 Task: Research Airbnb properties in Blanchardstown, Ireland from 12th December, 2023 to 16th December, 2023 for 8 adults.8 bedrooms having 8 beds and 8 bathrooms. Property type can be hotel. Amenities needed are: wifi, TV, free parkinig on premises, gym, breakfast. Look for 3 properties as per requirement.
Action: Mouse moved to (591, 78)
Screenshot: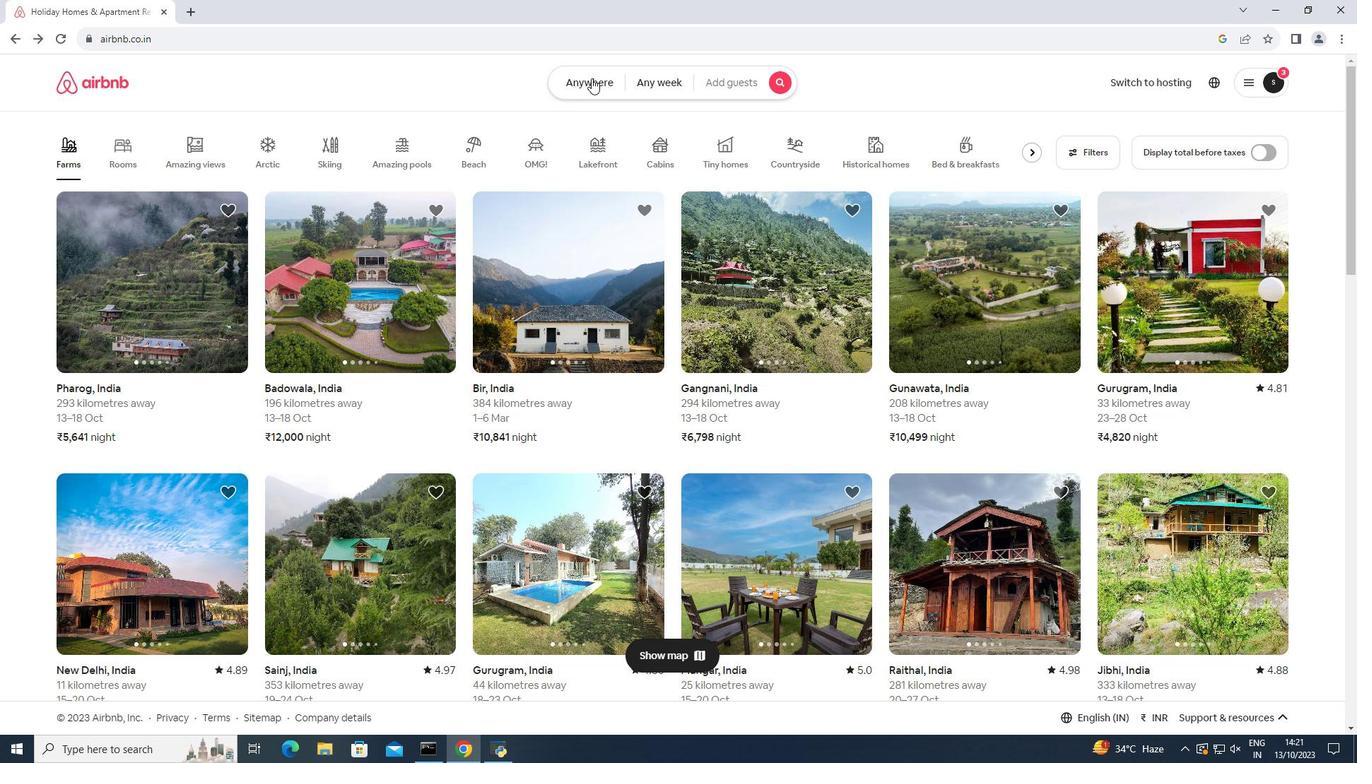 
Action: Mouse pressed left at (591, 78)
Screenshot: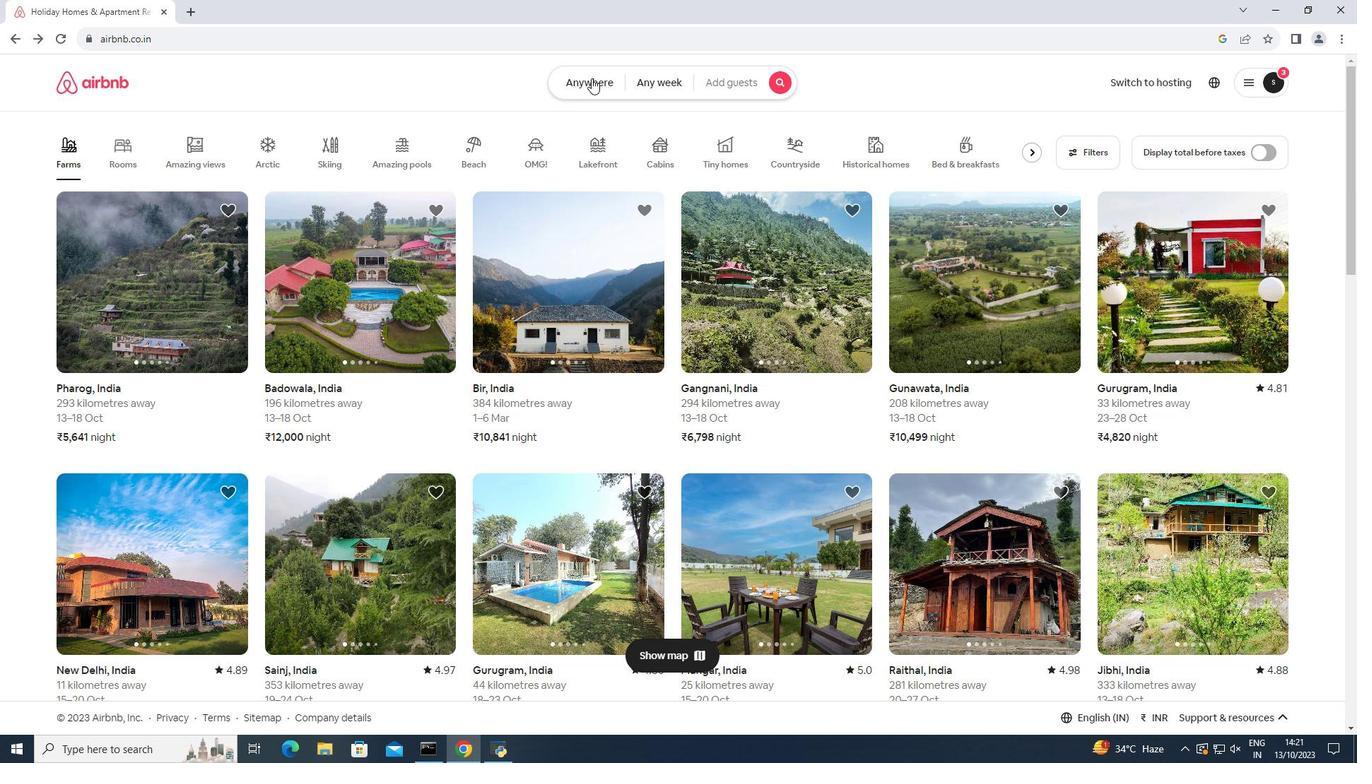
Action: Mouse moved to (440, 137)
Screenshot: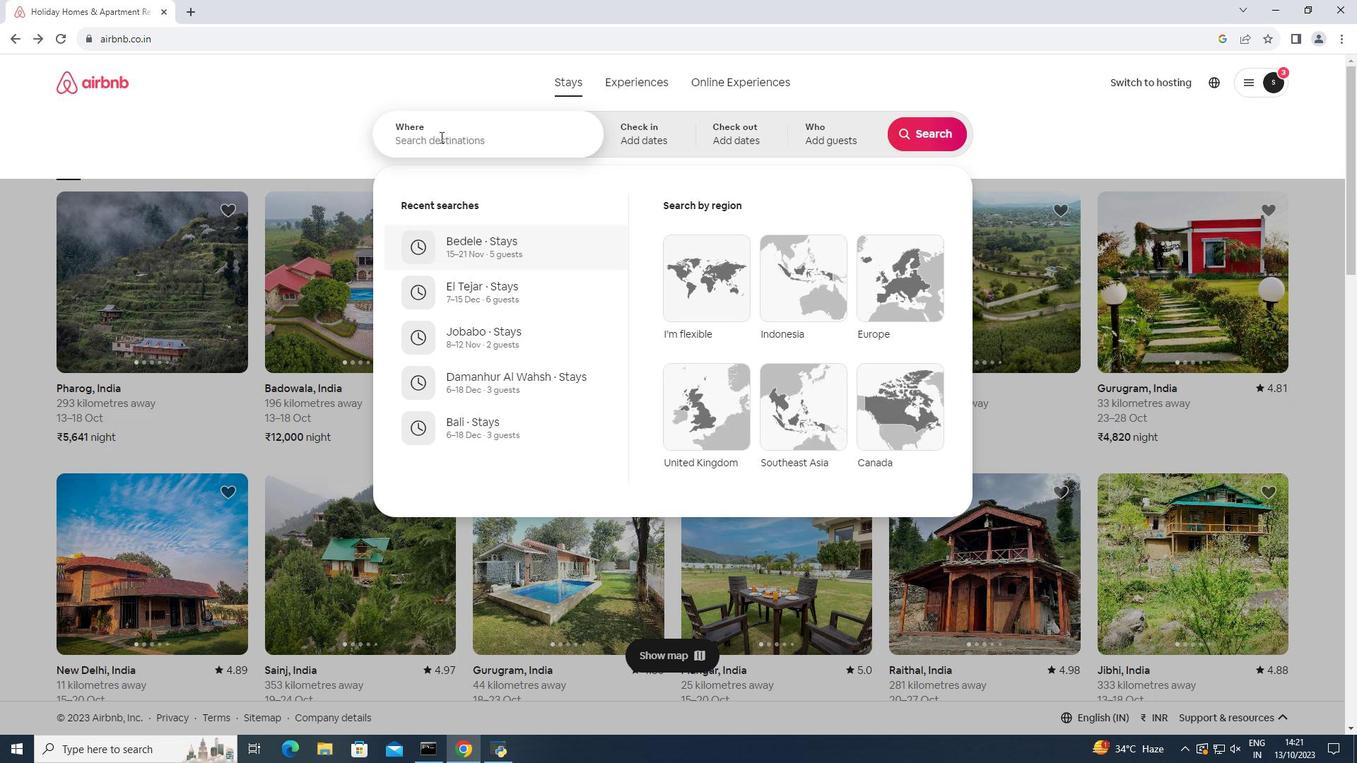 
Action: Mouse pressed left at (440, 137)
Screenshot: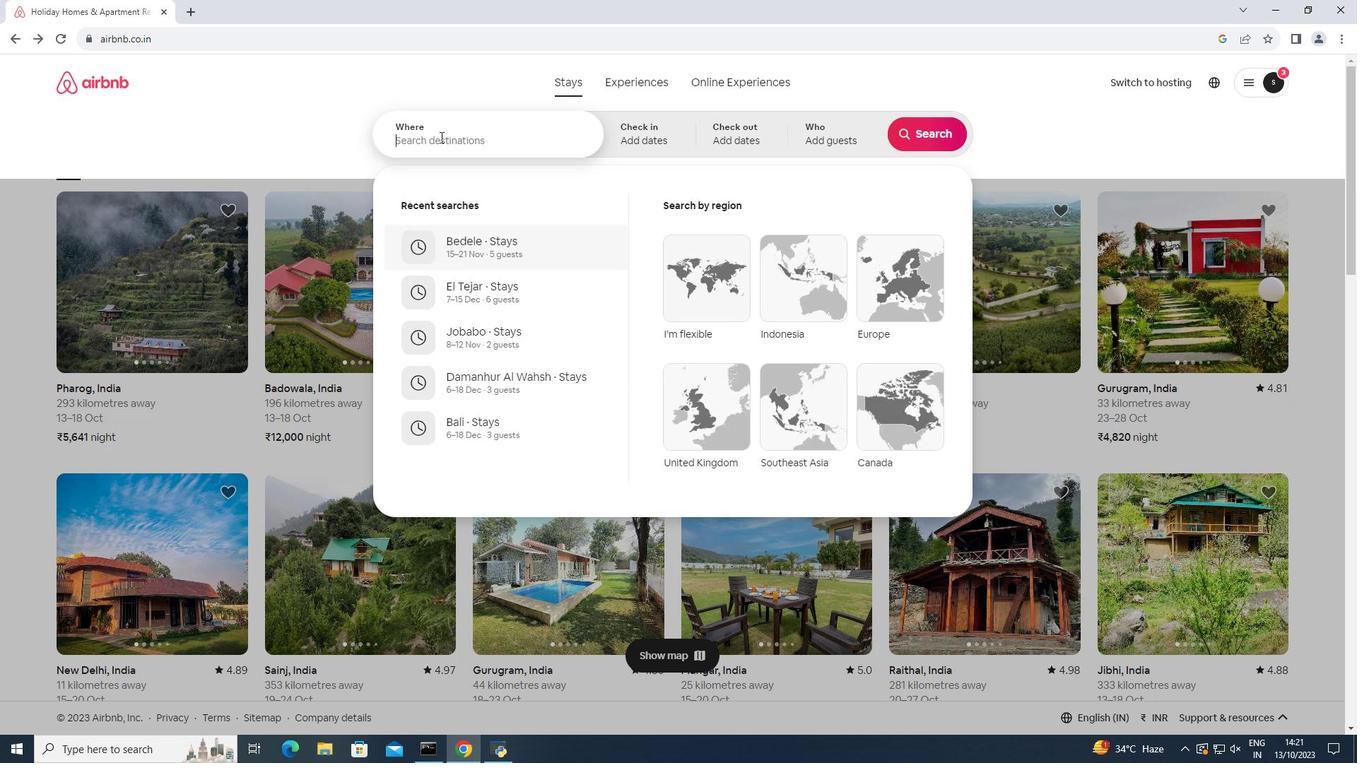 
Action: Key pressed <Key.shift><Key.shift>Blanchardstown
Screenshot: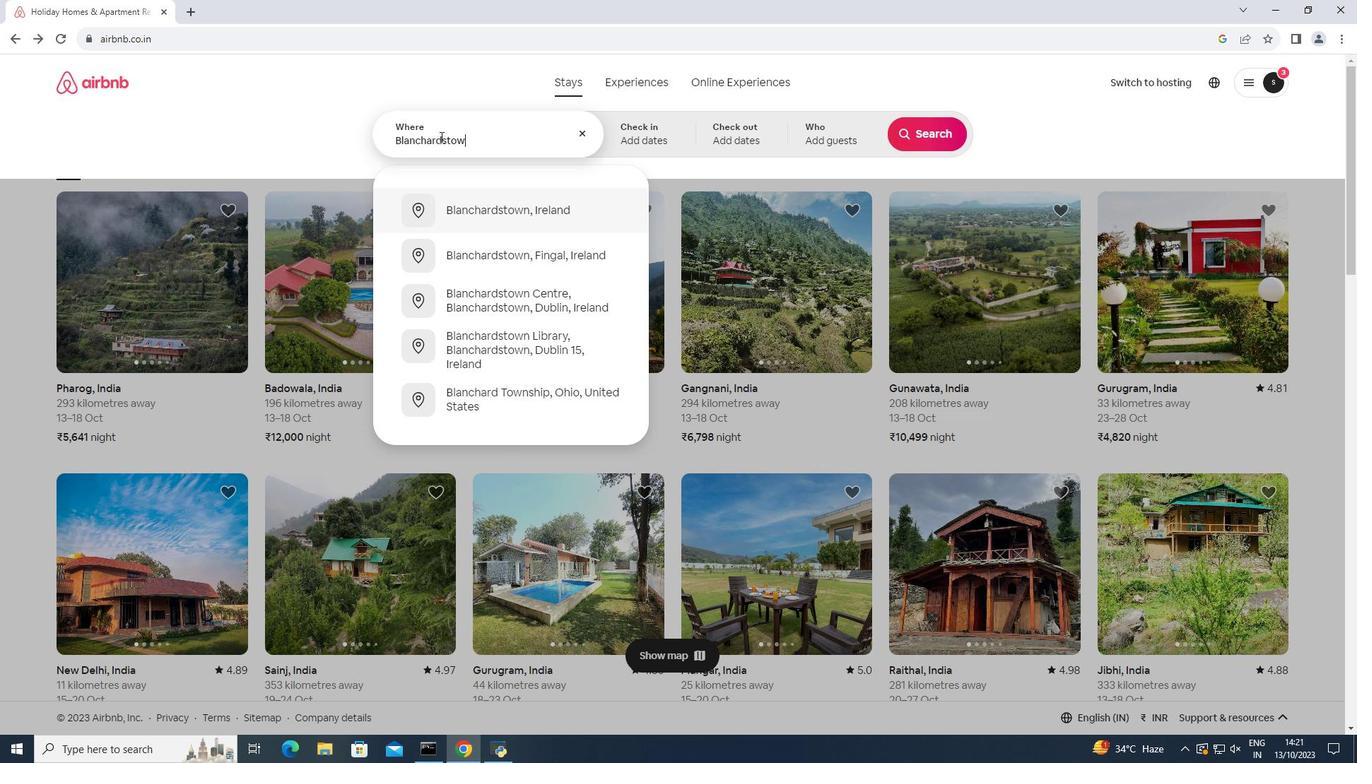 
Action: Mouse moved to (516, 221)
Screenshot: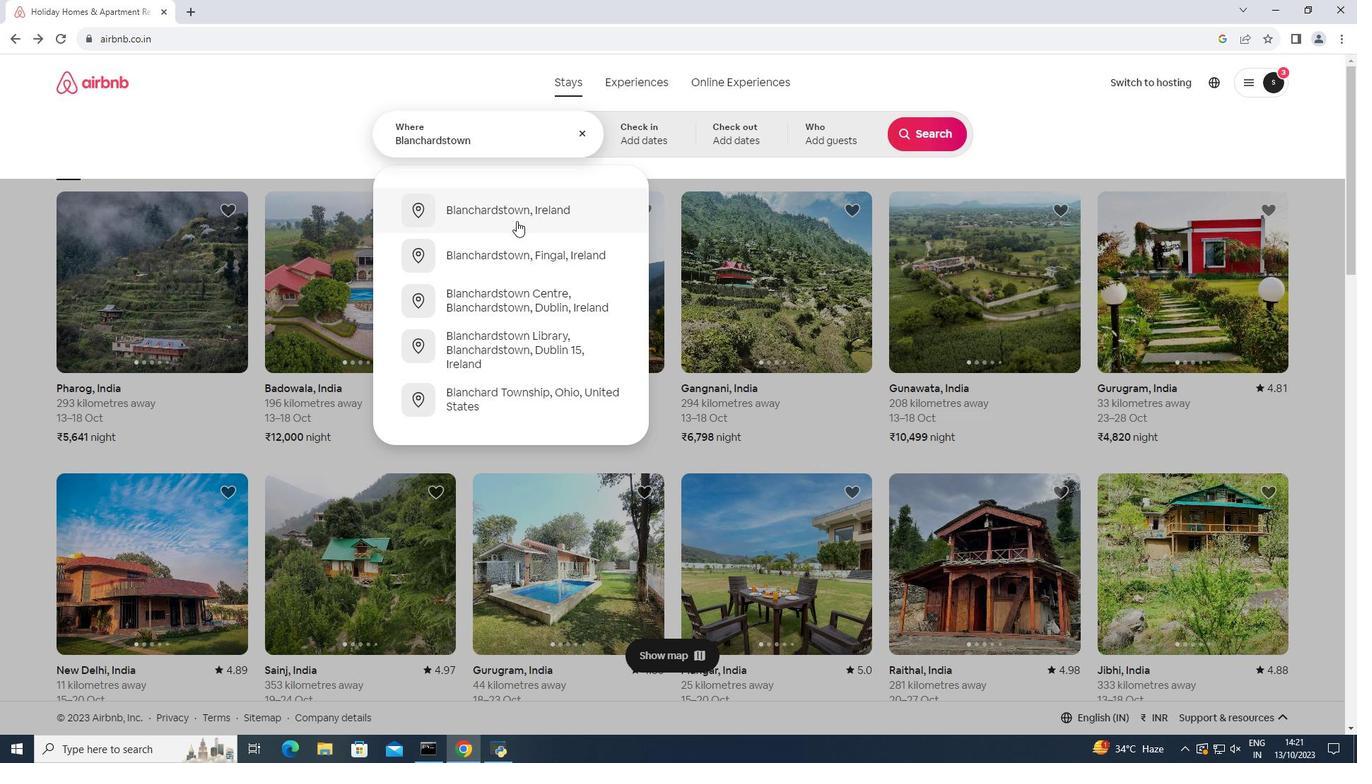 
Action: Mouse pressed left at (516, 221)
Screenshot: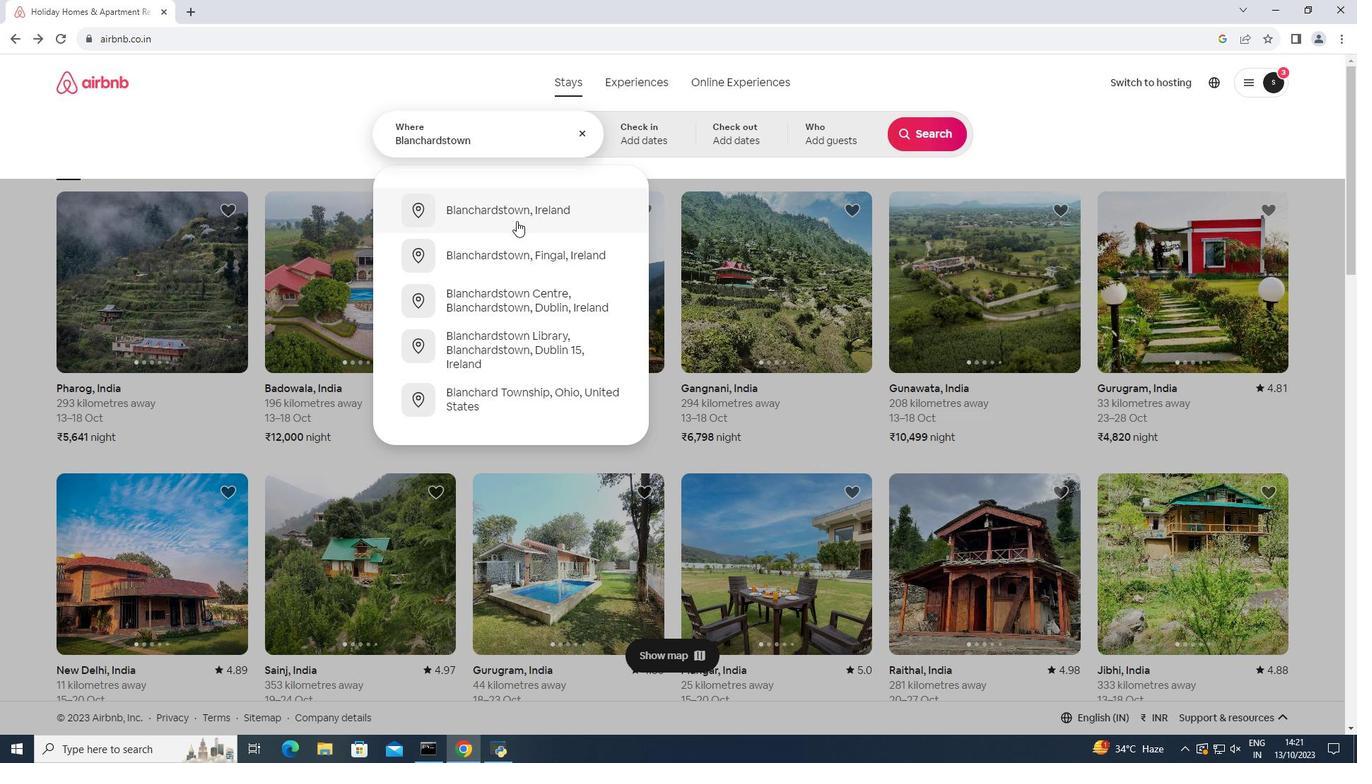 
Action: Mouse moved to (923, 243)
Screenshot: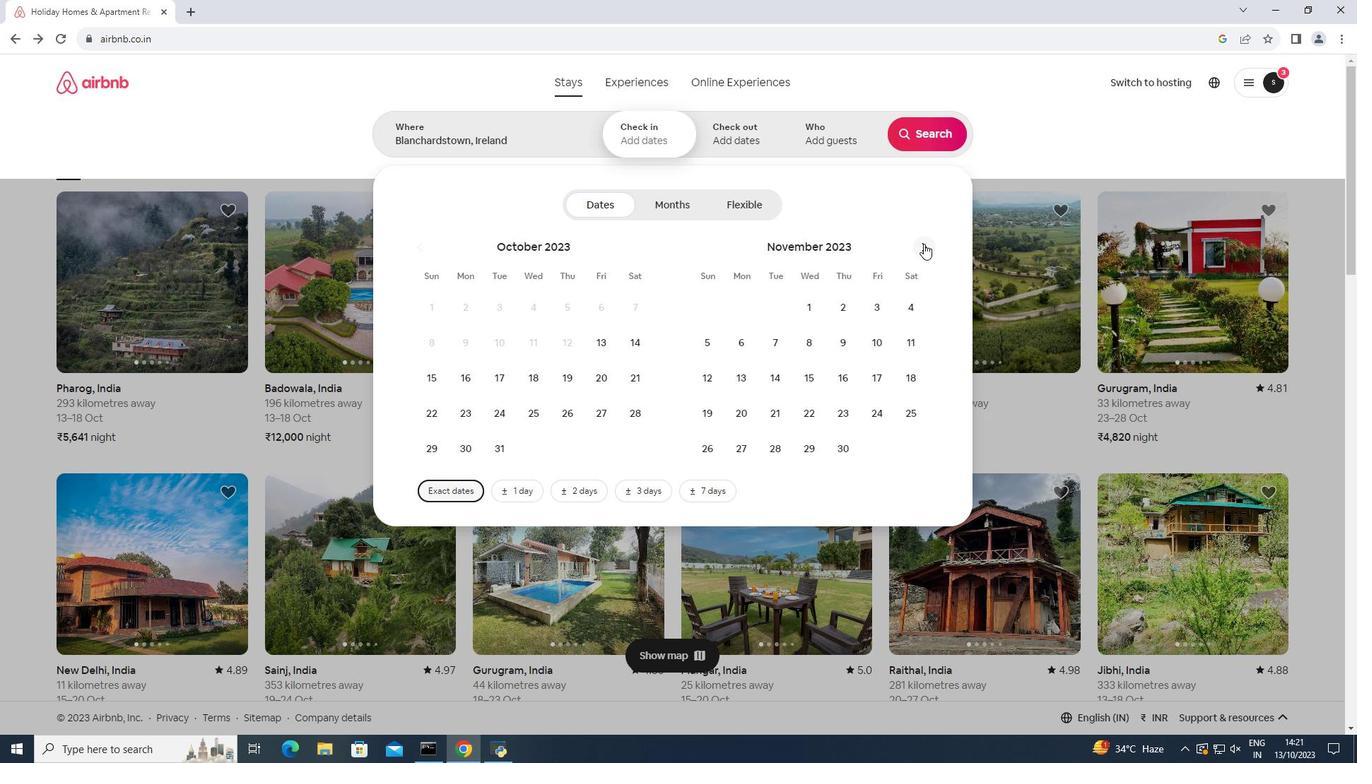 
Action: Mouse pressed left at (923, 243)
Screenshot: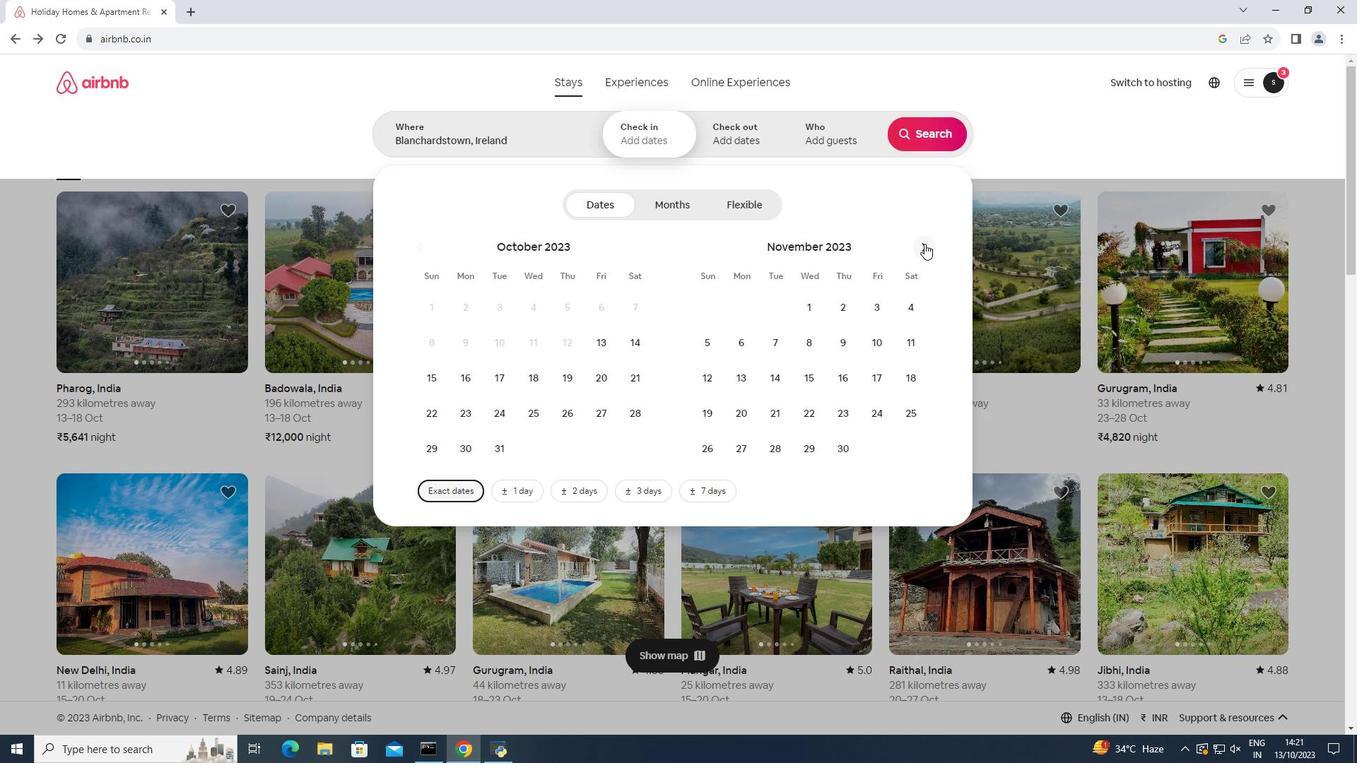 
Action: Mouse moved to (773, 374)
Screenshot: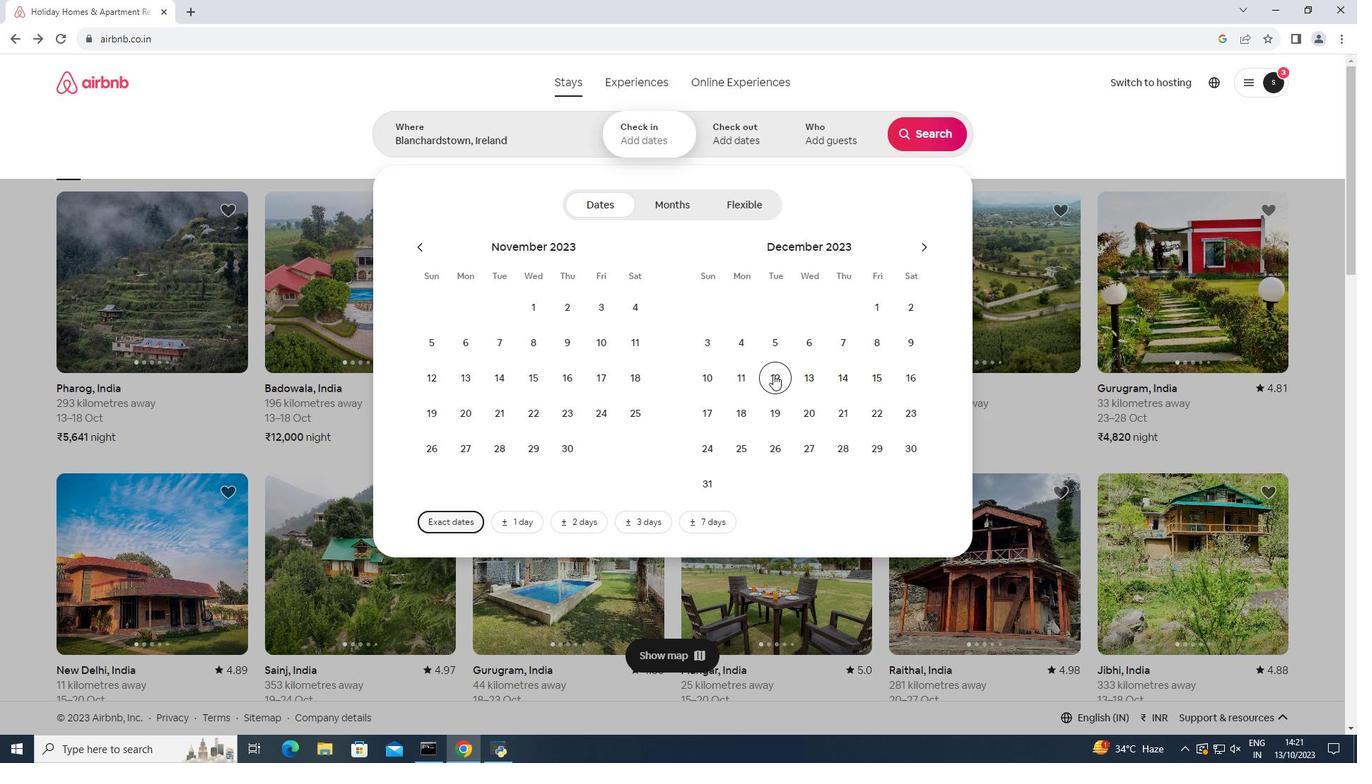 
Action: Mouse pressed left at (773, 374)
Screenshot: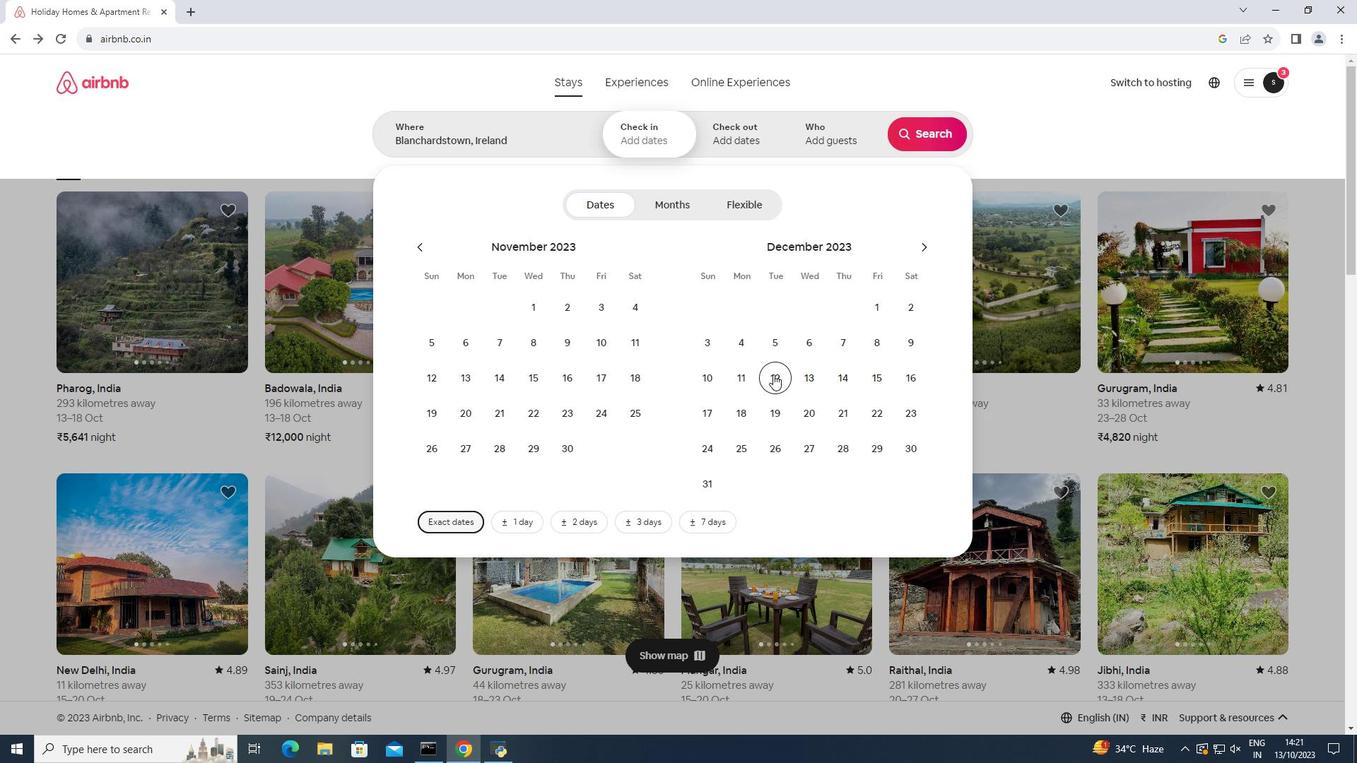 
Action: Mouse moved to (916, 379)
Screenshot: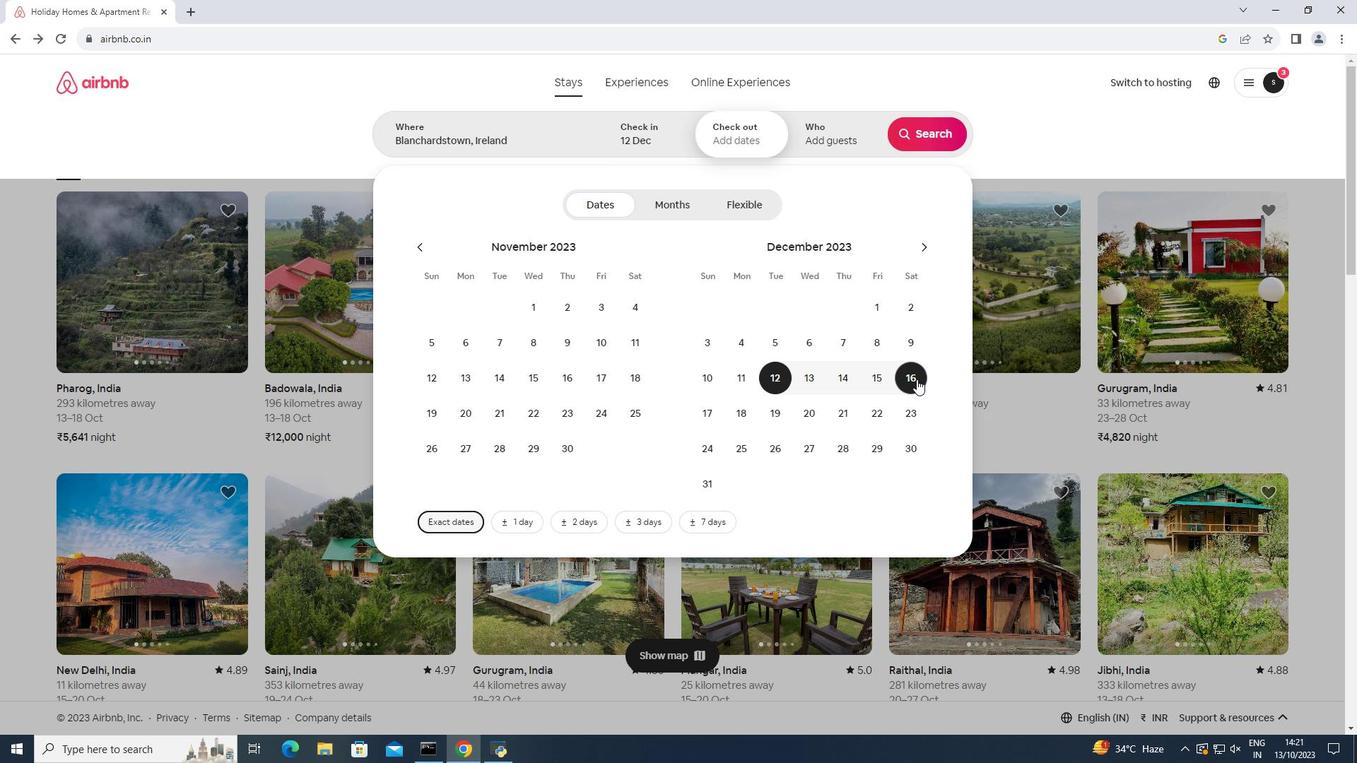 
Action: Mouse pressed left at (916, 379)
Screenshot: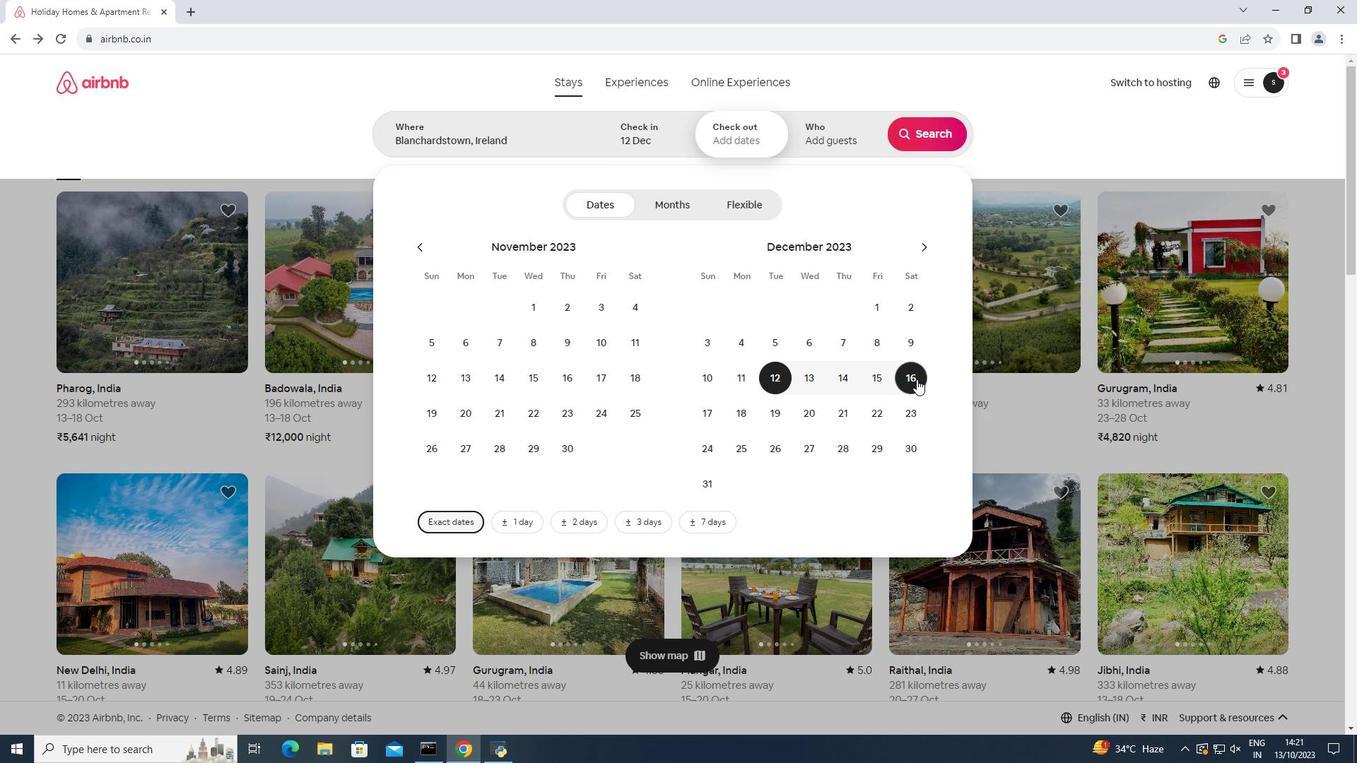 
Action: Mouse moved to (823, 140)
Screenshot: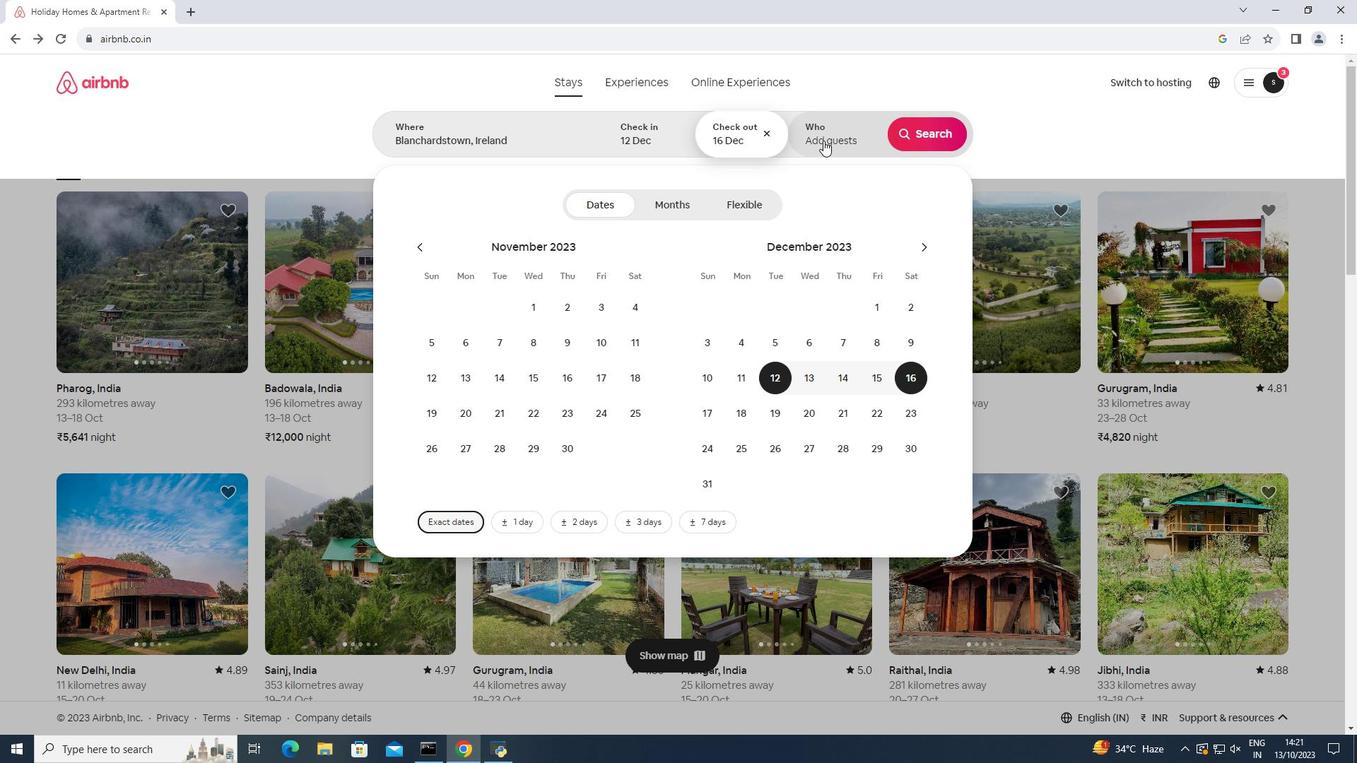 
Action: Mouse pressed left at (823, 140)
Screenshot: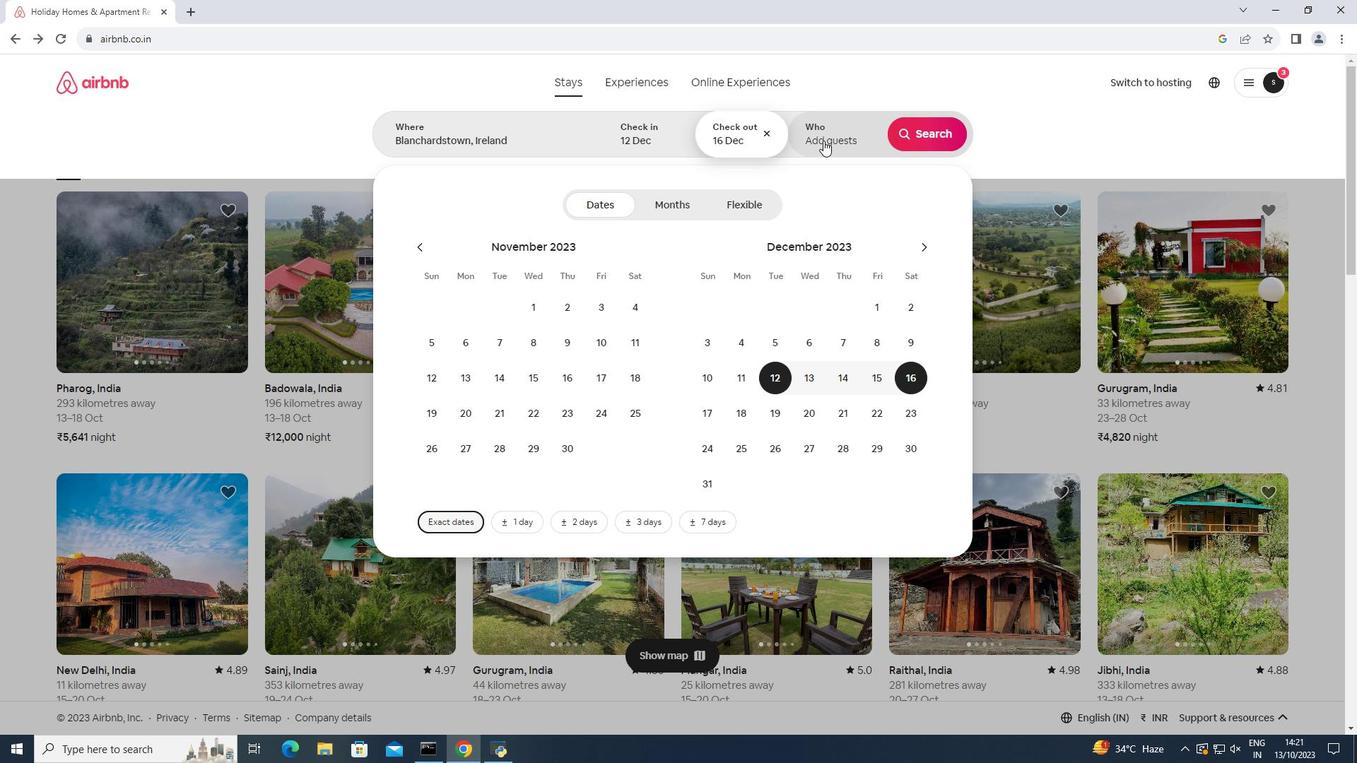 
Action: Mouse moved to (930, 205)
Screenshot: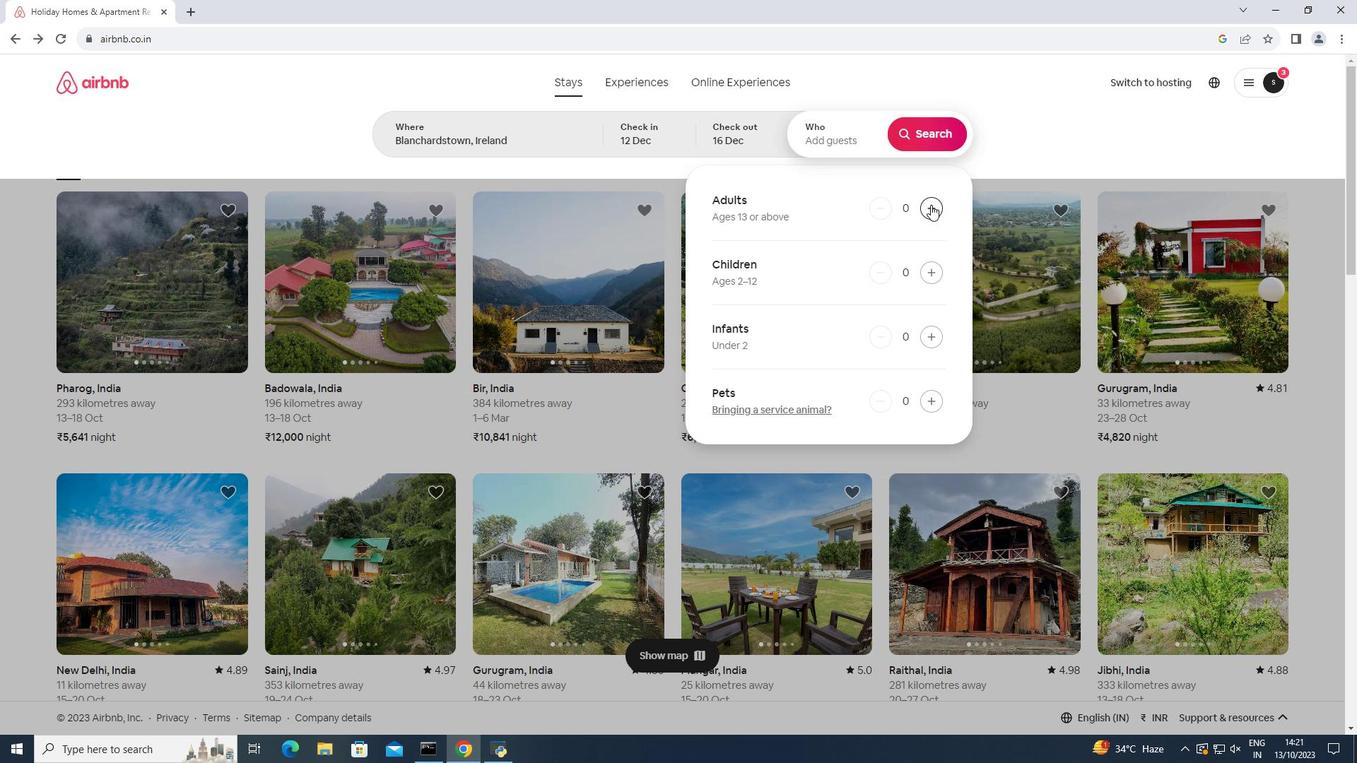 
Action: Mouse pressed left at (930, 205)
Screenshot: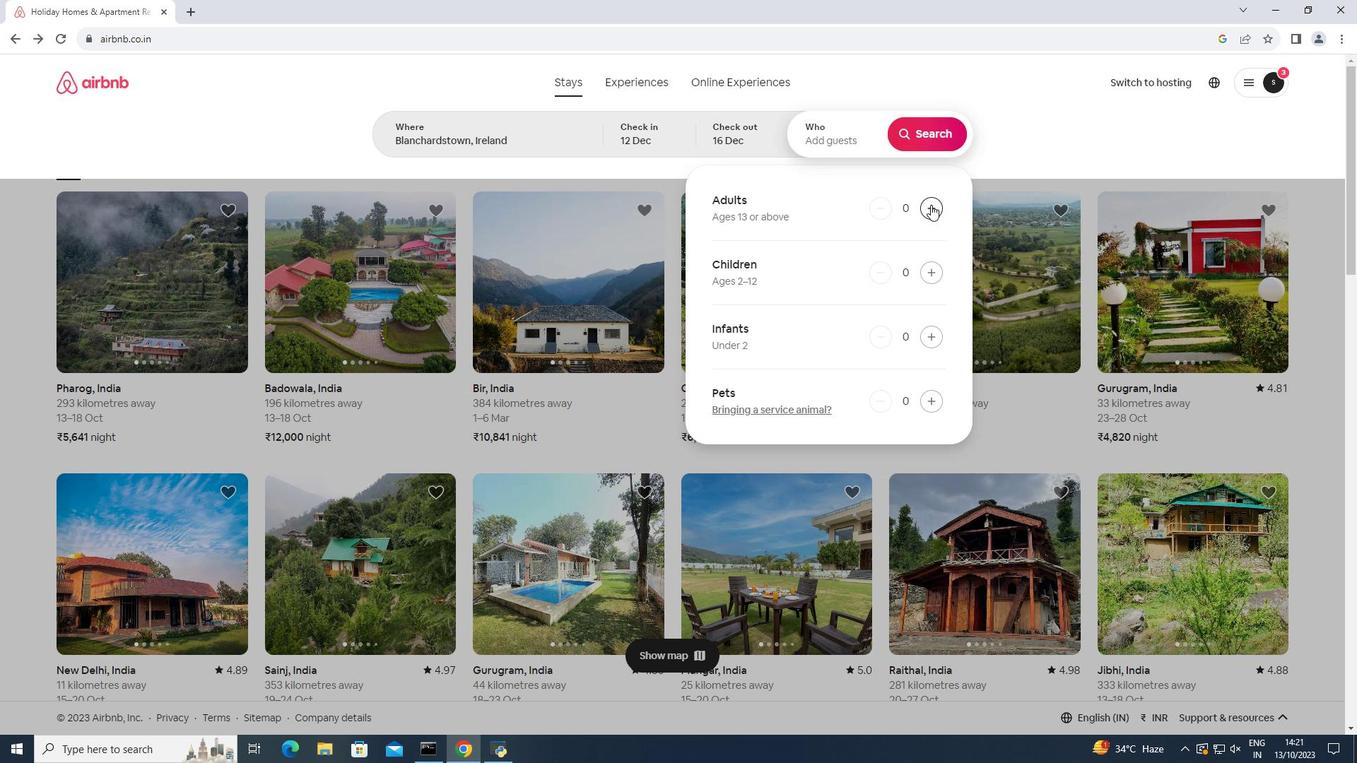 
Action: Mouse moved to (930, 205)
Screenshot: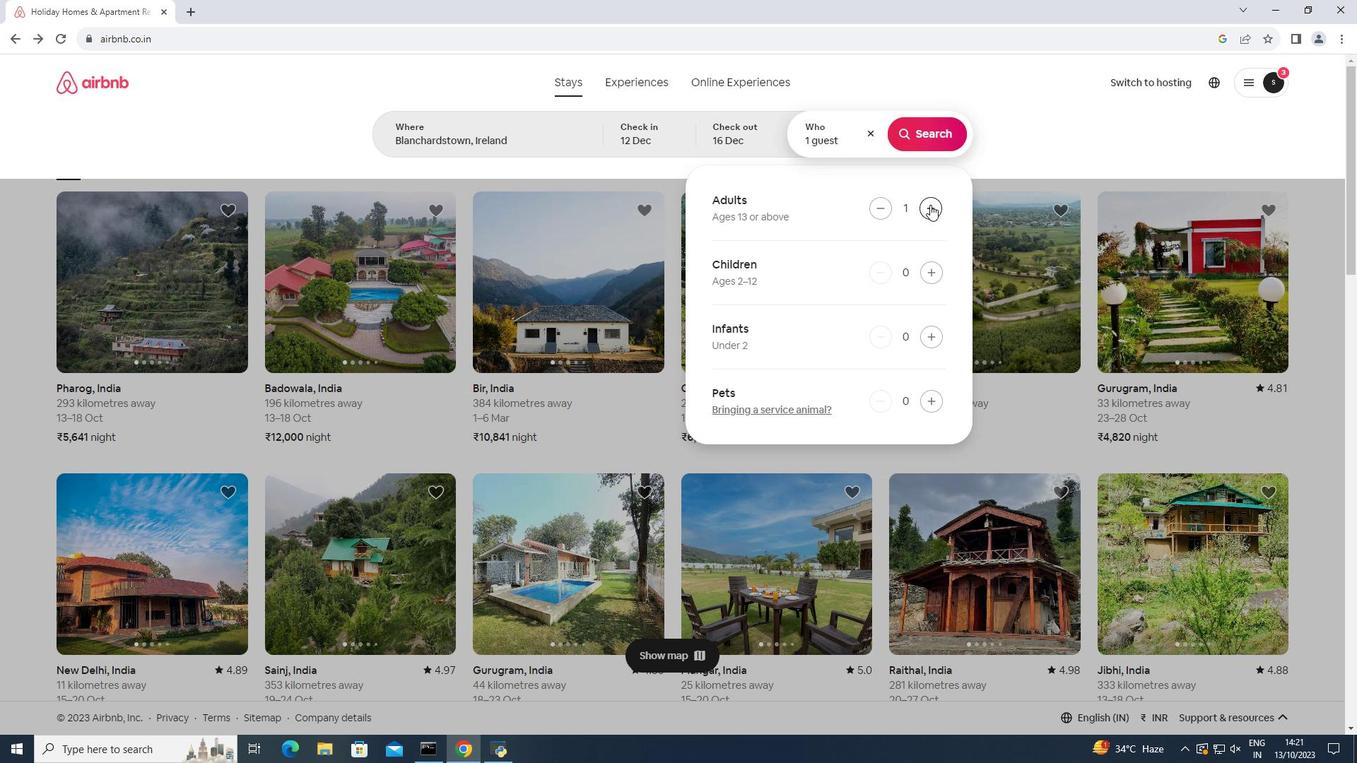 
Action: Mouse pressed left at (930, 205)
Screenshot: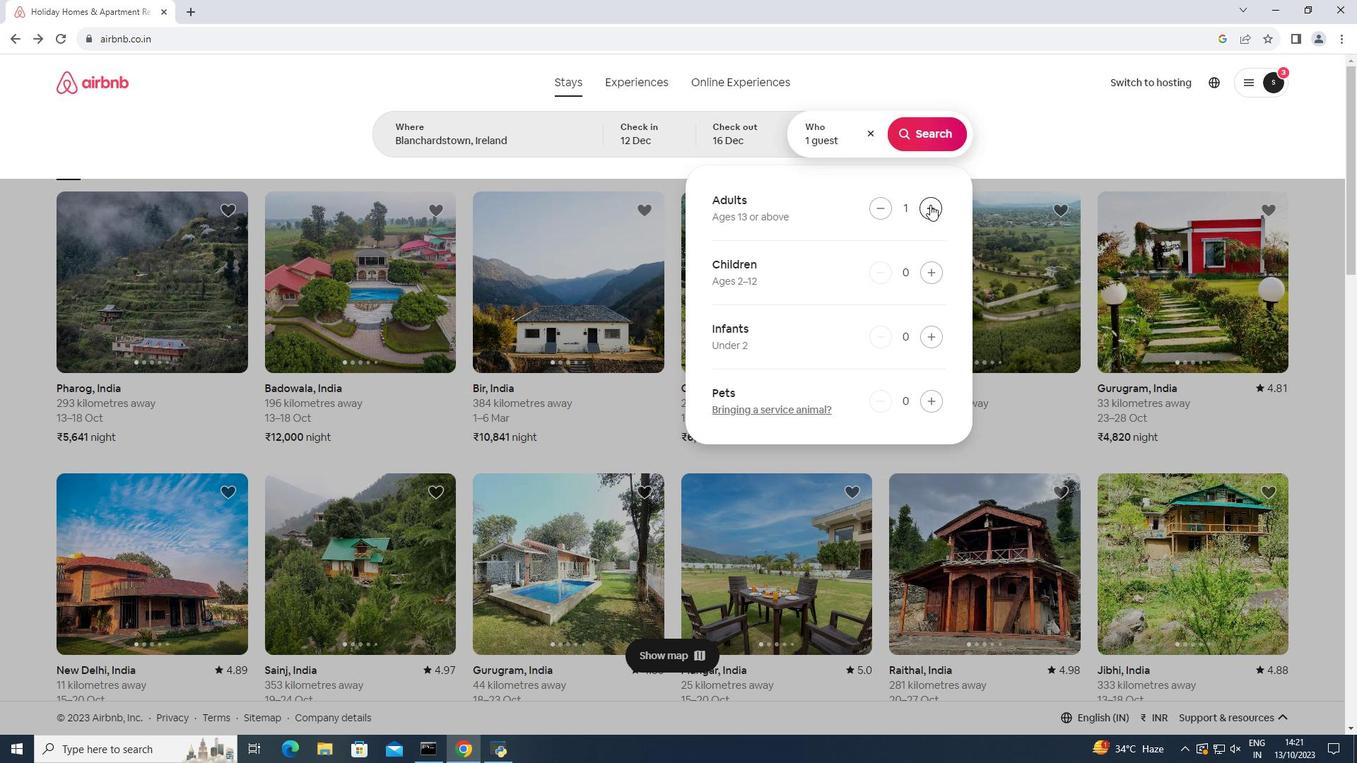 
Action: Mouse pressed left at (930, 205)
Screenshot: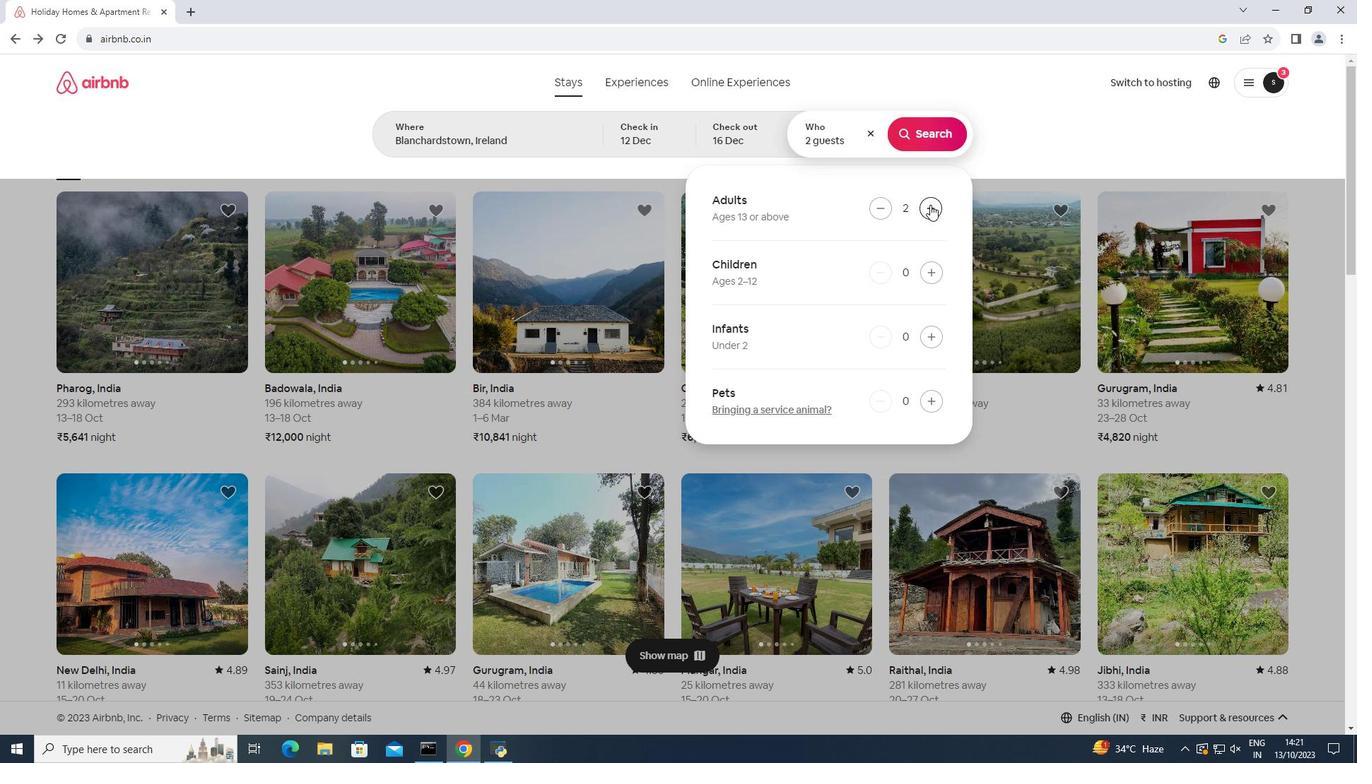 
Action: Mouse pressed left at (930, 205)
Screenshot: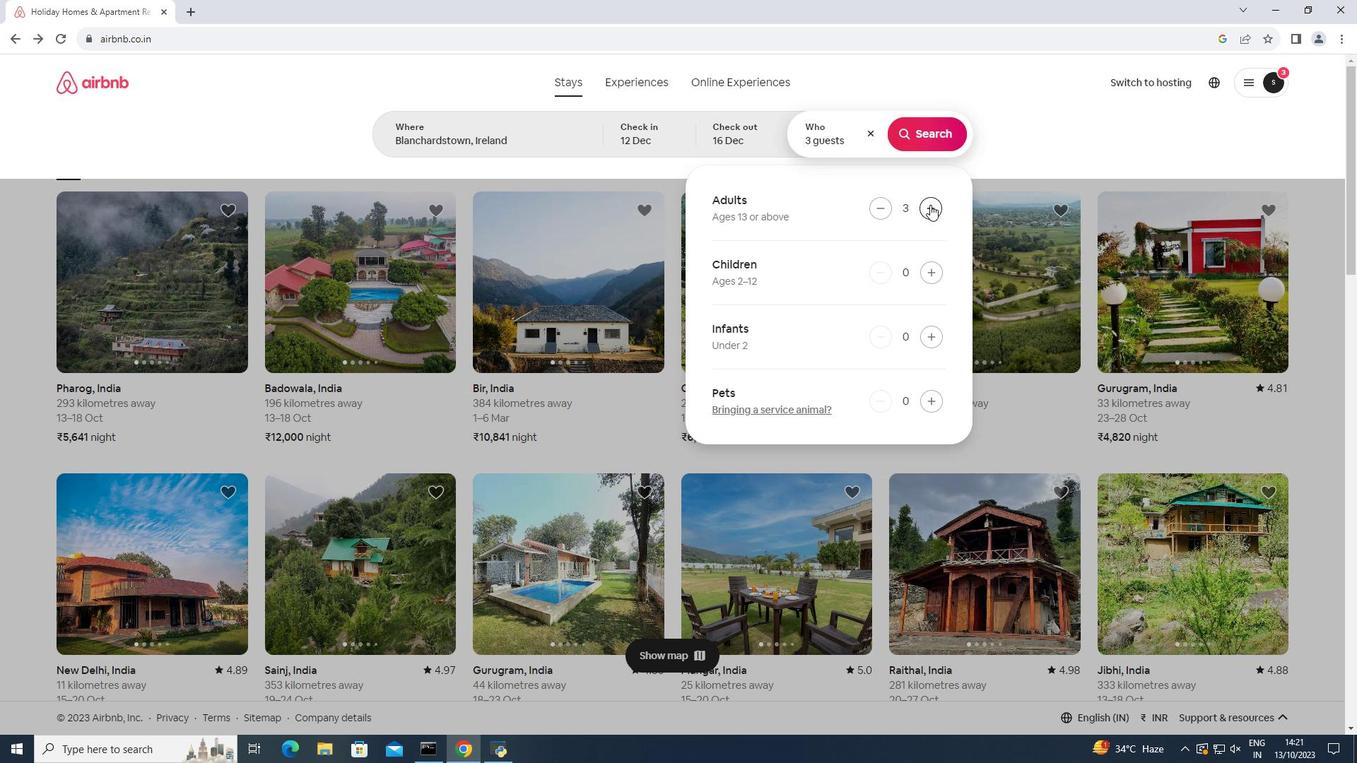 
Action: Mouse pressed left at (930, 205)
Screenshot: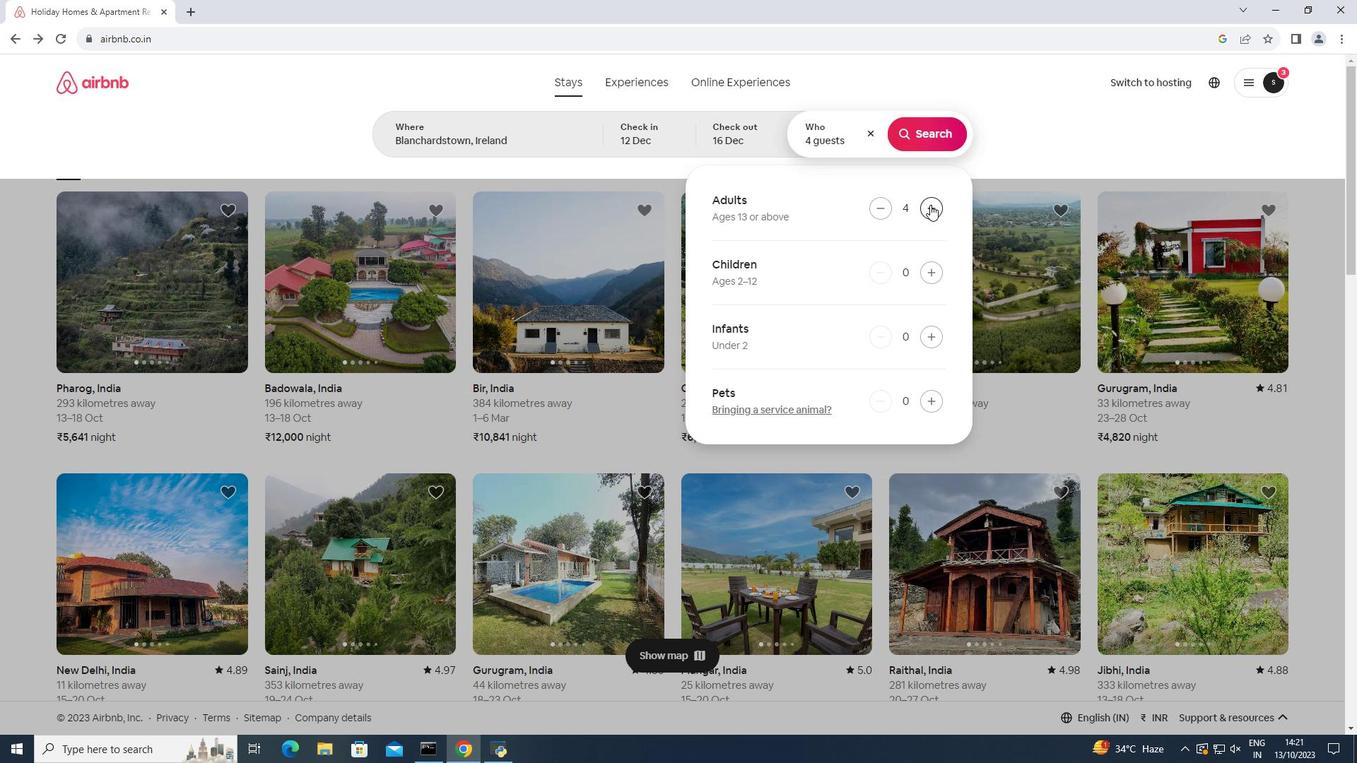 
Action: Mouse pressed left at (930, 205)
Screenshot: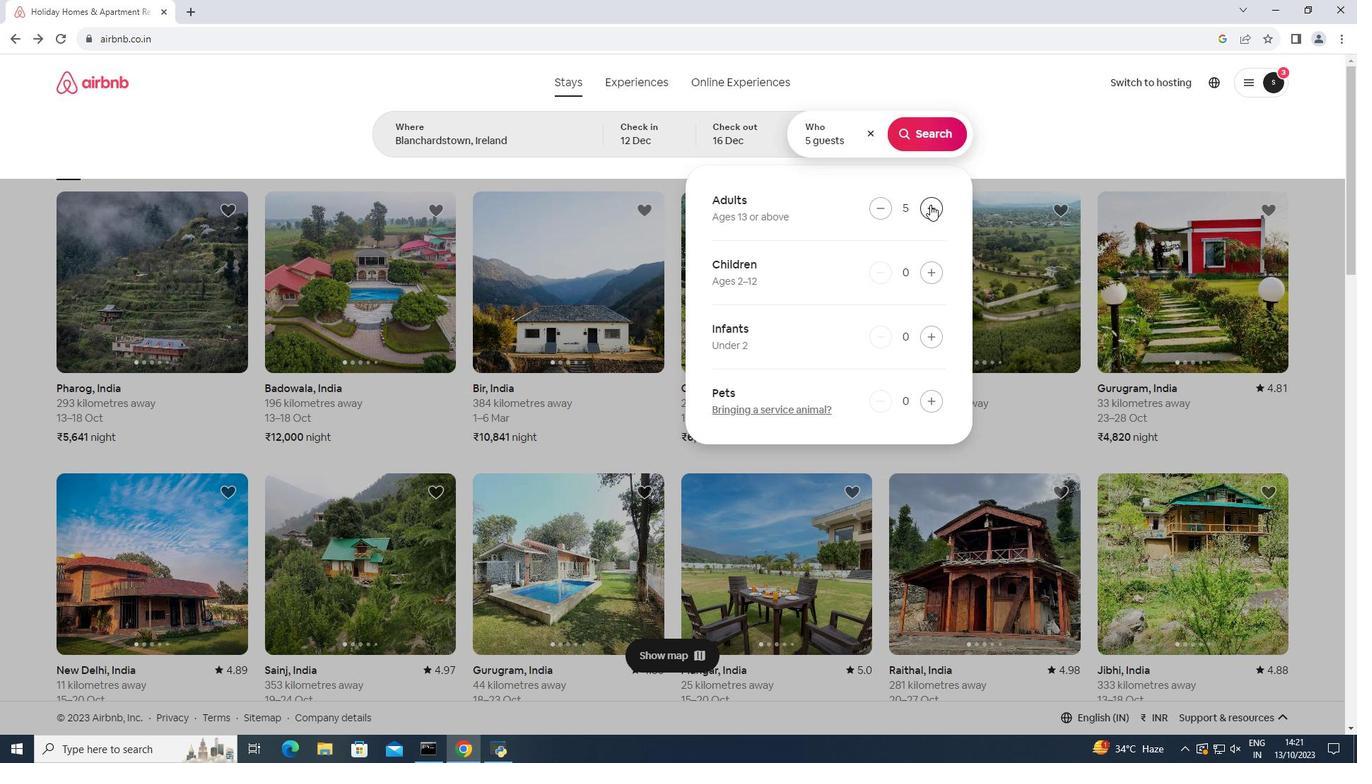 
Action: Mouse pressed left at (930, 205)
Screenshot: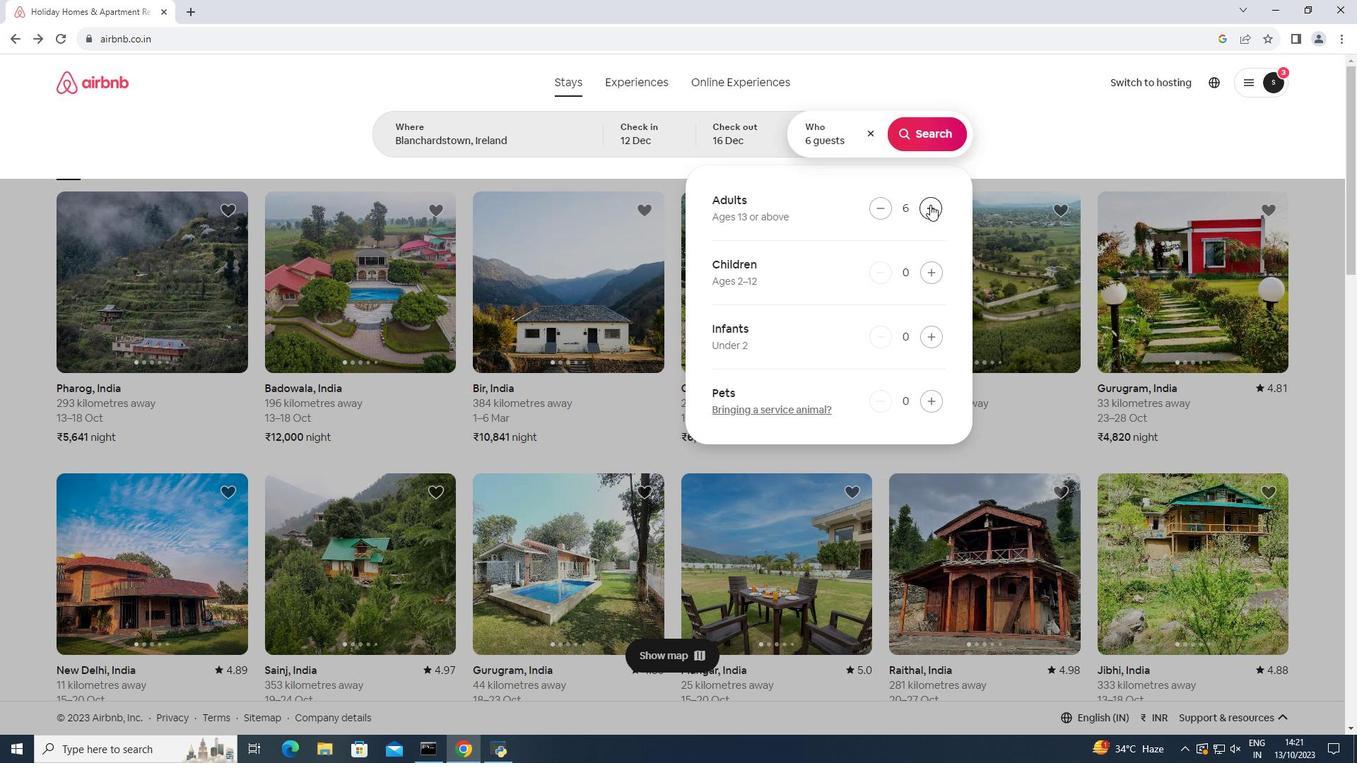 
Action: Mouse moved to (930, 204)
Screenshot: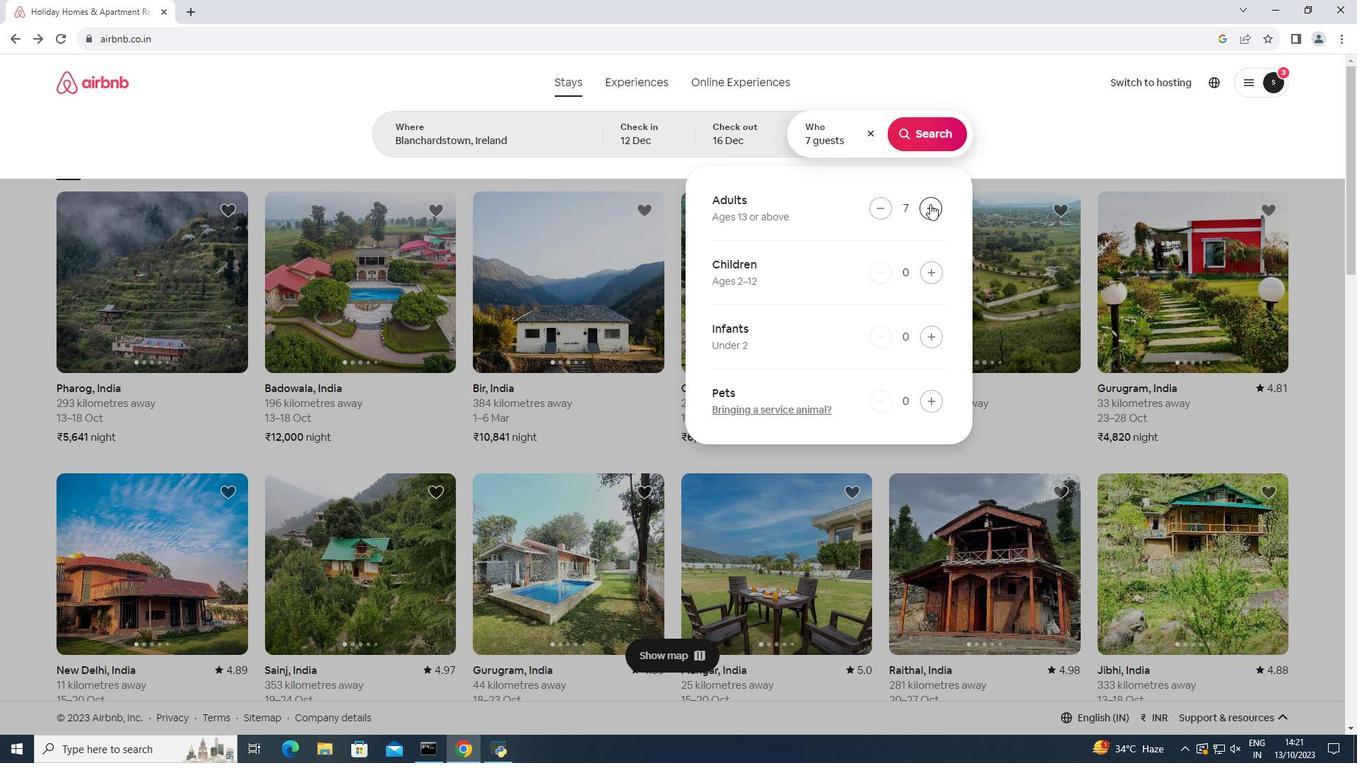 
Action: Mouse pressed left at (930, 204)
Screenshot: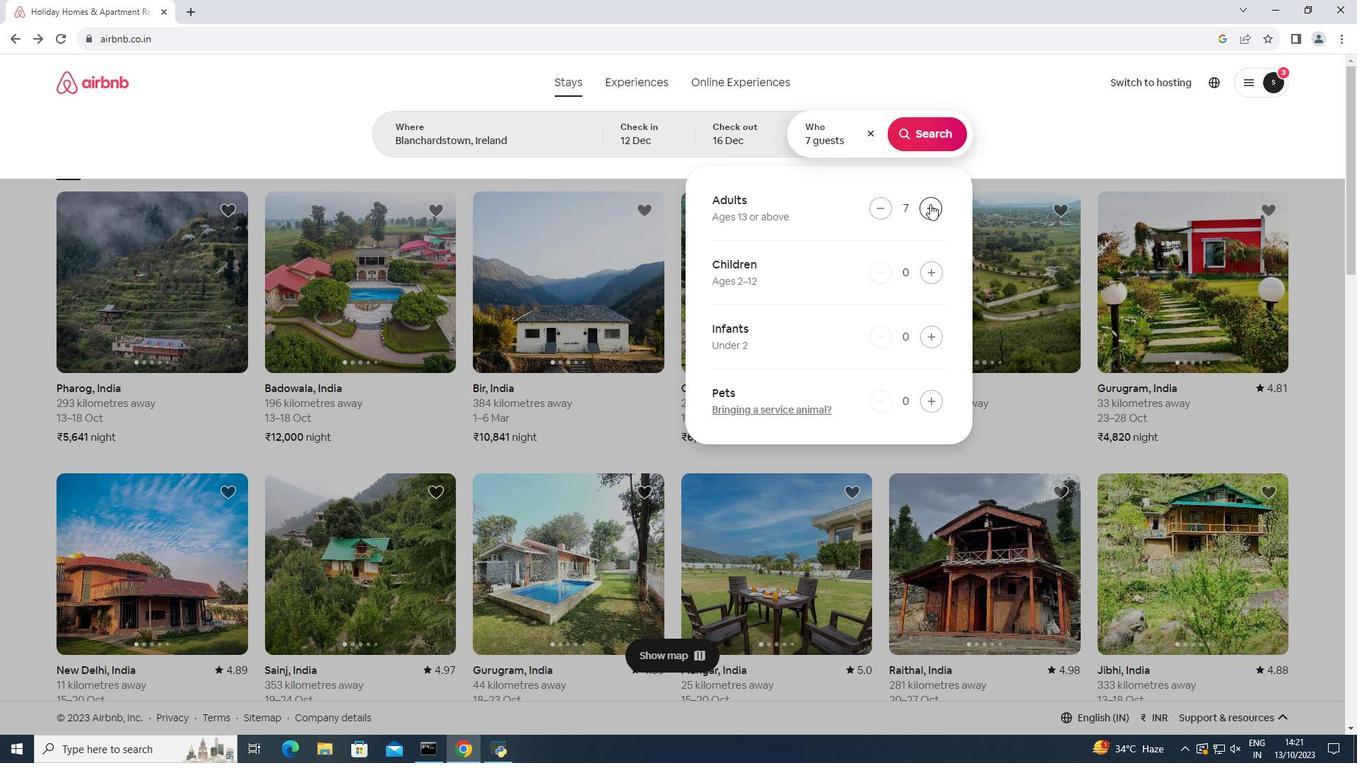 
Action: Mouse moved to (923, 136)
Screenshot: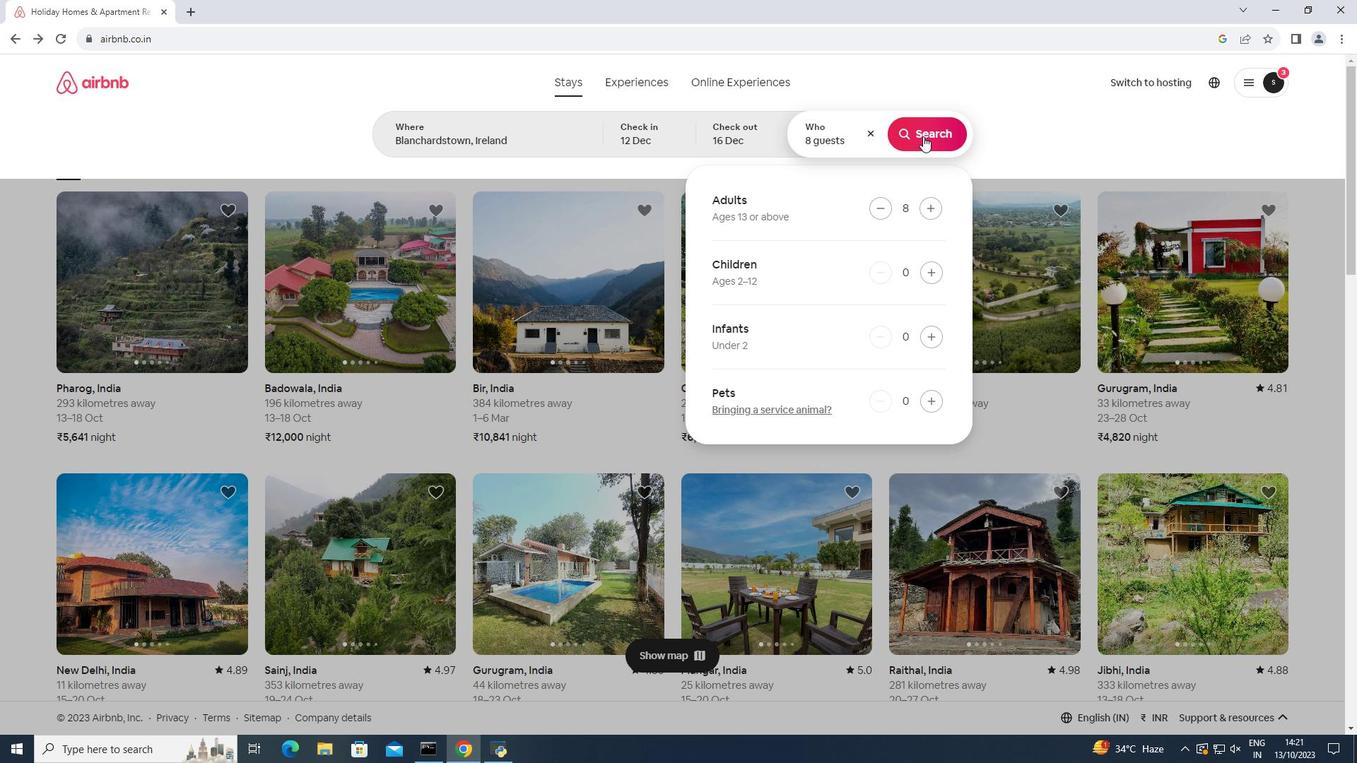 
Action: Mouse pressed left at (923, 136)
Screenshot: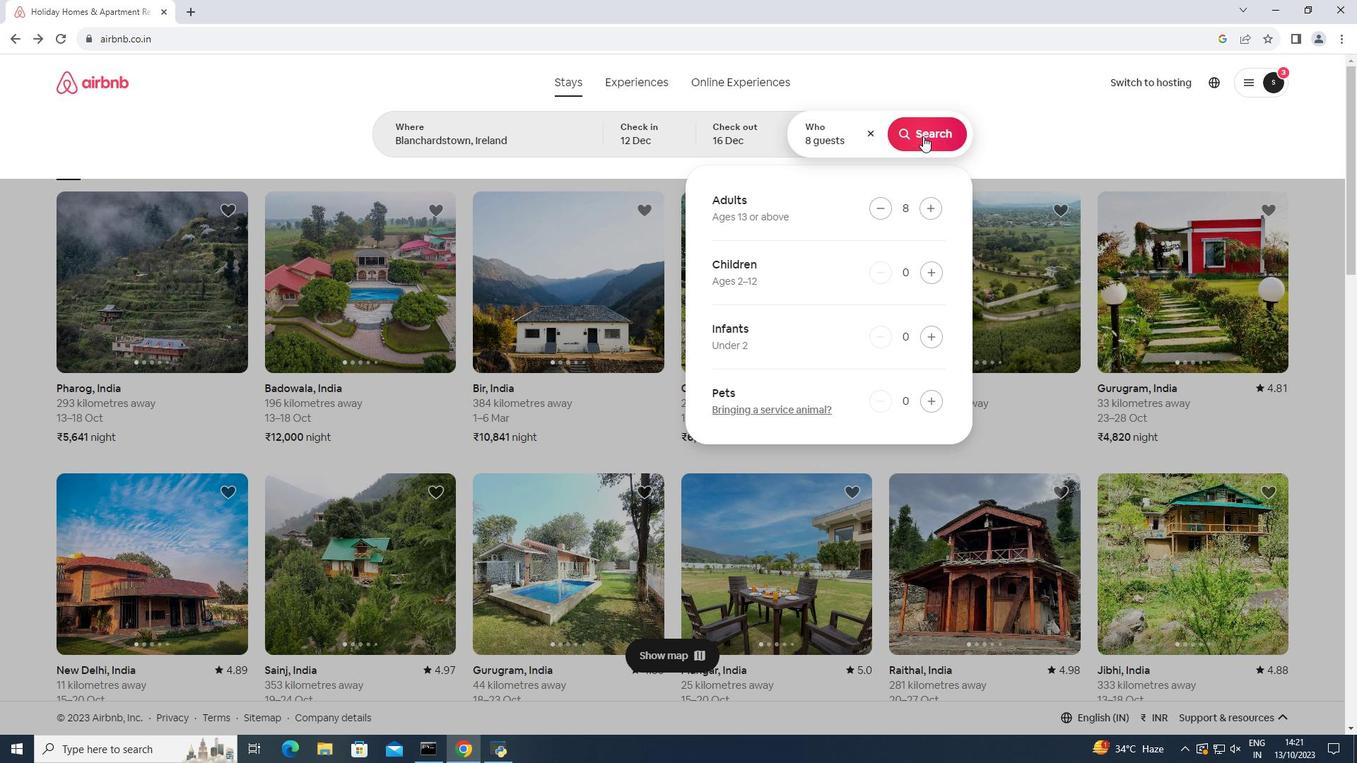 
Action: Mouse moved to (1128, 132)
Screenshot: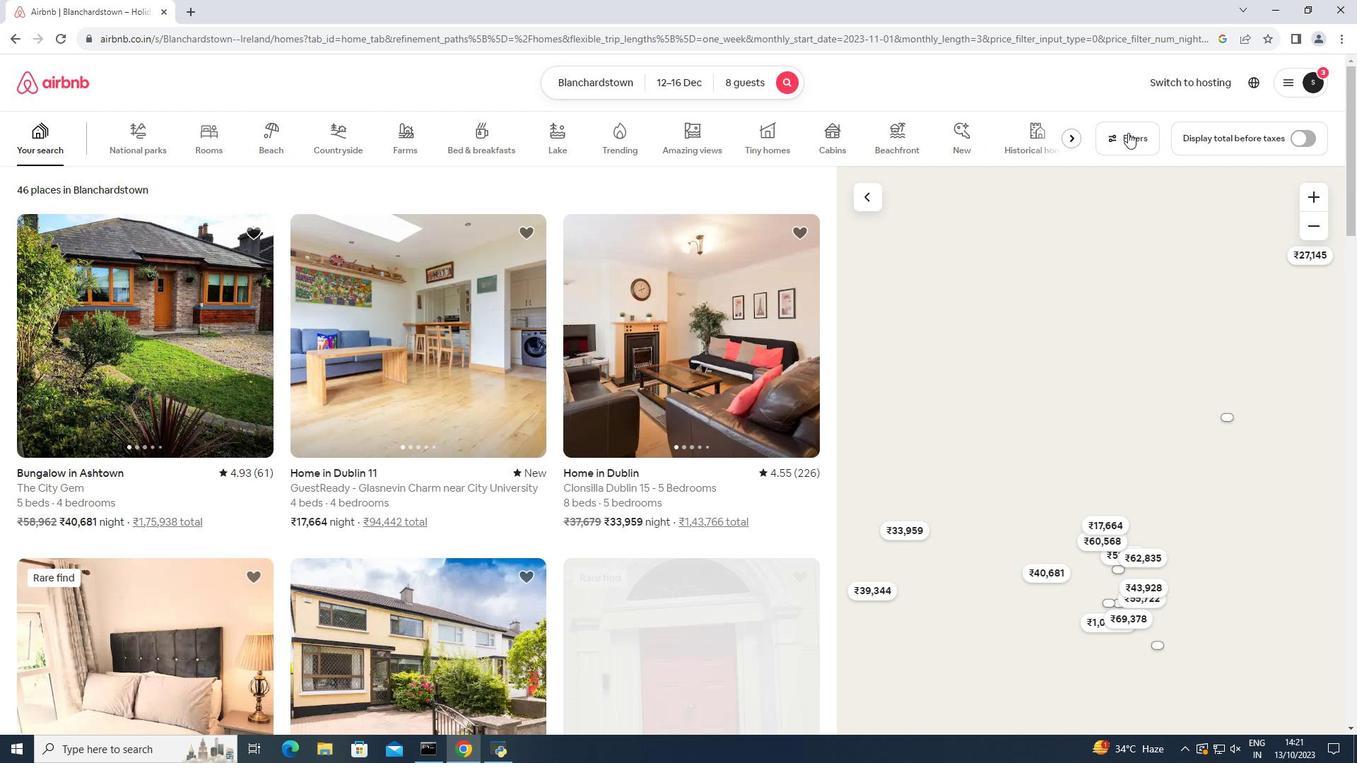 
Action: Mouse pressed left at (1128, 132)
Screenshot: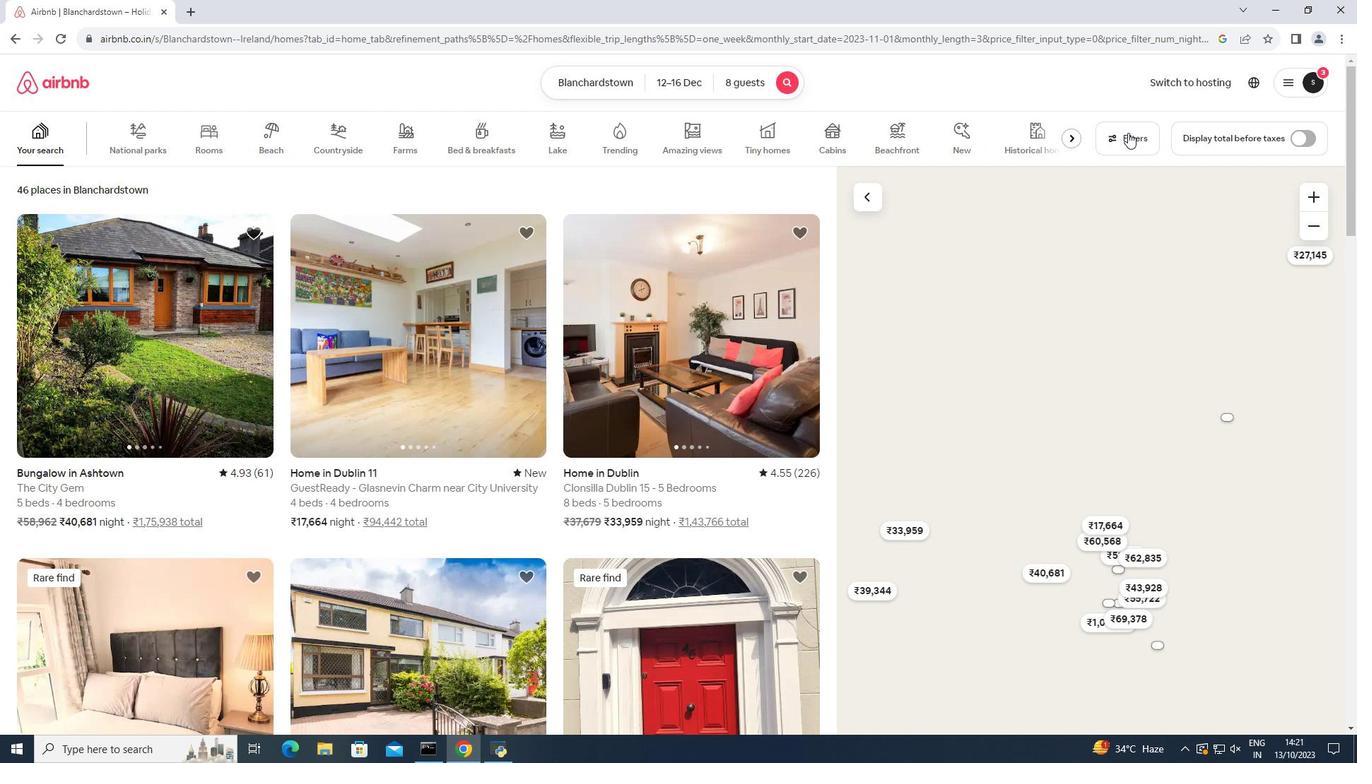 
Action: Mouse moved to (729, 296)
Screenshot: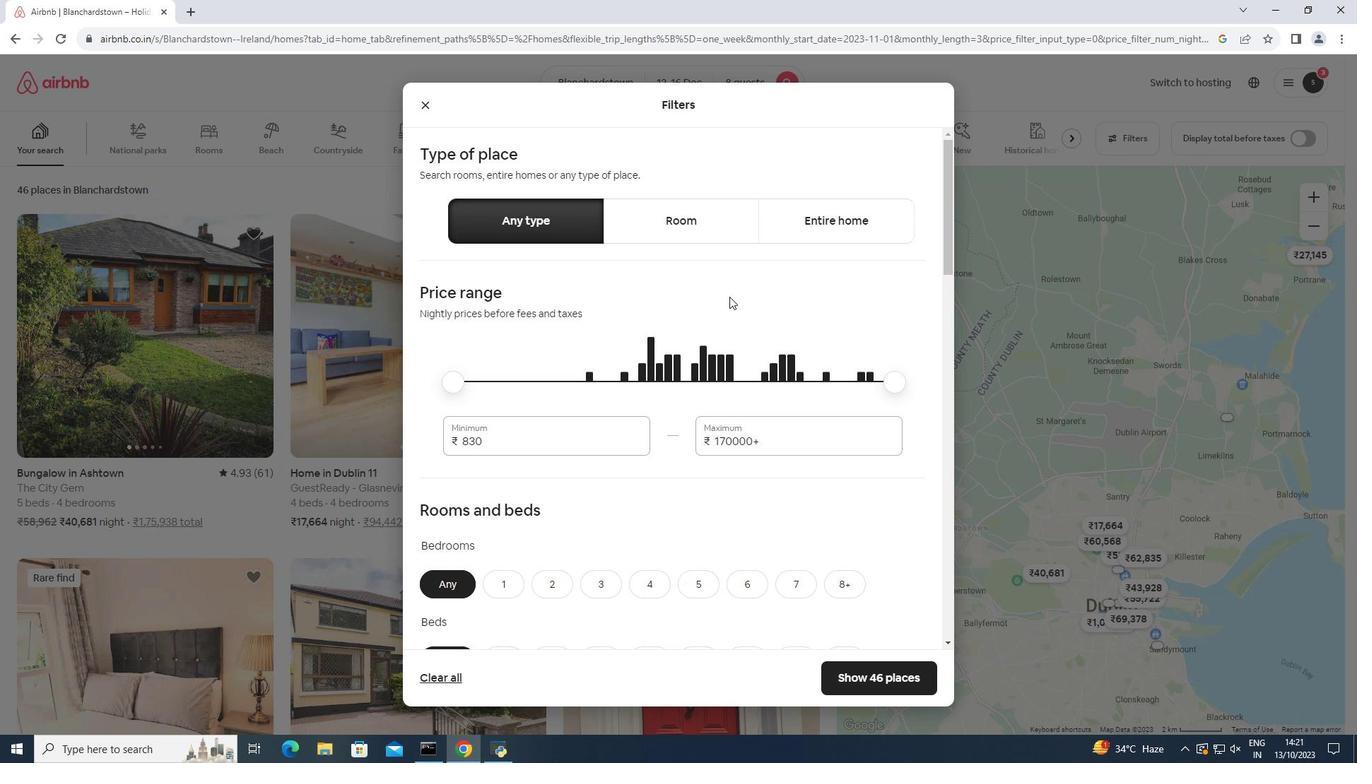 
Action: Mouse scrolled (729, 296) with delta (0, 0)
Screenshot: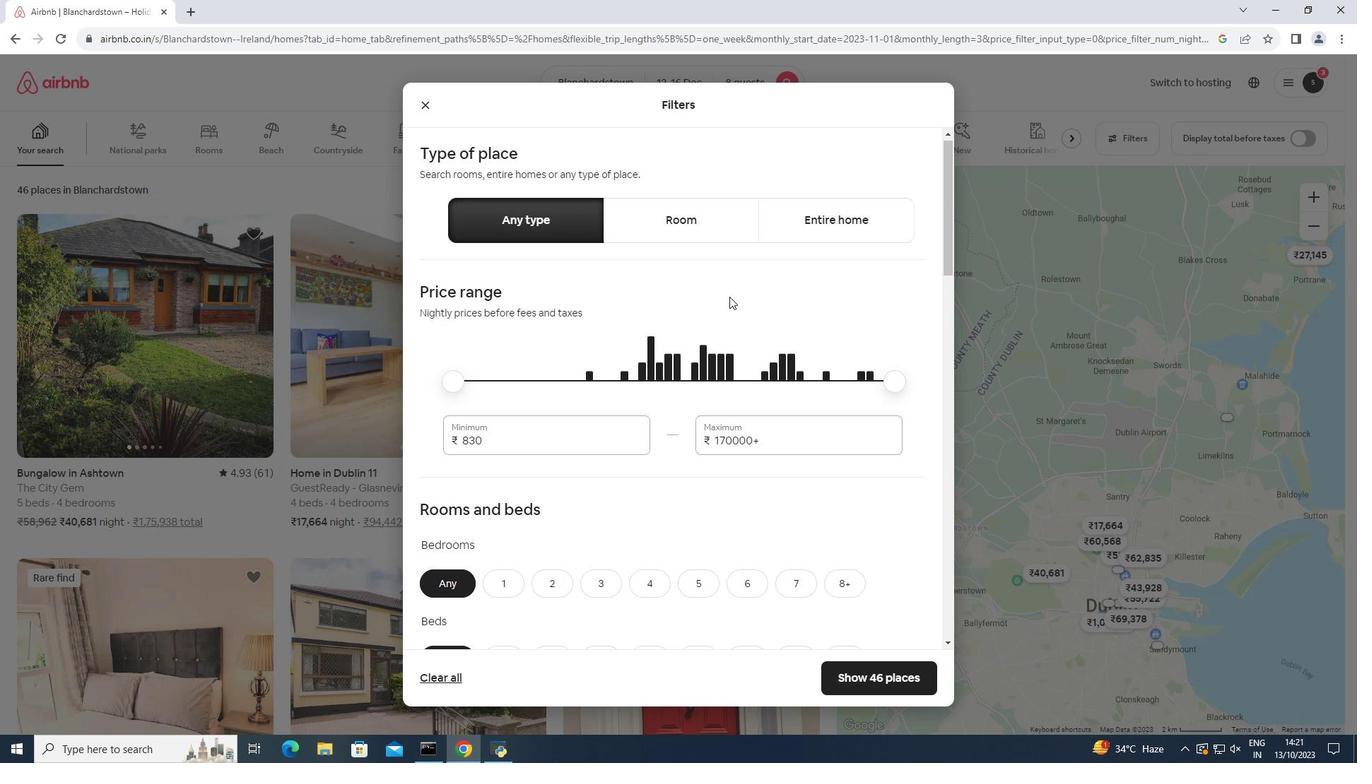 
Action: Mouse moved to (728, 299)
Screenshot: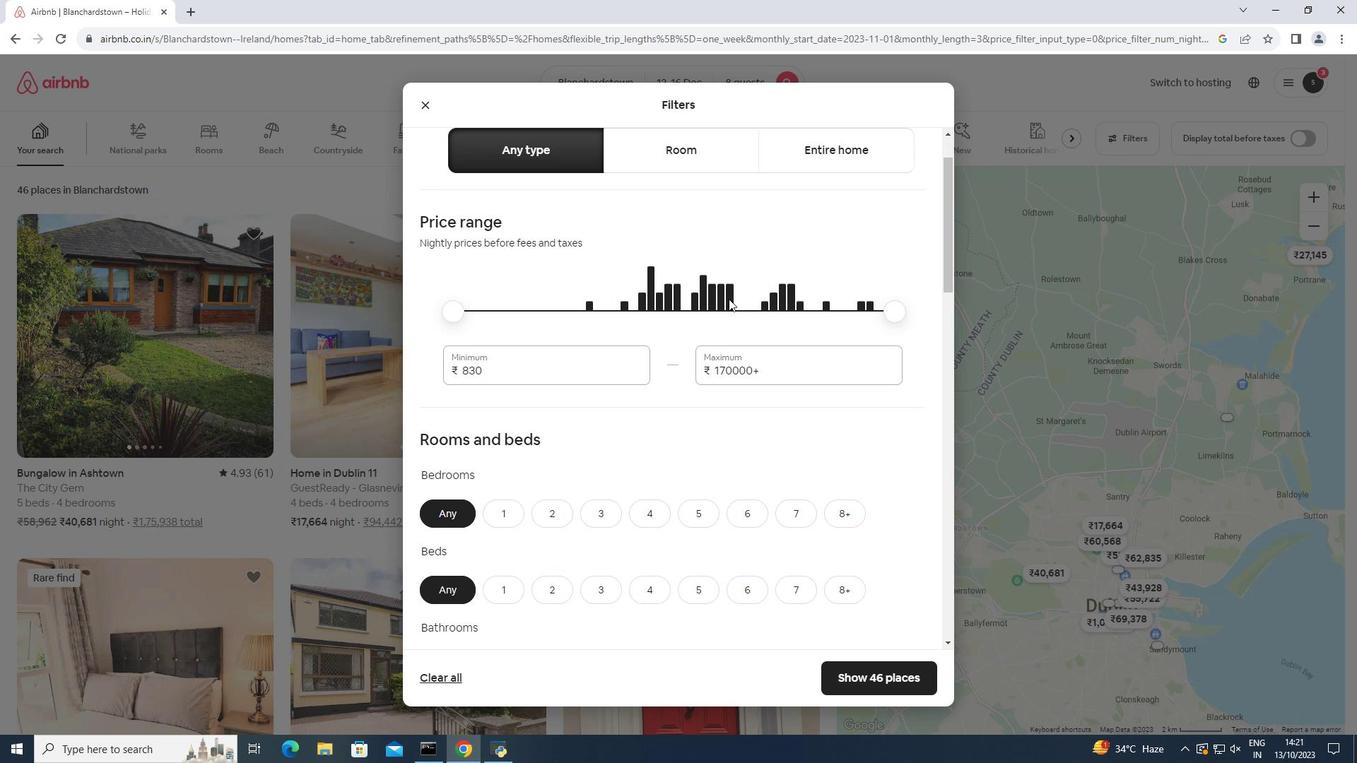 
Action: Mouse scrolled (728, 298) with delta (0, 0)
Screenshot: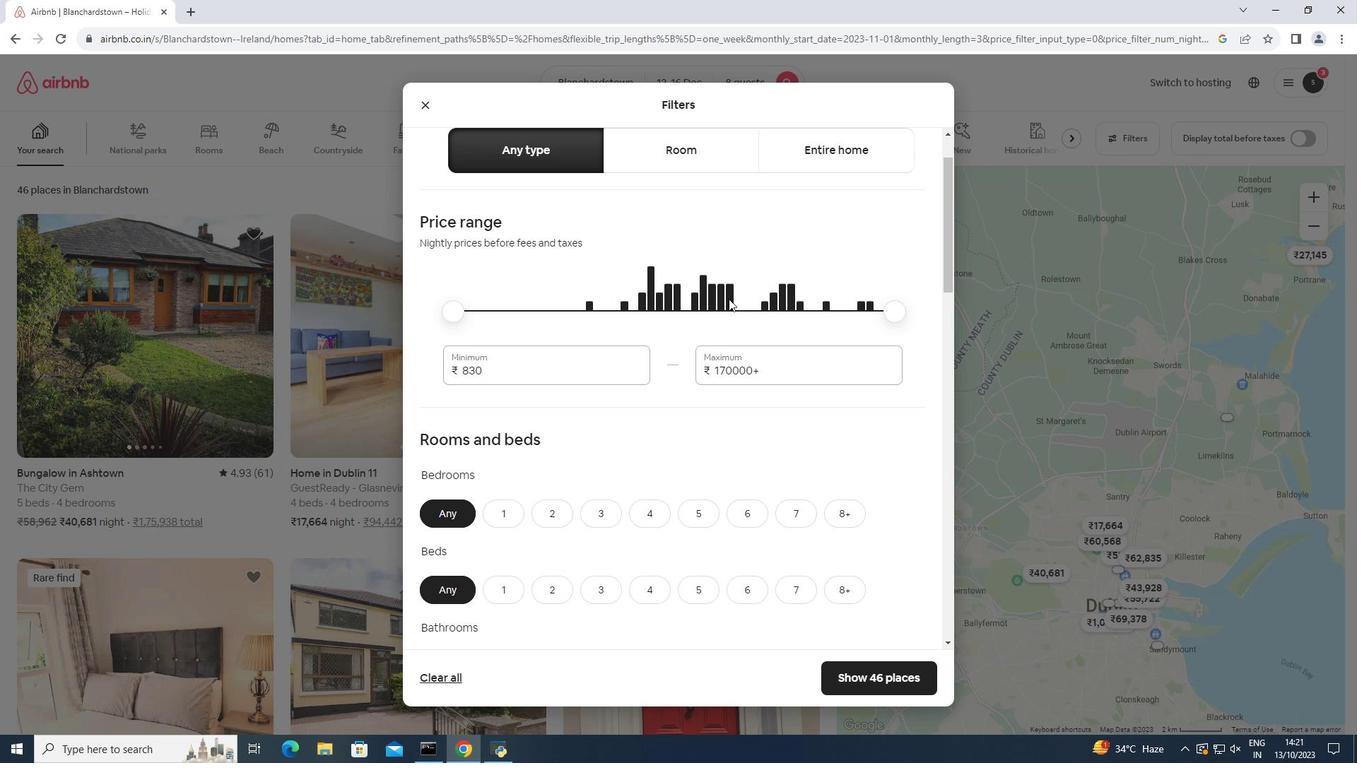 
Action: Mouse moved to (728, 301)
Screenshot: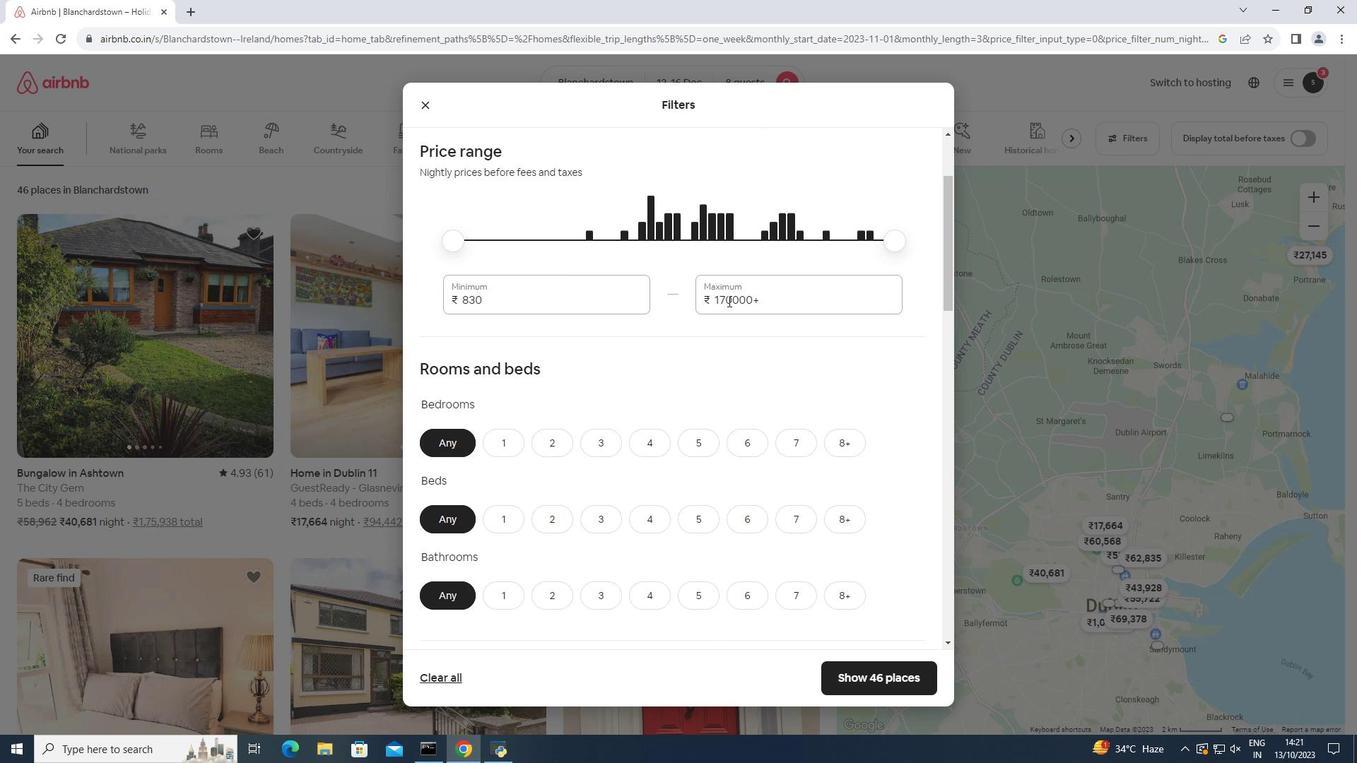 
Action: Mouse scrolled (728, 300) with delta (0, 0)
Screenshot: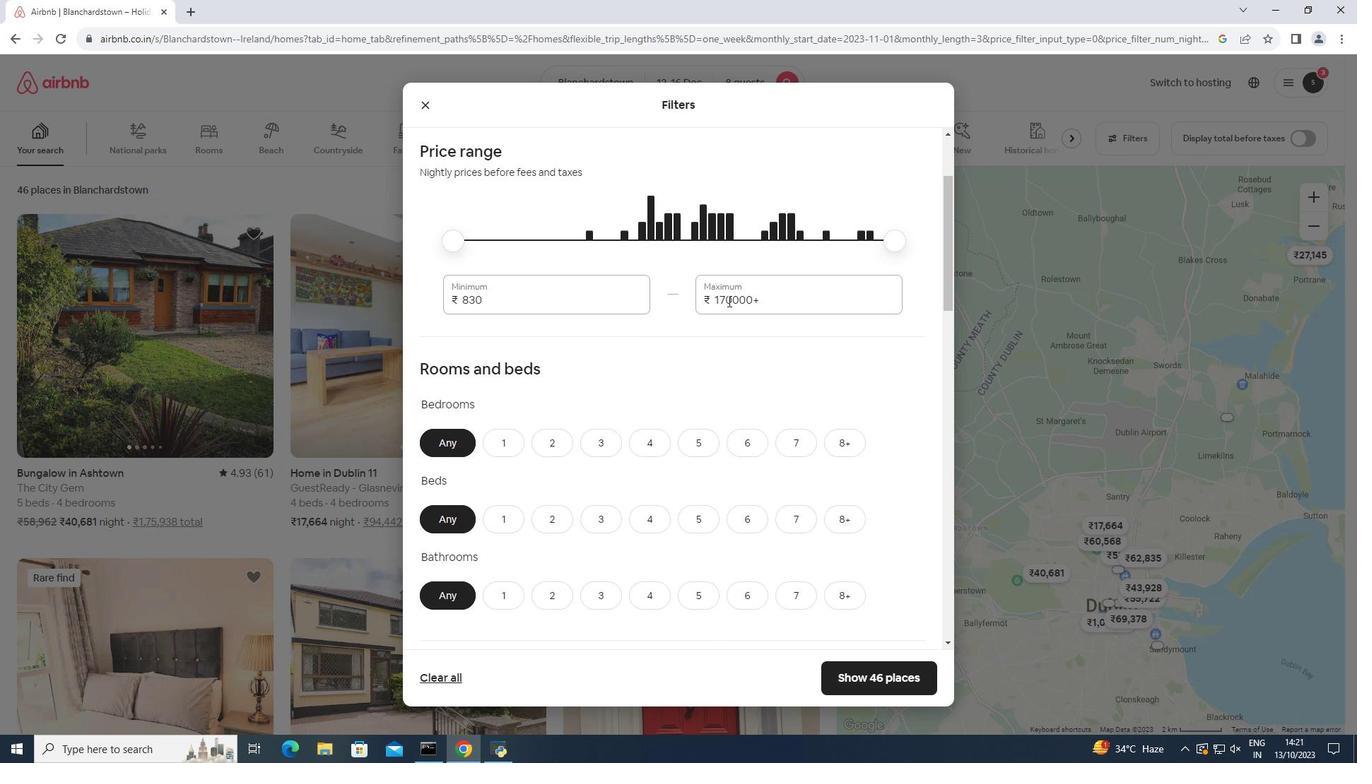 
Action: Mouse moved to (728, 301)
Screenshot: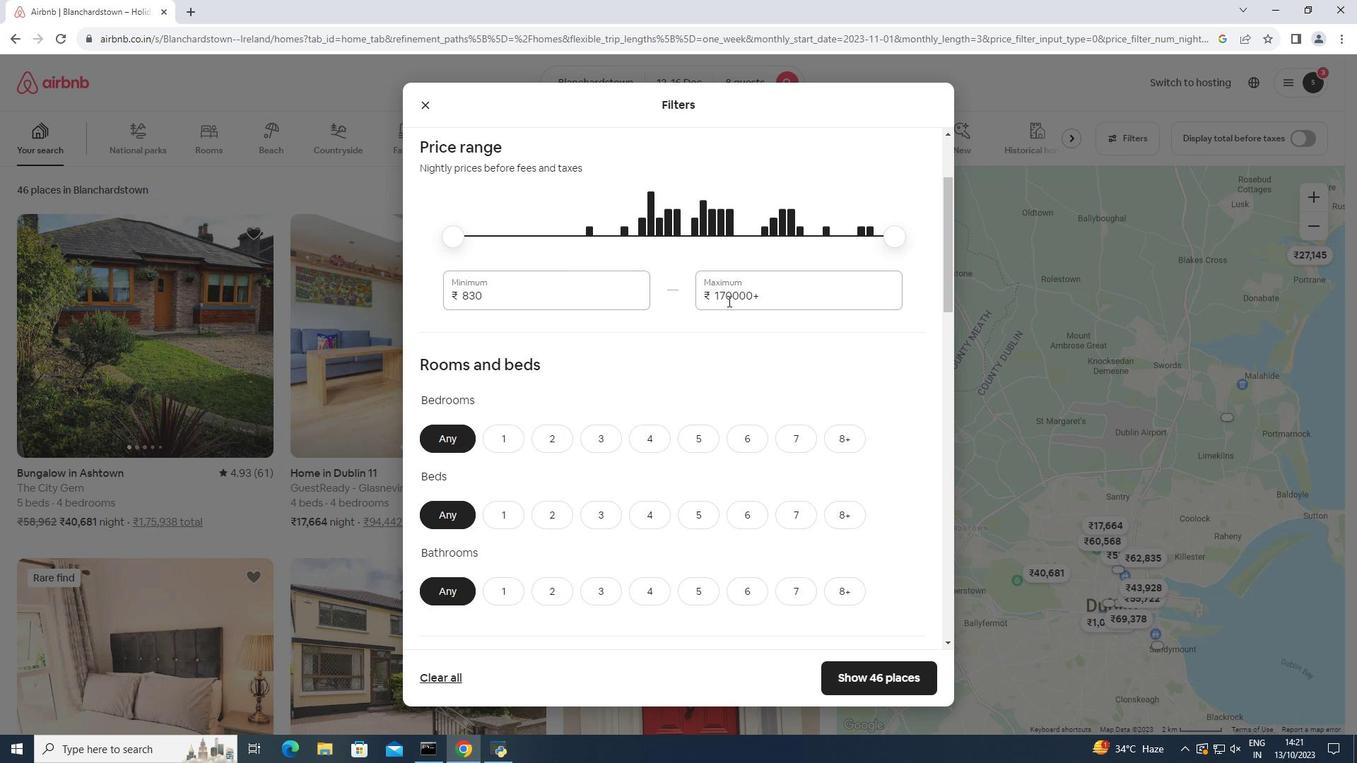 
Action: Mouse scrolled (728, 300) with delta (0, 0)
Screenshot: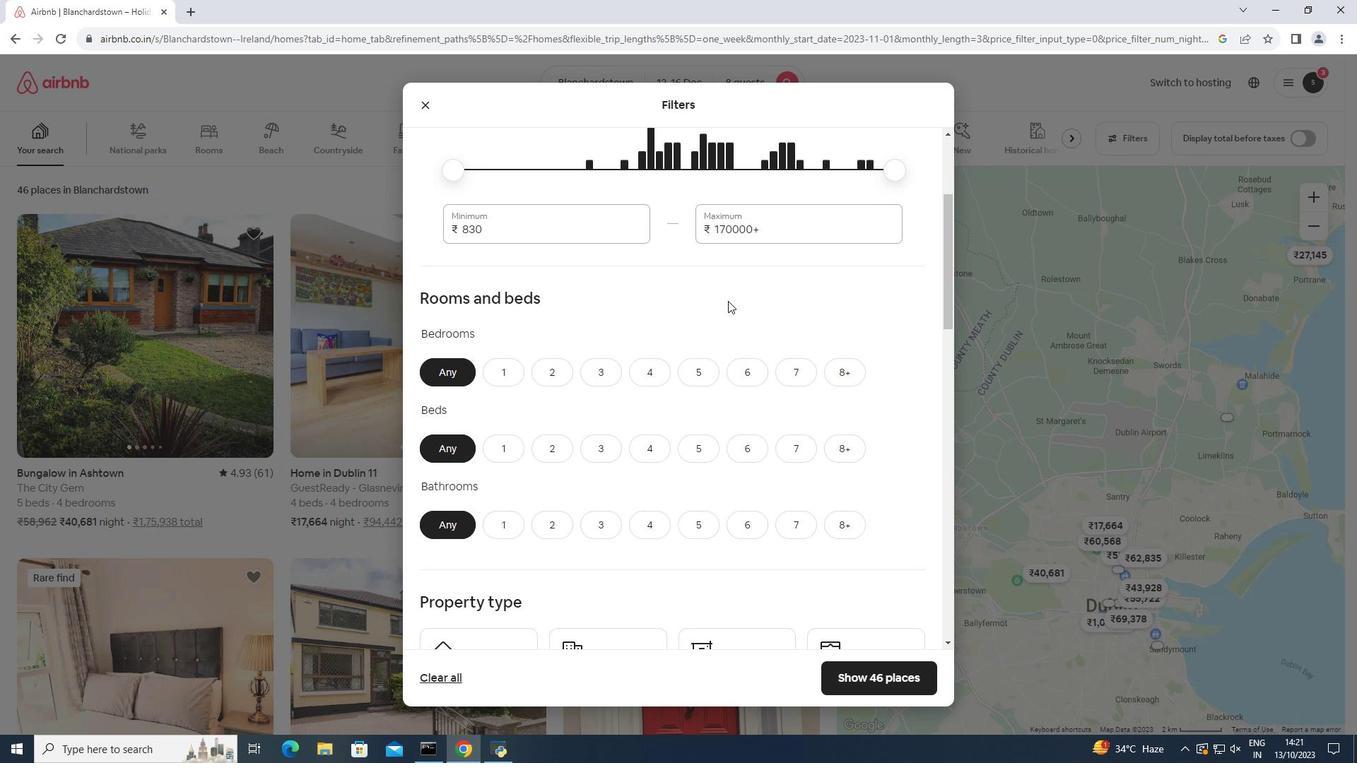 
Action: Mouse moved to (836, 299)
Screenshot: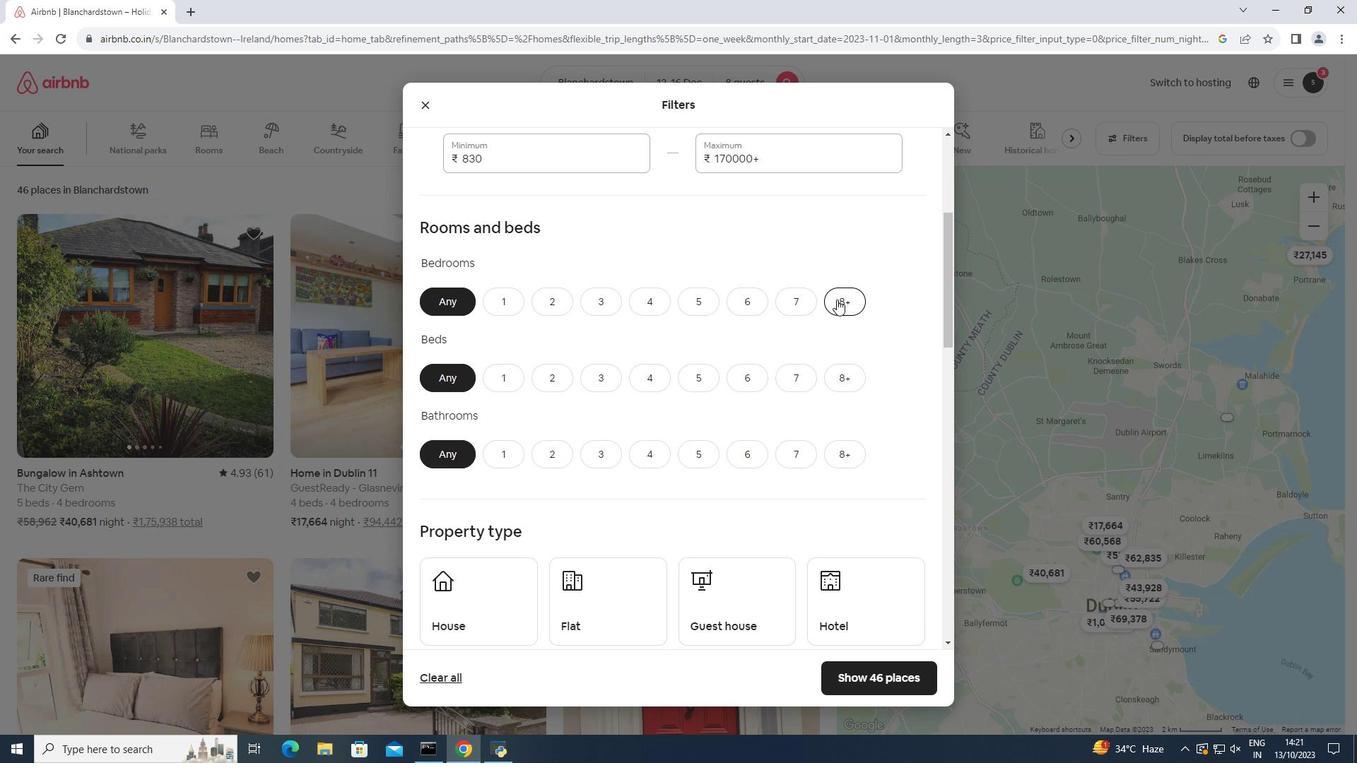
Action: Mouse pressed left at (836, 299)
Screenshot: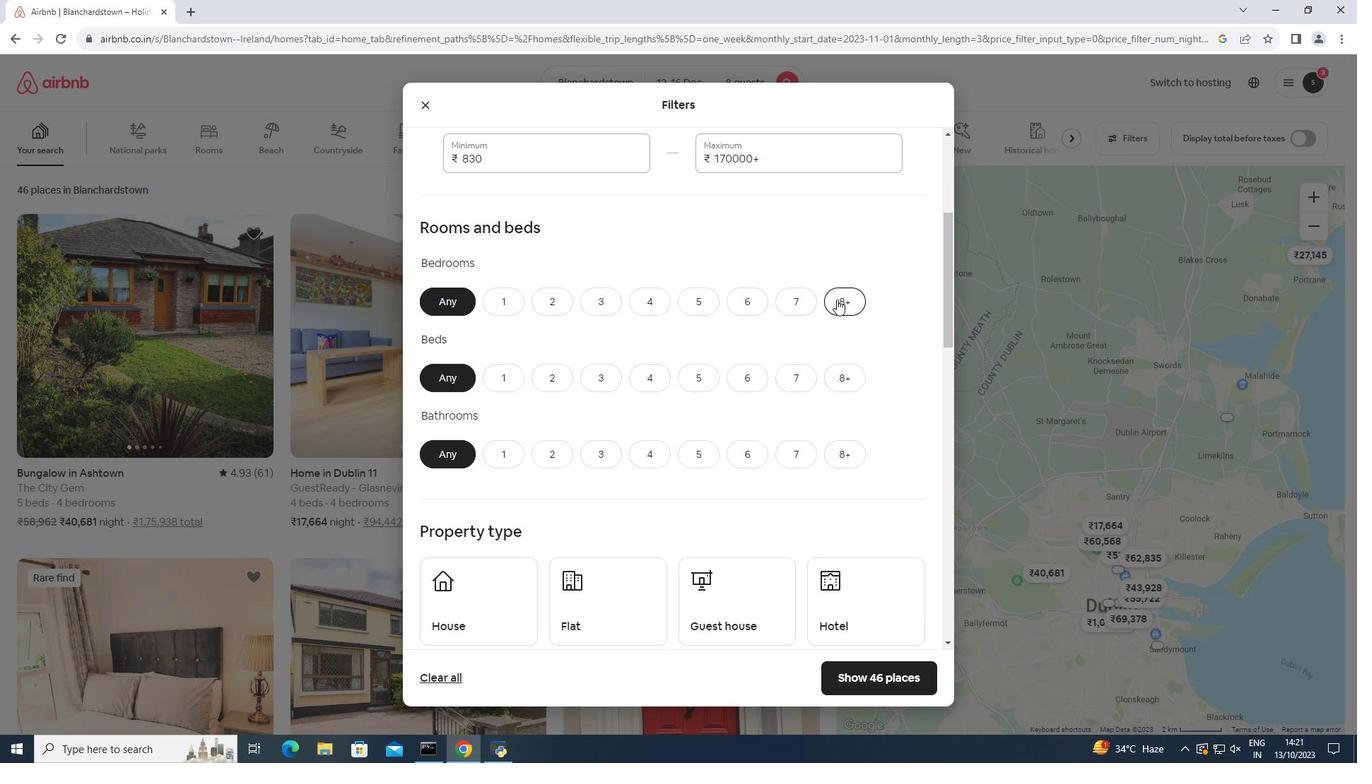 
Action: Mouse moved to (841, 378)
Screenshot: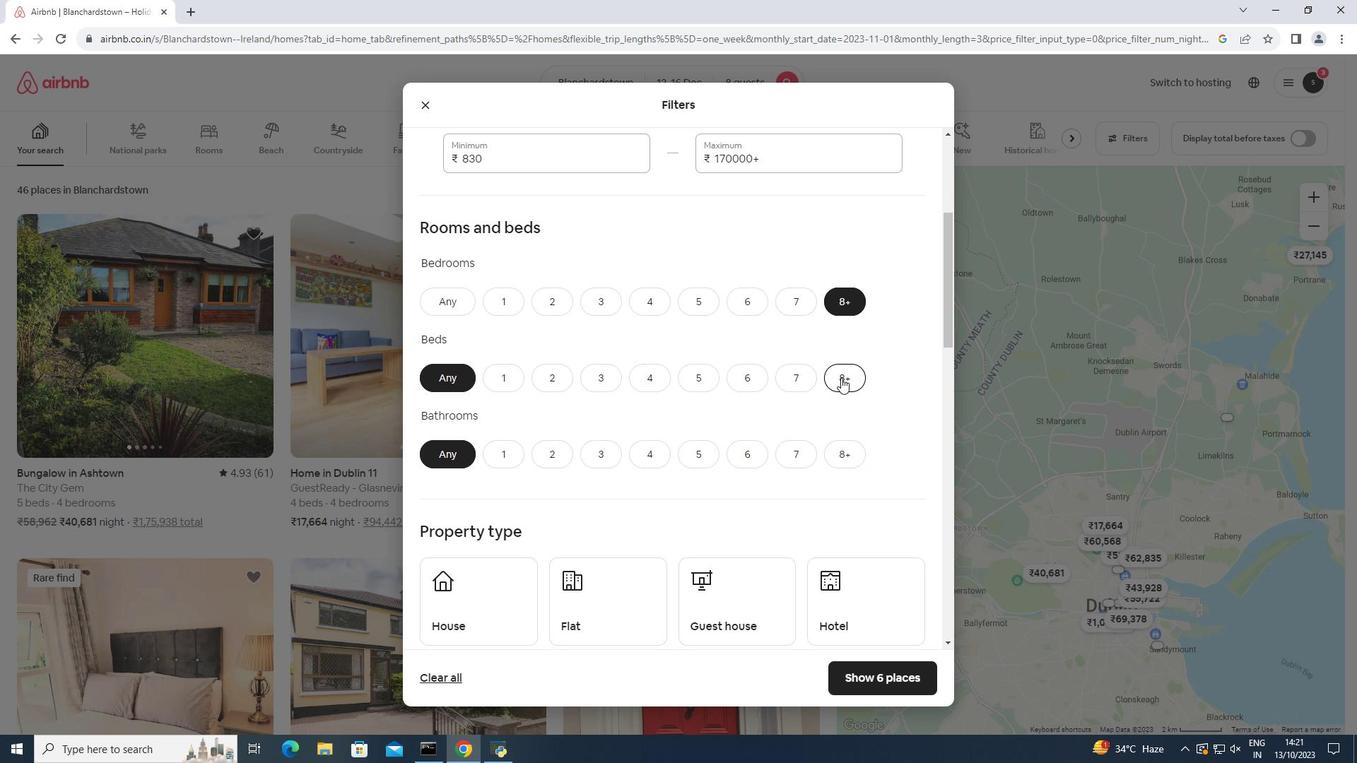 
Action: Mouse pressed left at (841, 378)
Screenshot: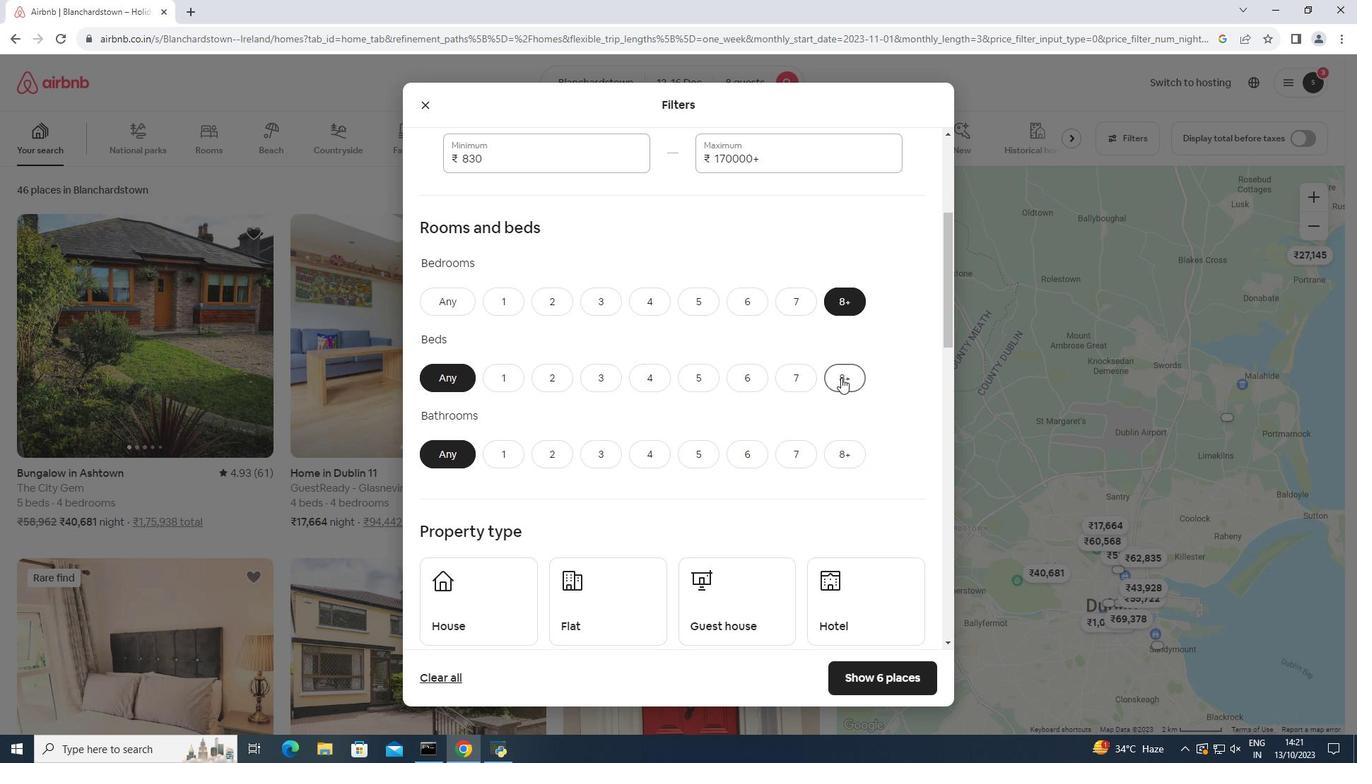 
Action: Mouse moved to (848, 464)
Screenshot: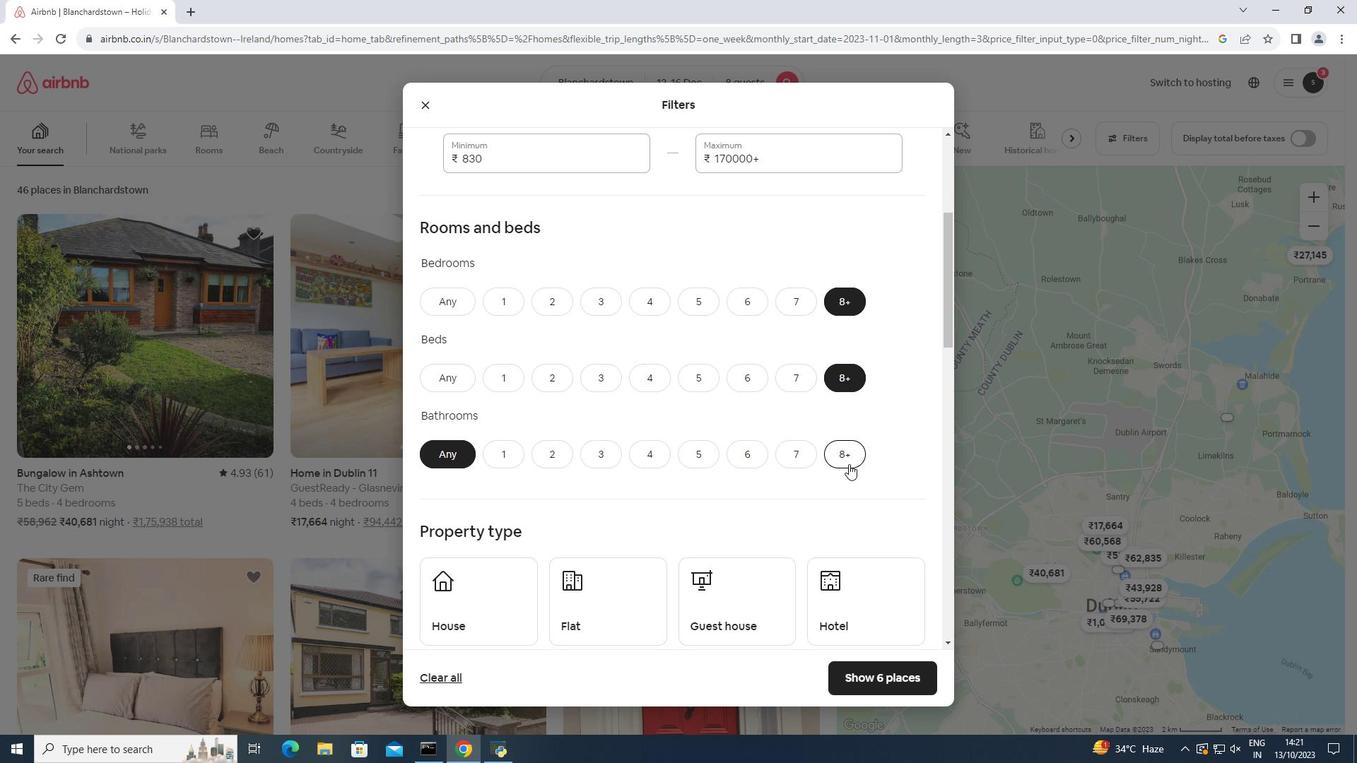
Action: Mouse pressed left at (848, 464)
Screenshot: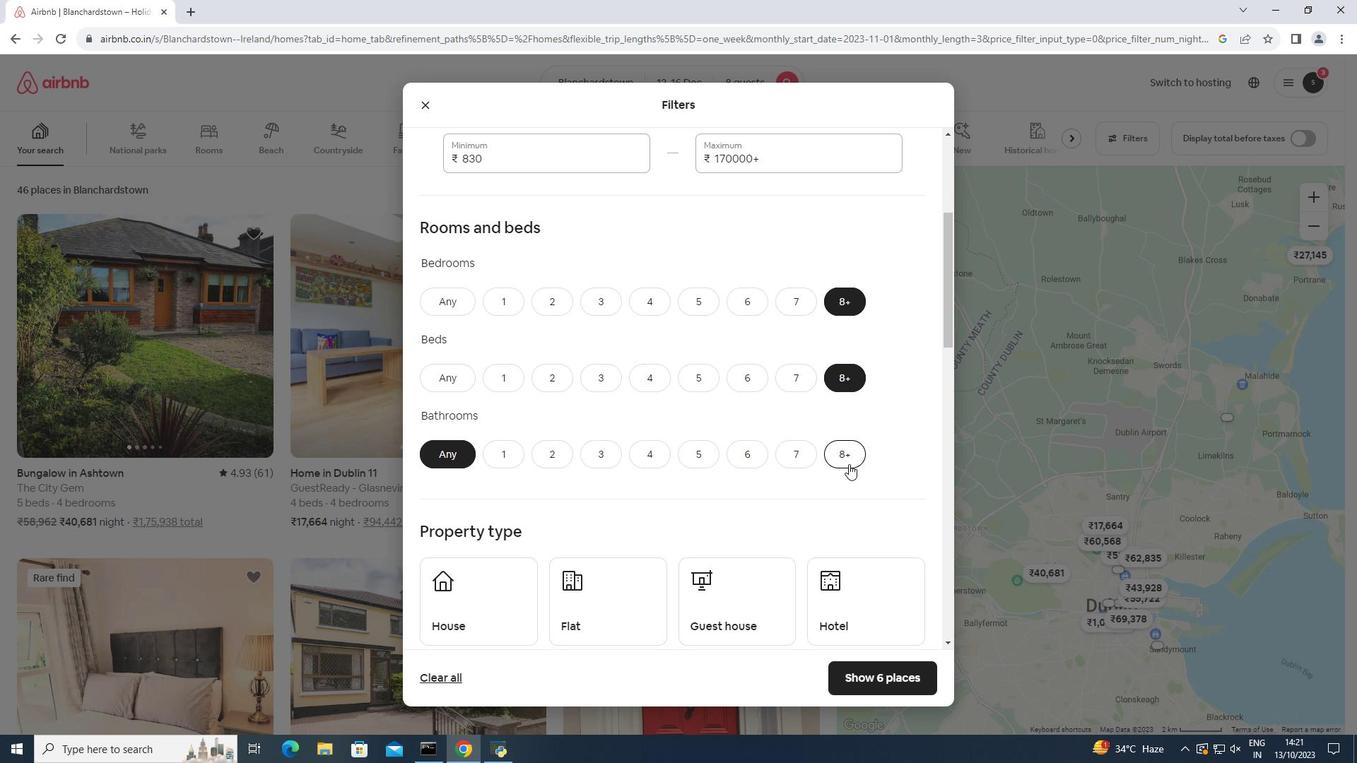 
Action: Mouse moved to (553, 372)
Screenshot: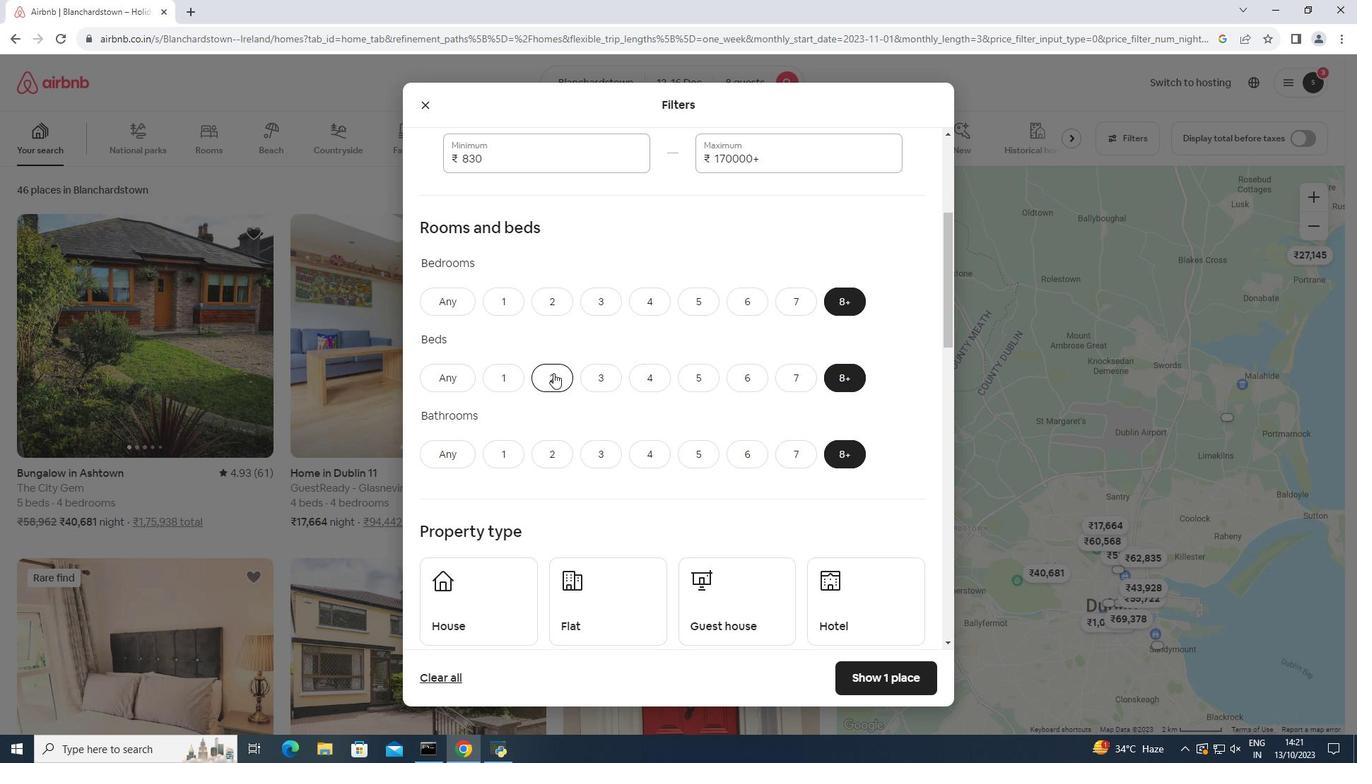 
Action: Mouse scrolled (553, 371) with delta (0, 0)
Screenshot: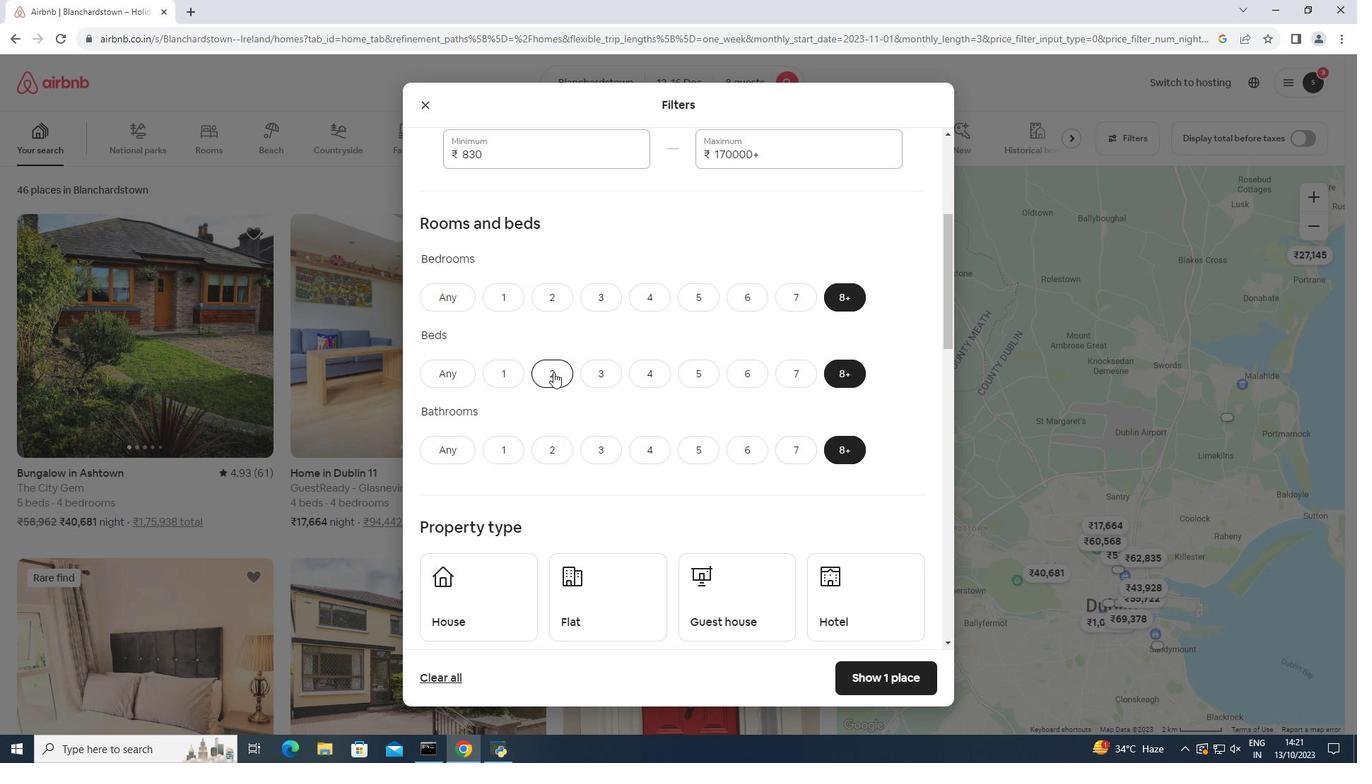 
Action: Mouse moved to (553, 371)
Screenshot: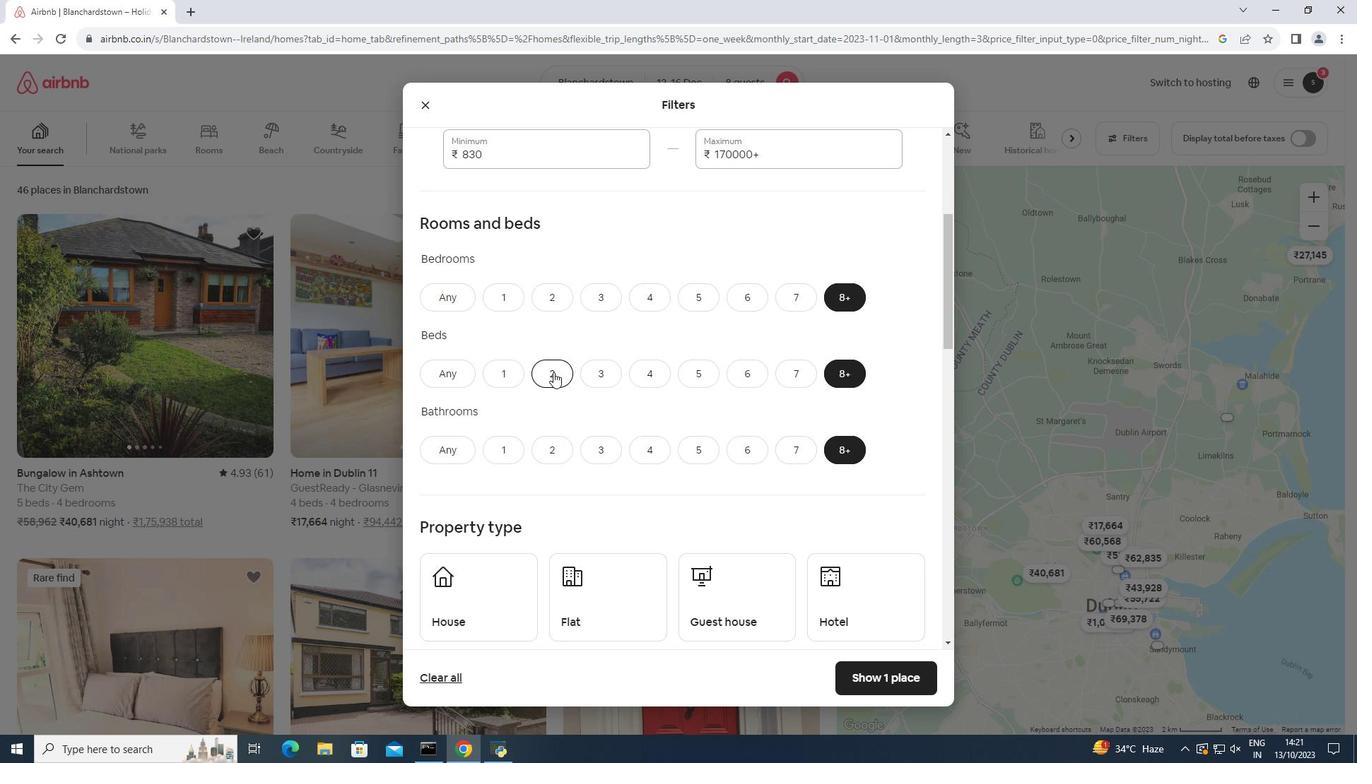 
Action: Mouse scrolled (553, 371) with delta (0, 0)
Screenshot: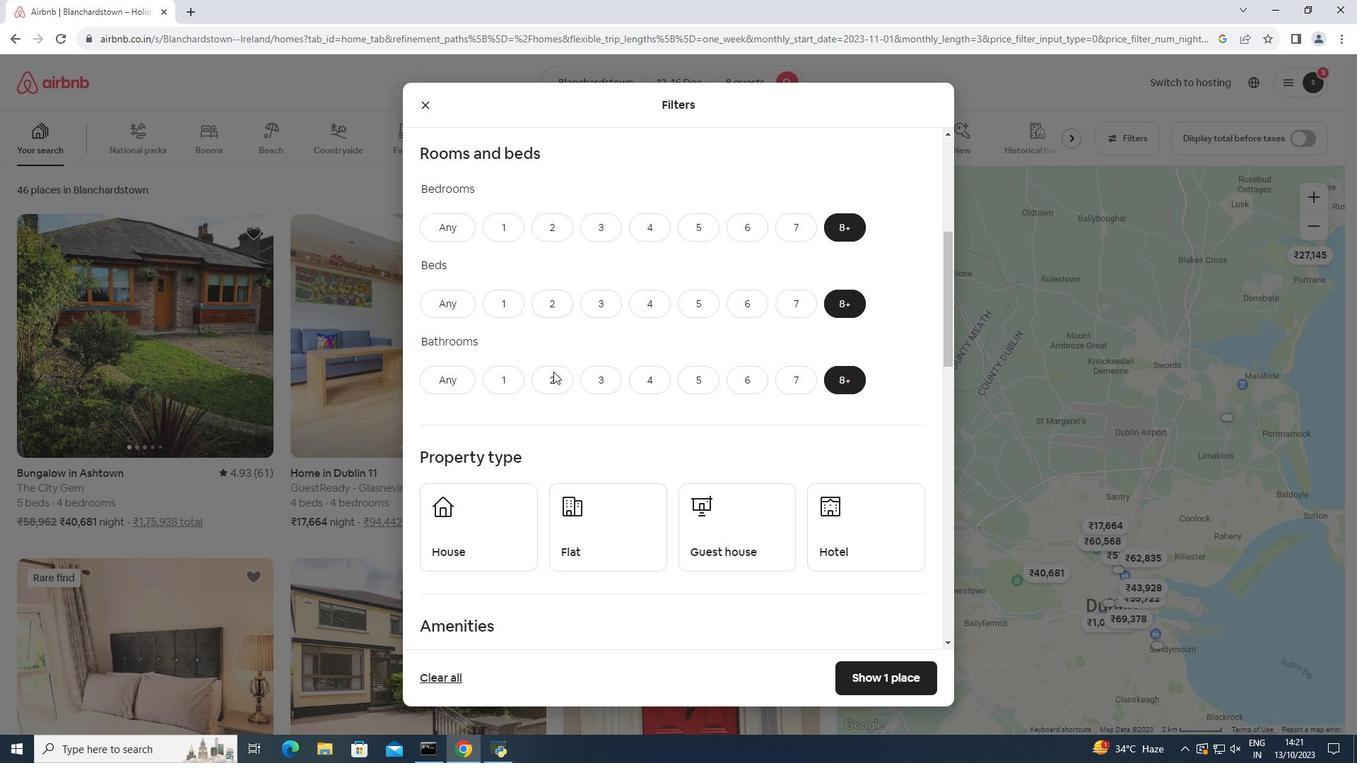 
Action: Mouse moved to (564, 366)
Screenshot: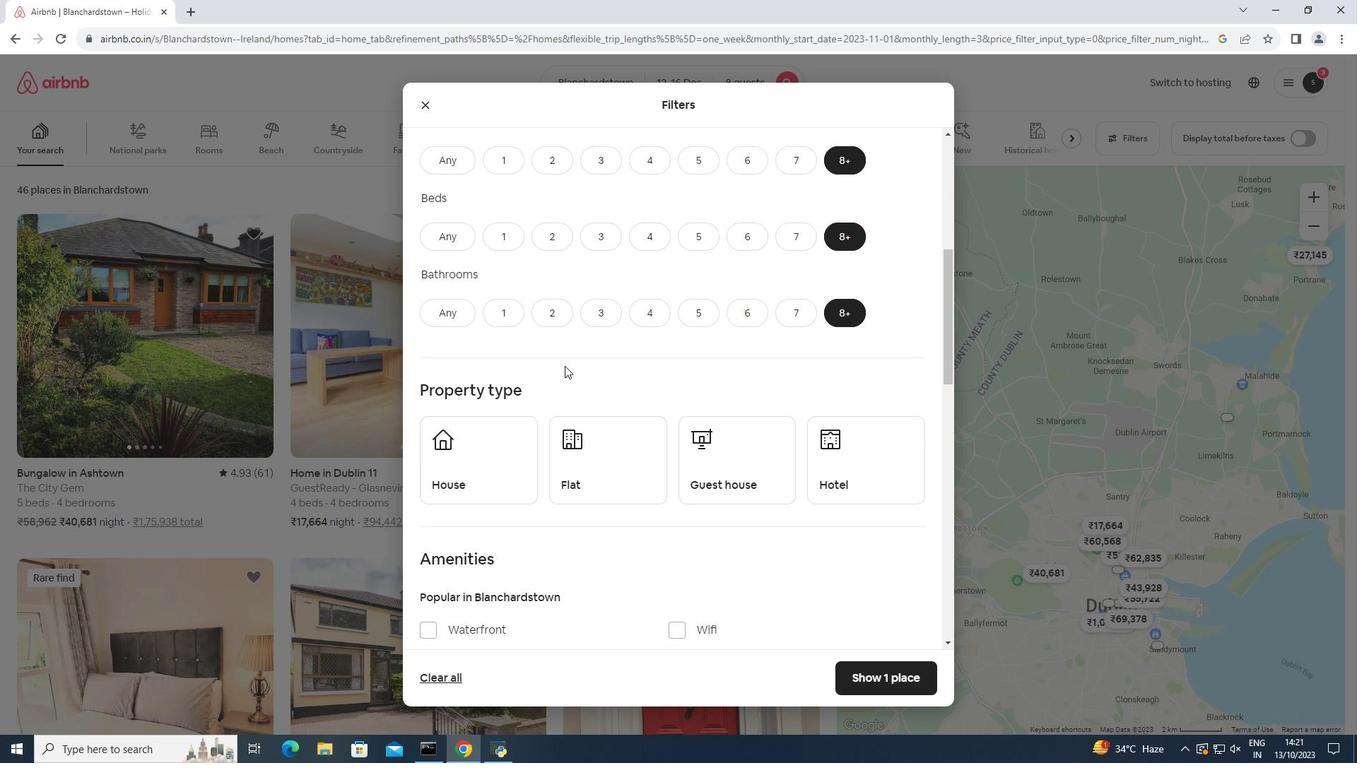 
Action: Mouse scrolled (564, 365) with delta (0, 0)
Screenshot: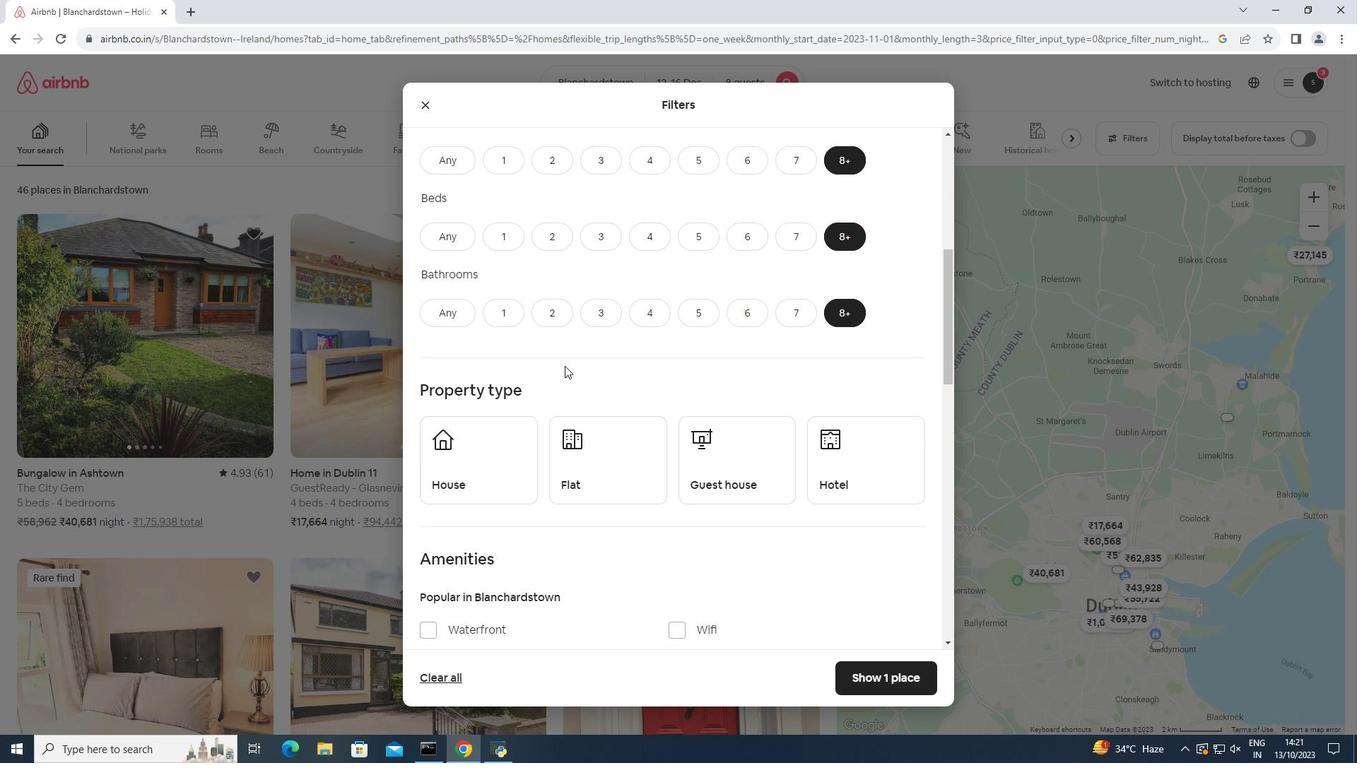 
Action: Mouse moved to (923, 385)
Screenshot: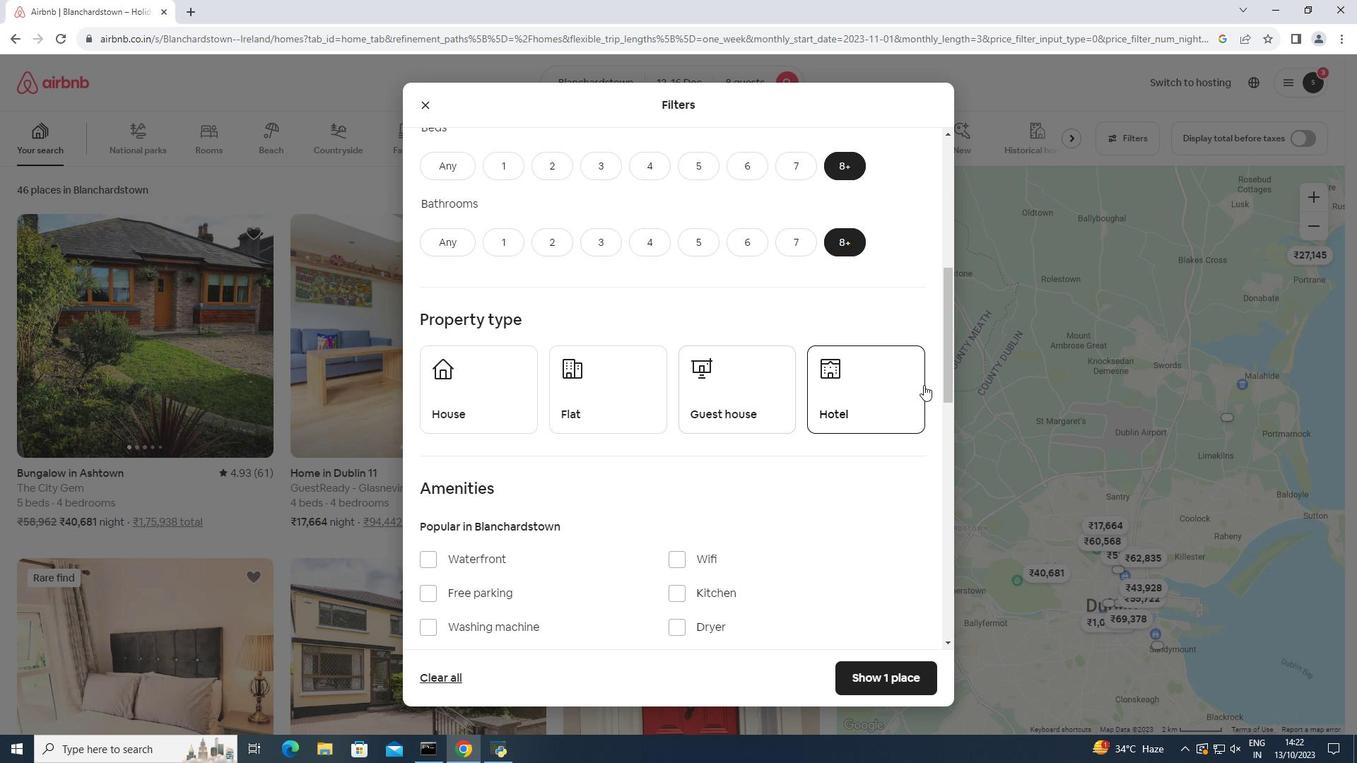 
Action: Mouse pressed left at (923, 385)
Screenshot: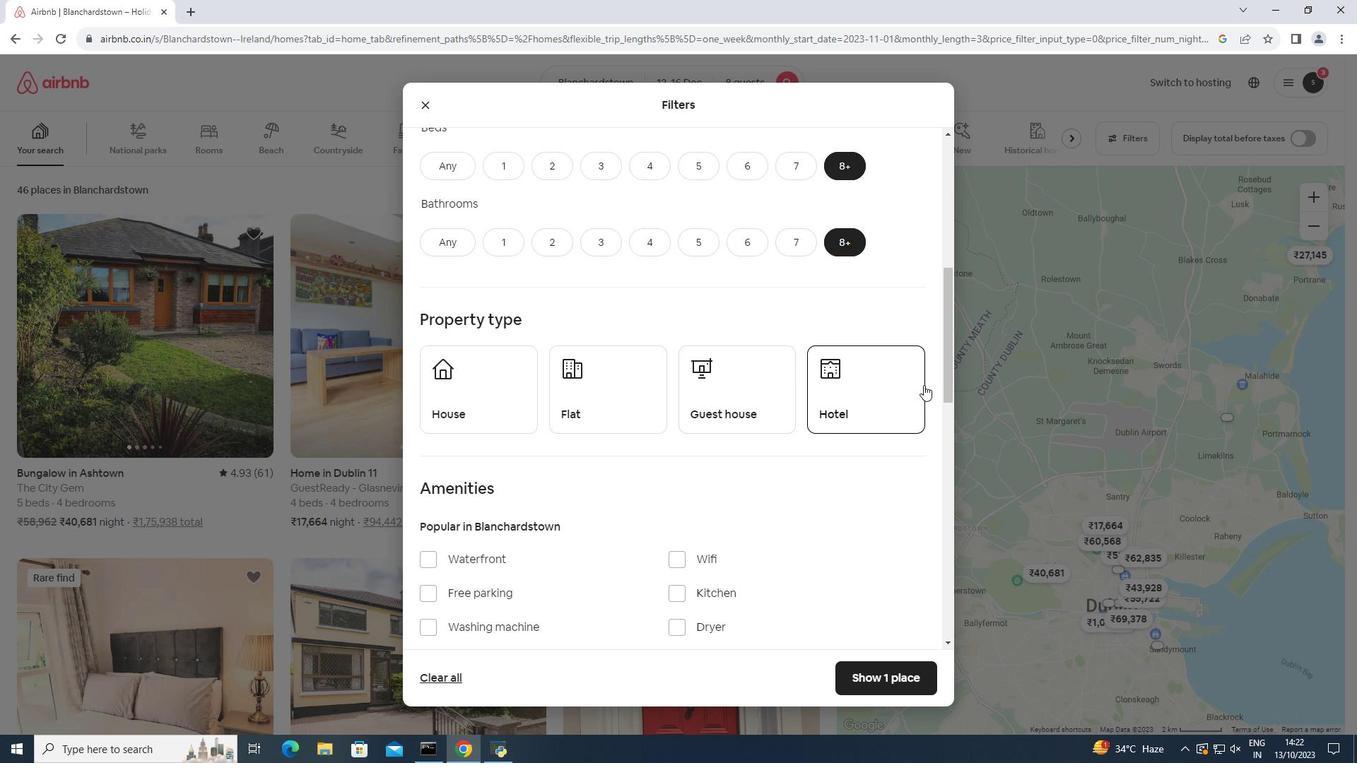 
Action: Mouse moved to (873, 389)
Screenshot: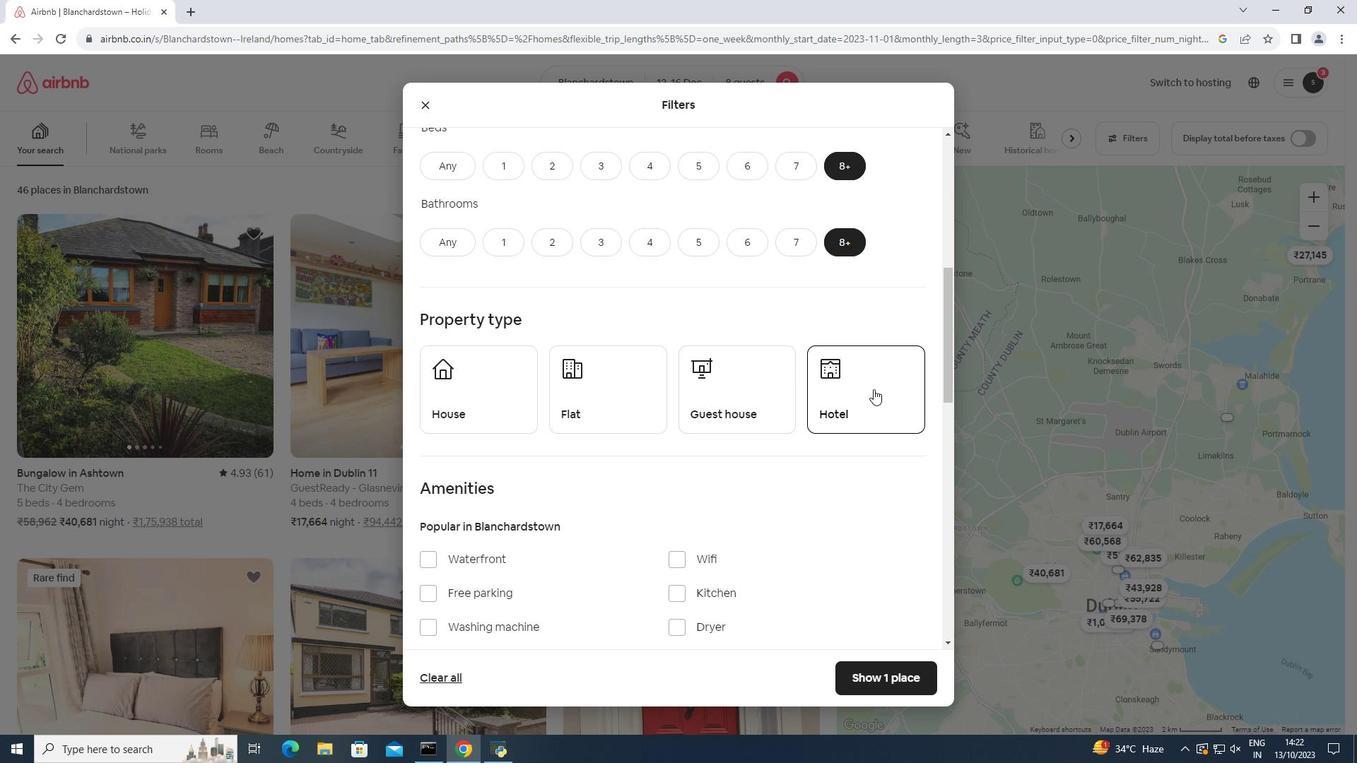 
Action: Mouse pressed left at (873, 389)
Screenshot: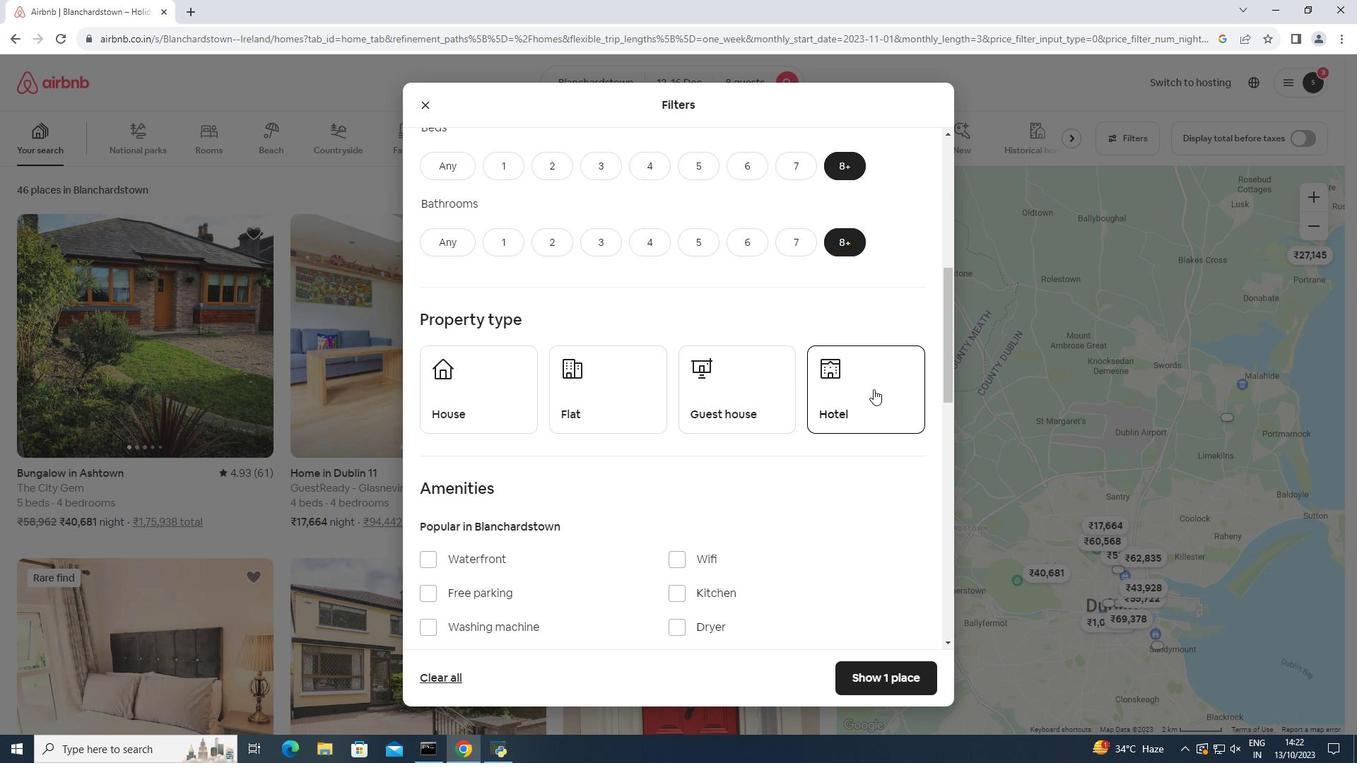 
Action: Mouse moved to (650, 397)
Screenshot: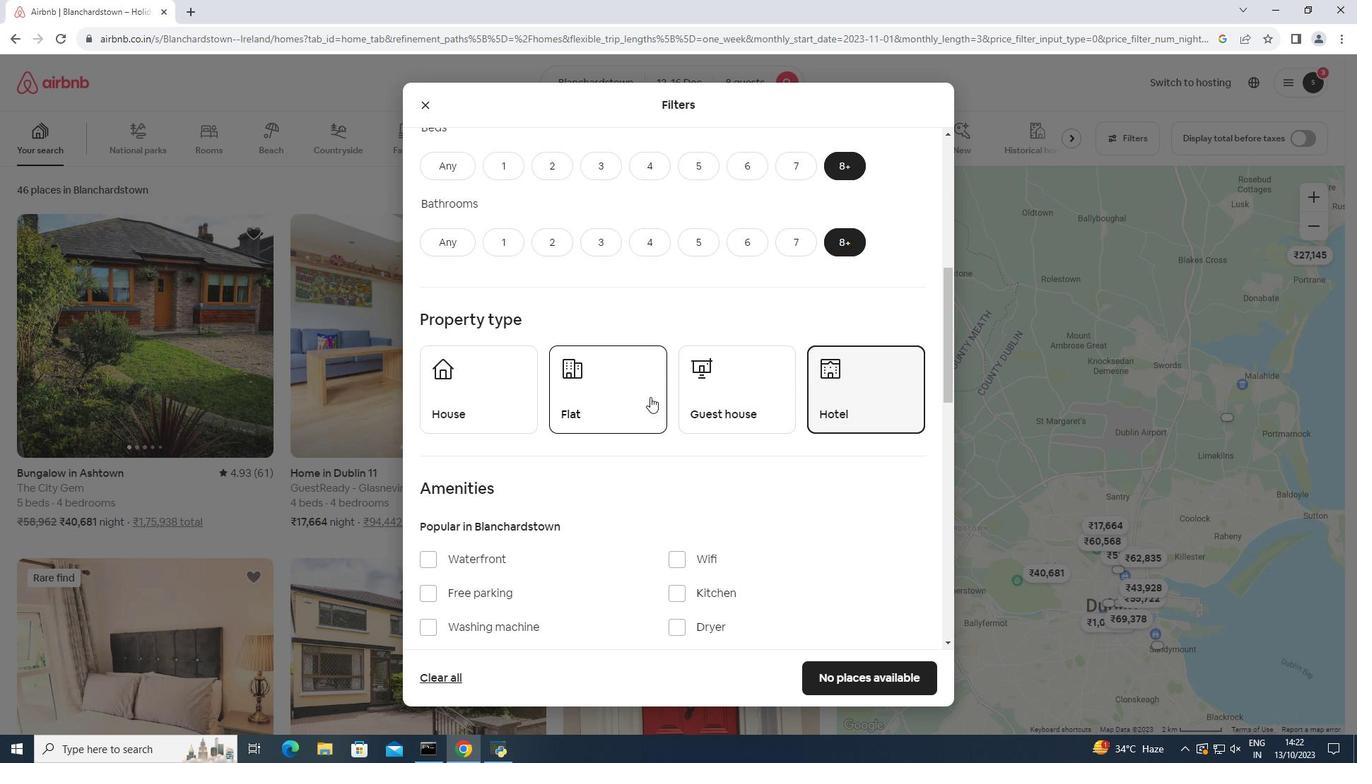 
Action: Mouse scrolled (650, 396) with delta (0, 0)
Screenshot: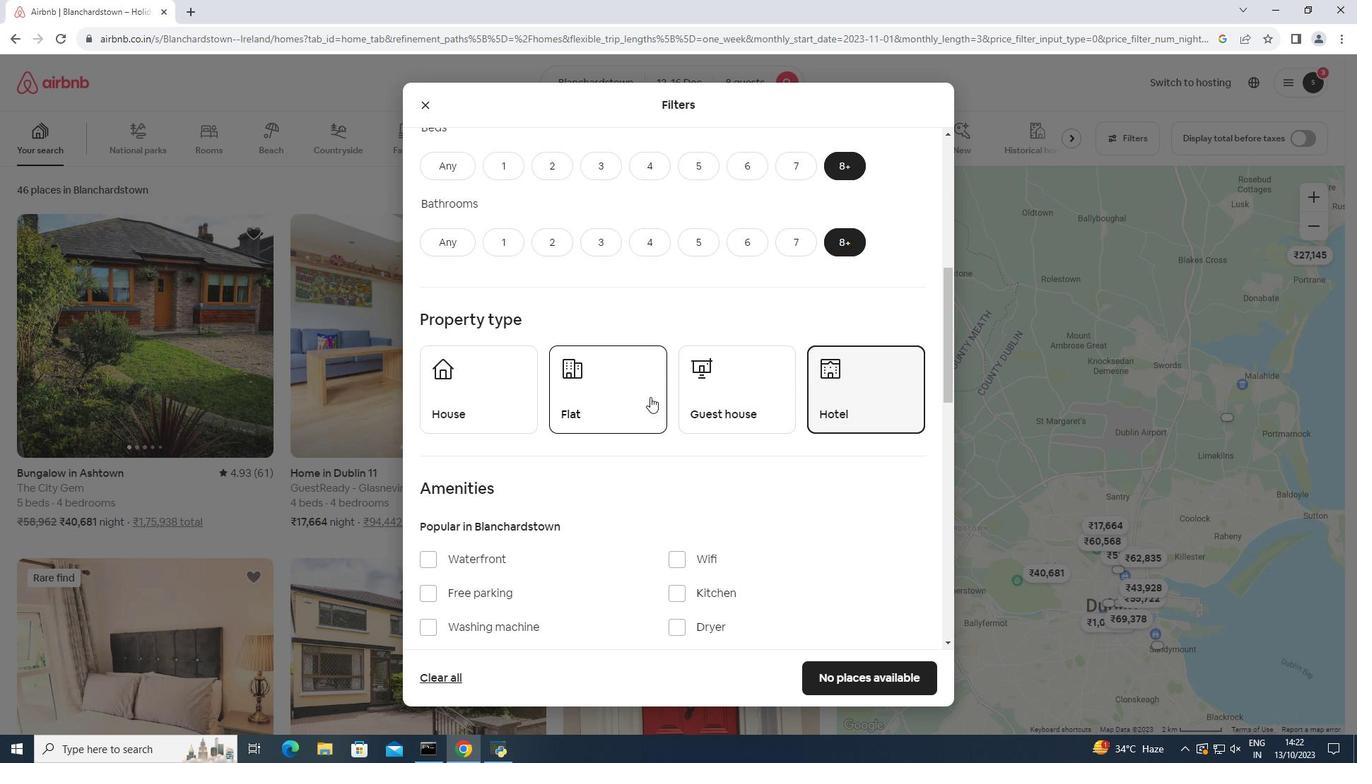 
Action: Mouse moved to (650, 399)
Screenshot: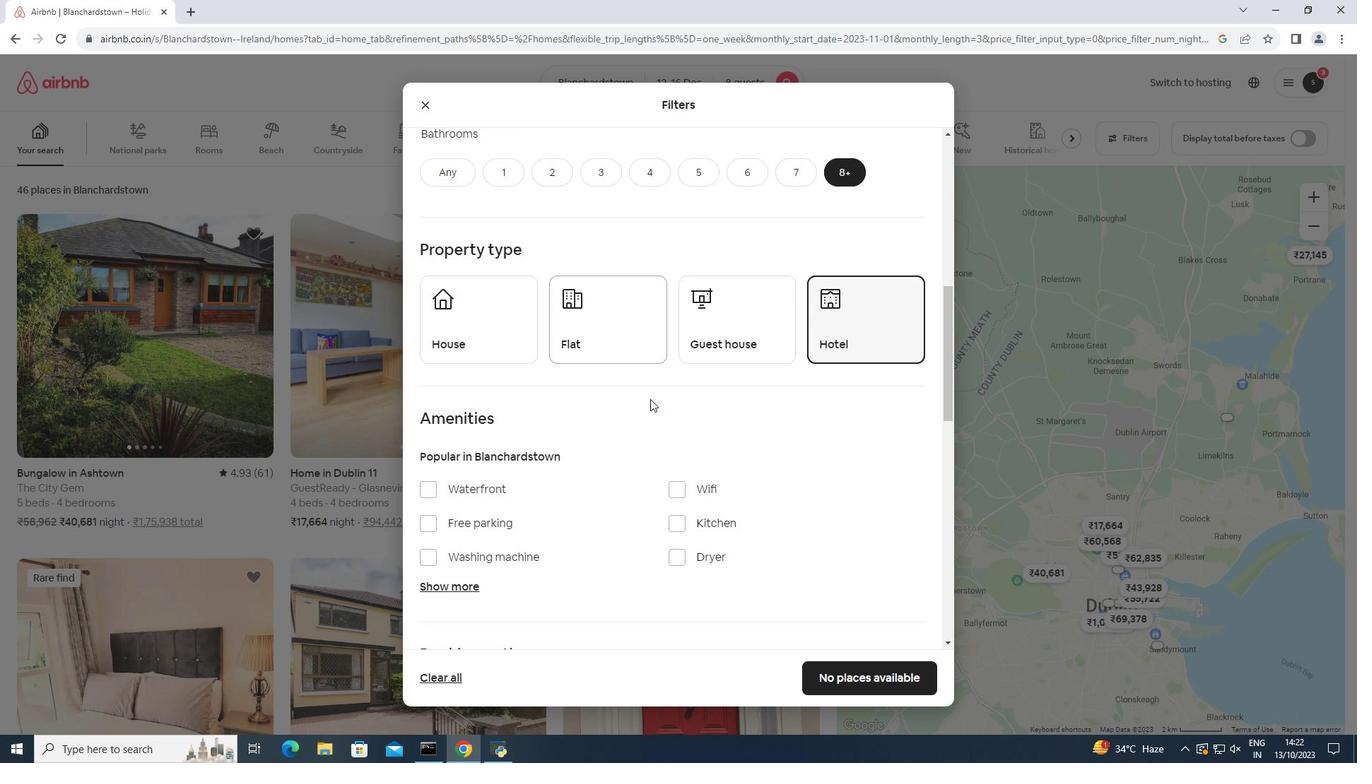 
Action: Mouse scrolled (650, 398) with delta (0, 0)
Screenshot: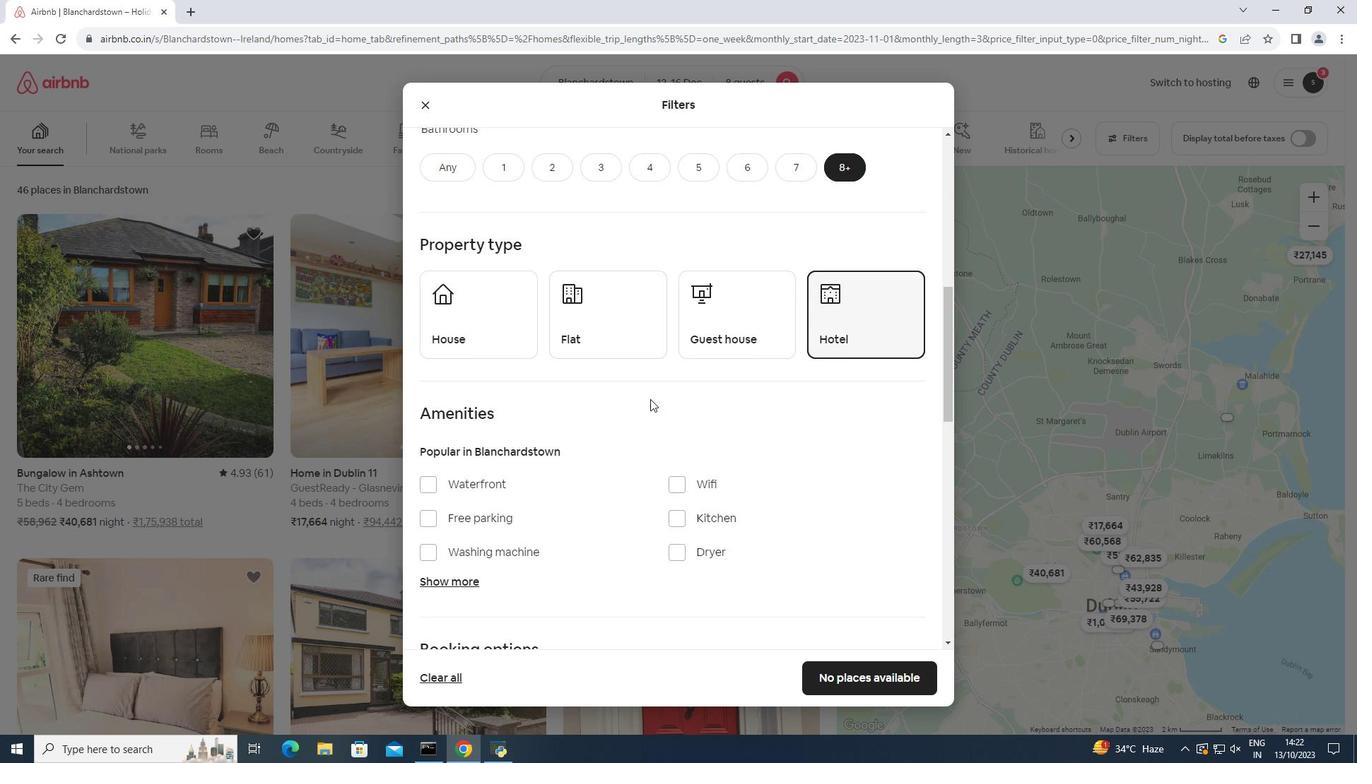
Action: Mouse moved to (429, 516)
Screenshot: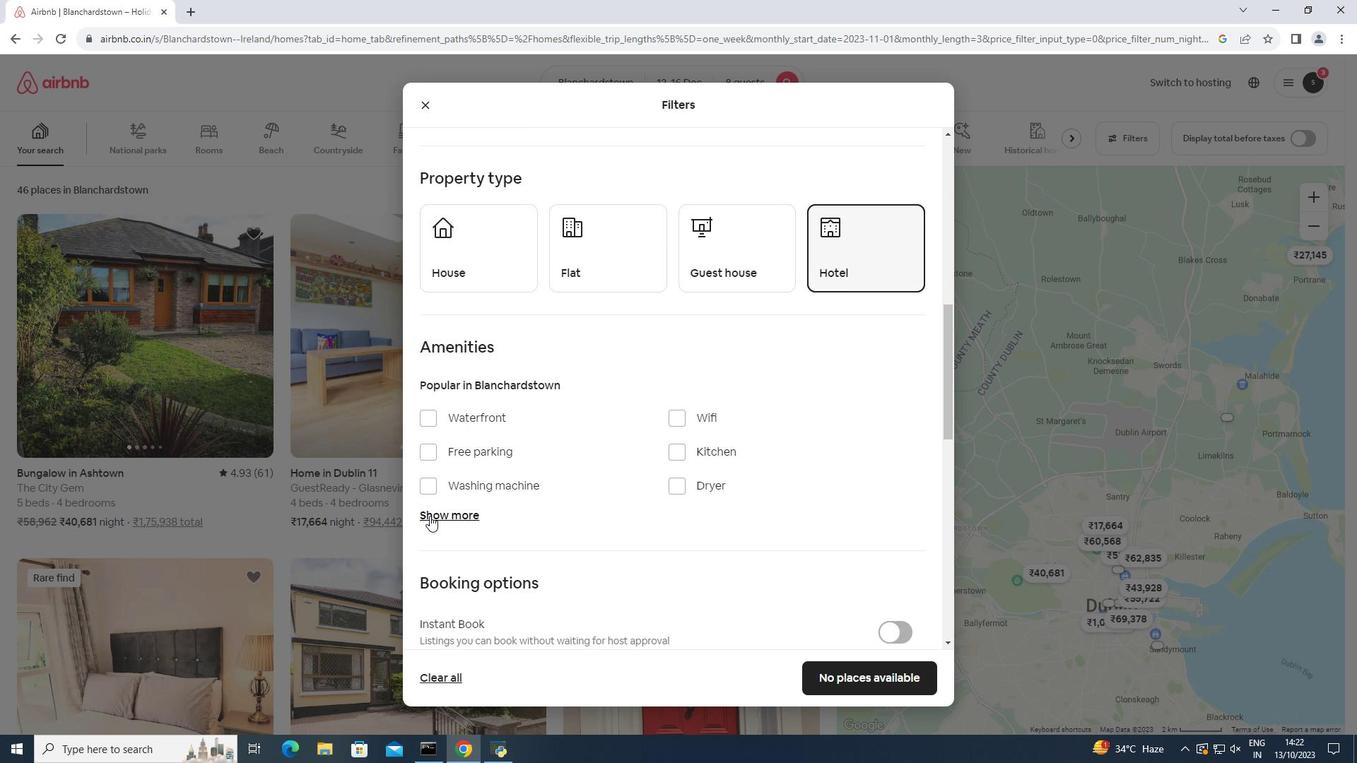 
Action: Mouse pressed left at (429, 516)
Screenshot: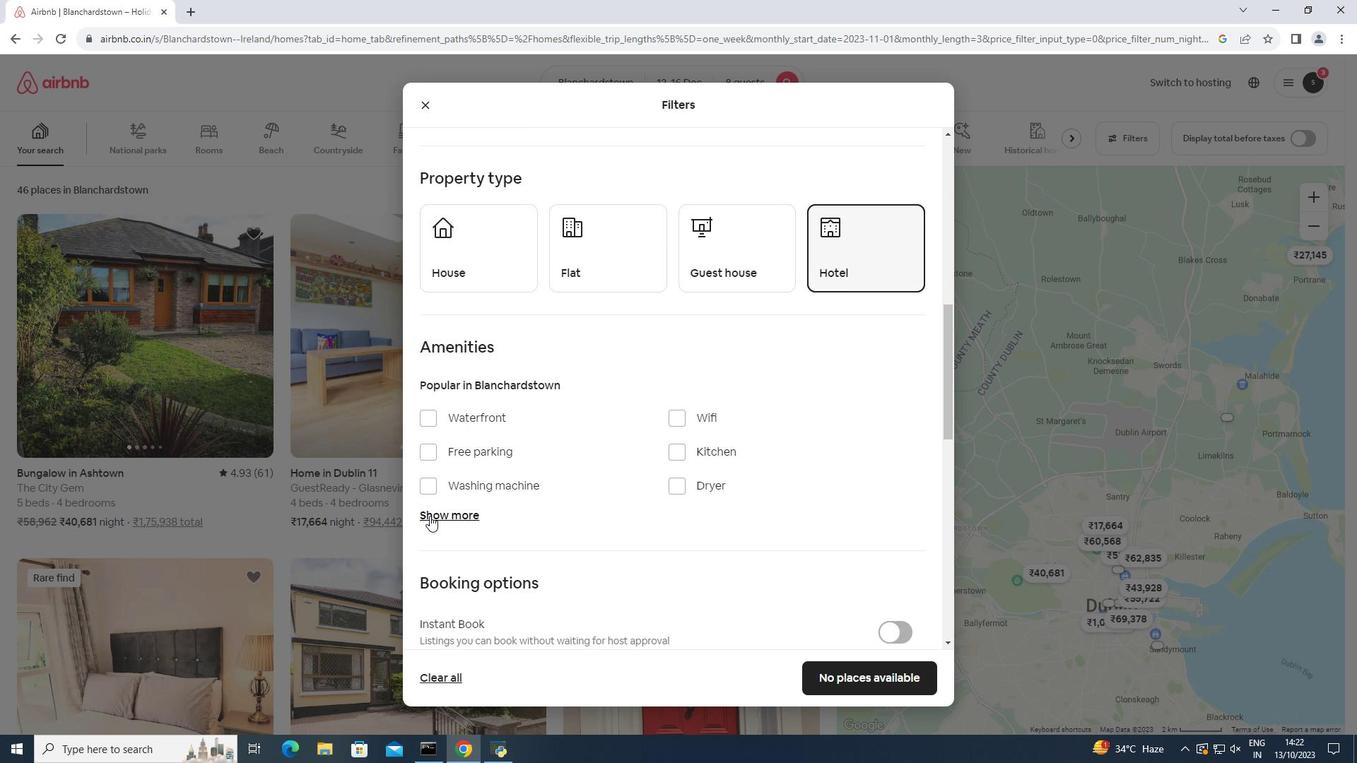 
Action: Mouse moved to (677, 415)
Screenshot: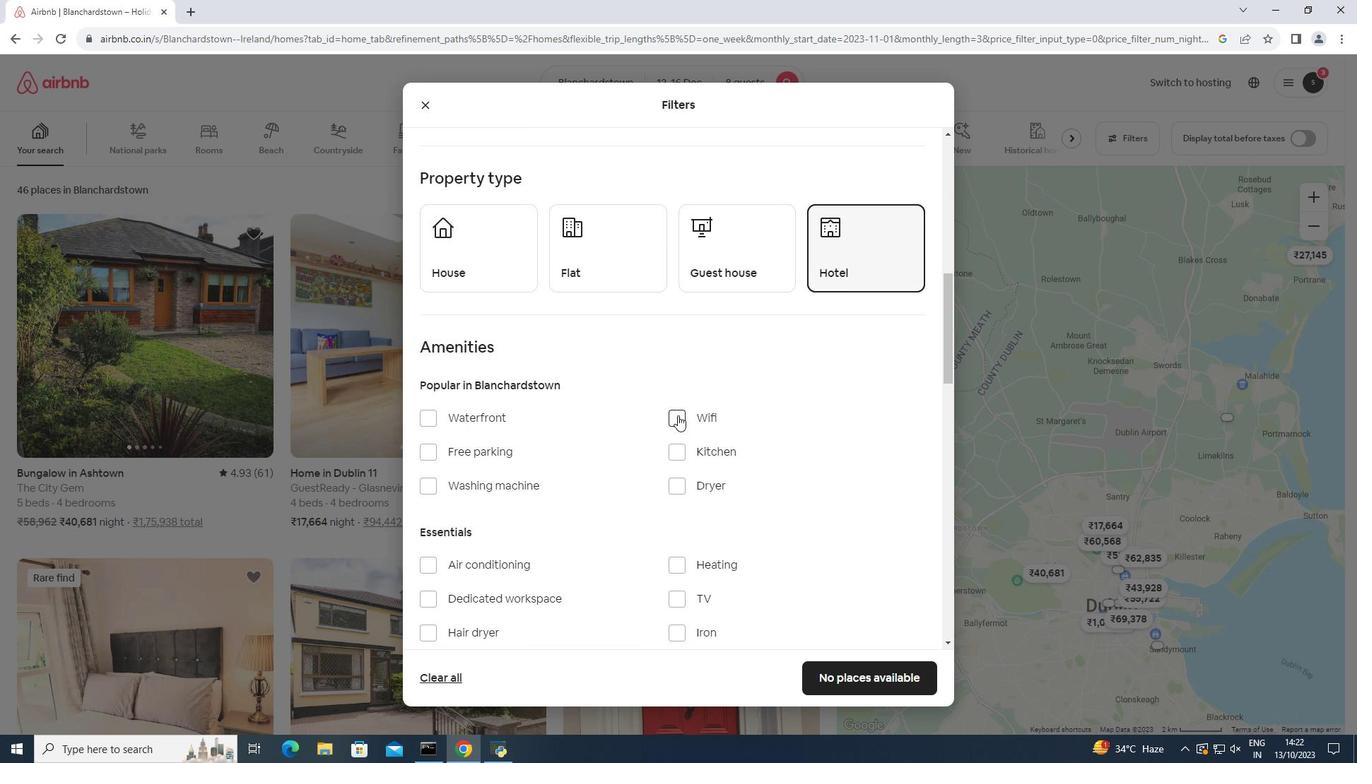 
Action: Mouse pressed left at (677, 415)
Screenshot: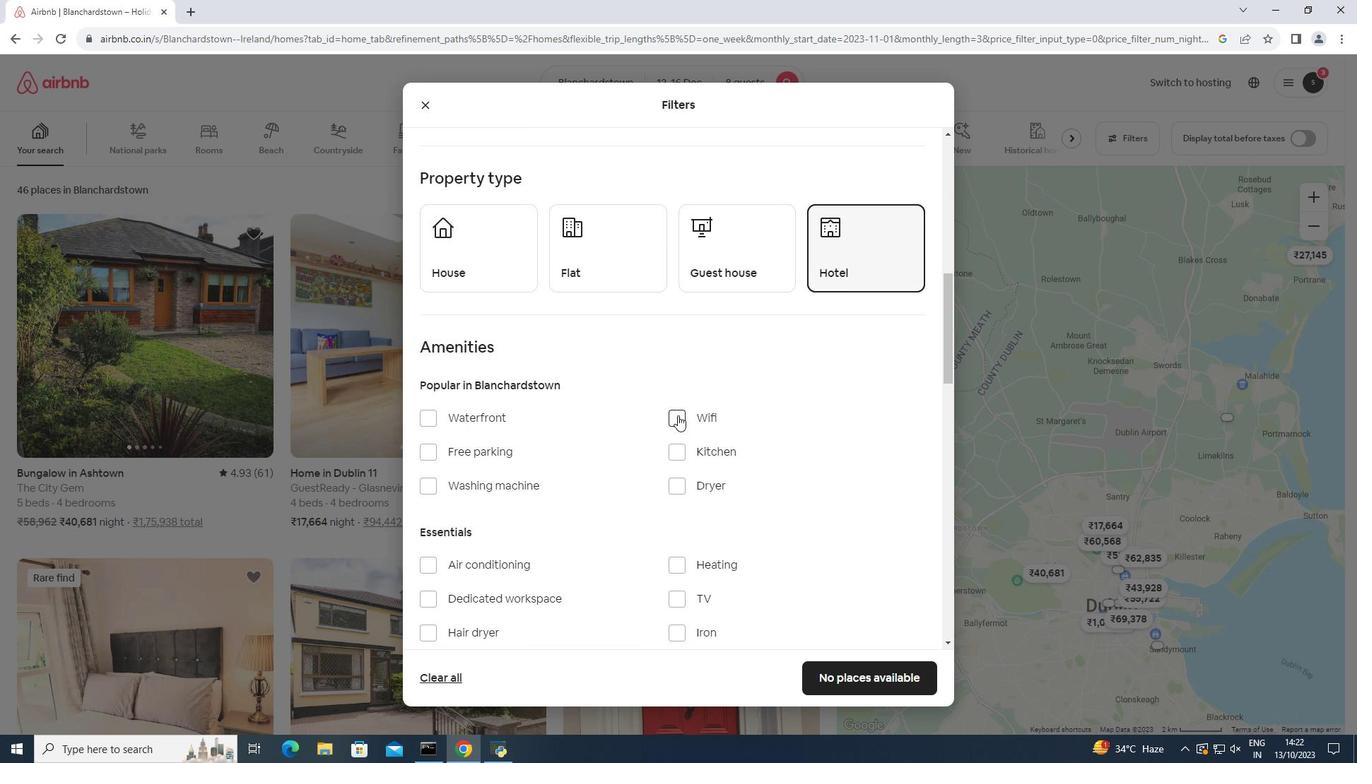 
Action: Mouse moved to (672, 601)
Screenshot: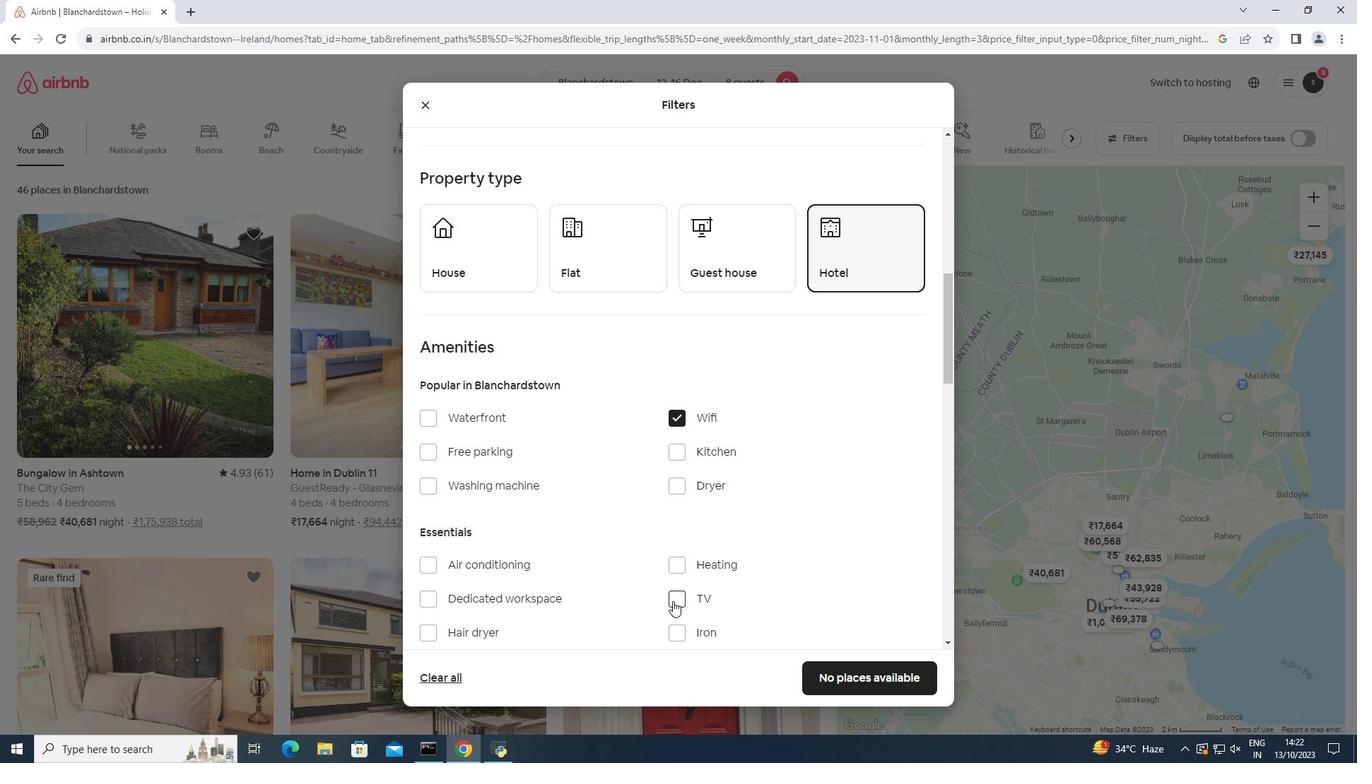 
Action: Mouse pressed left at (672, 601)
Screenshot: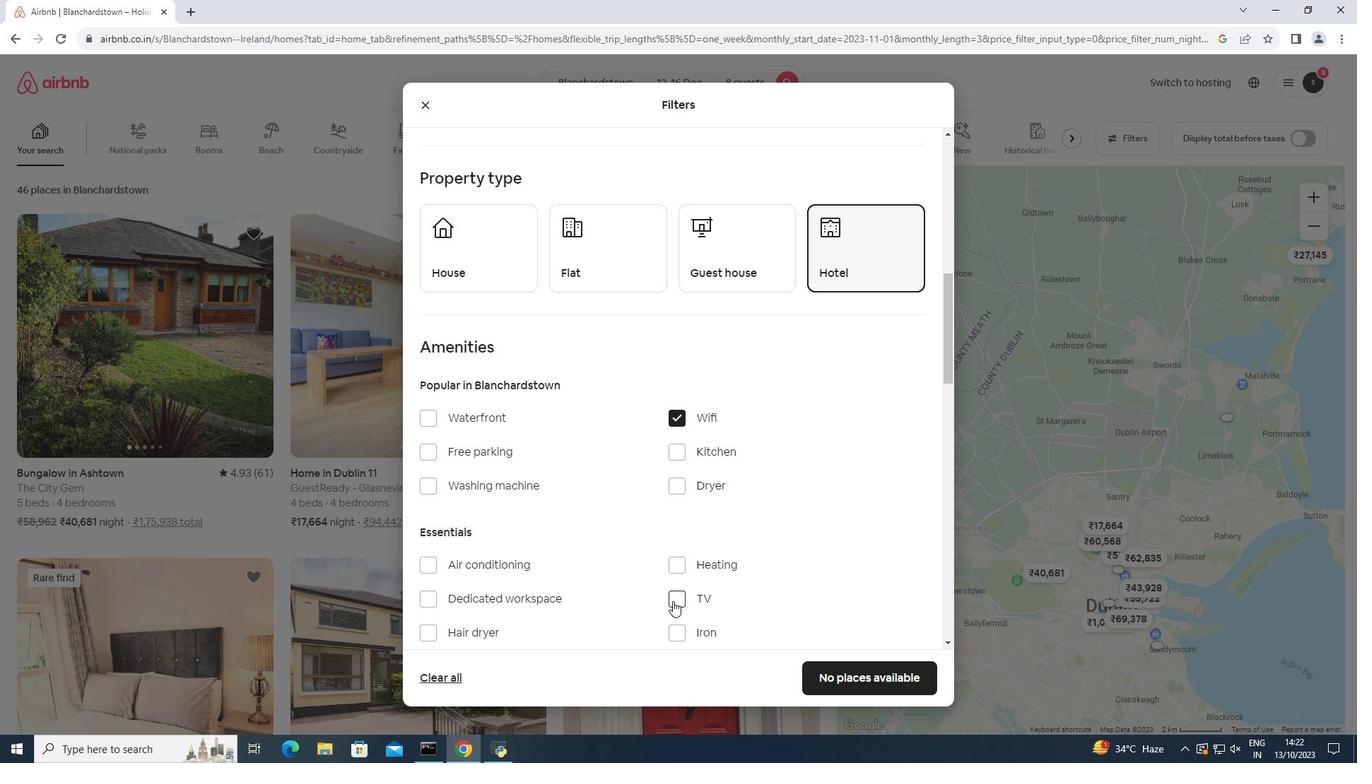 
Action: Mouse moved to (429, 447)
Screenshot: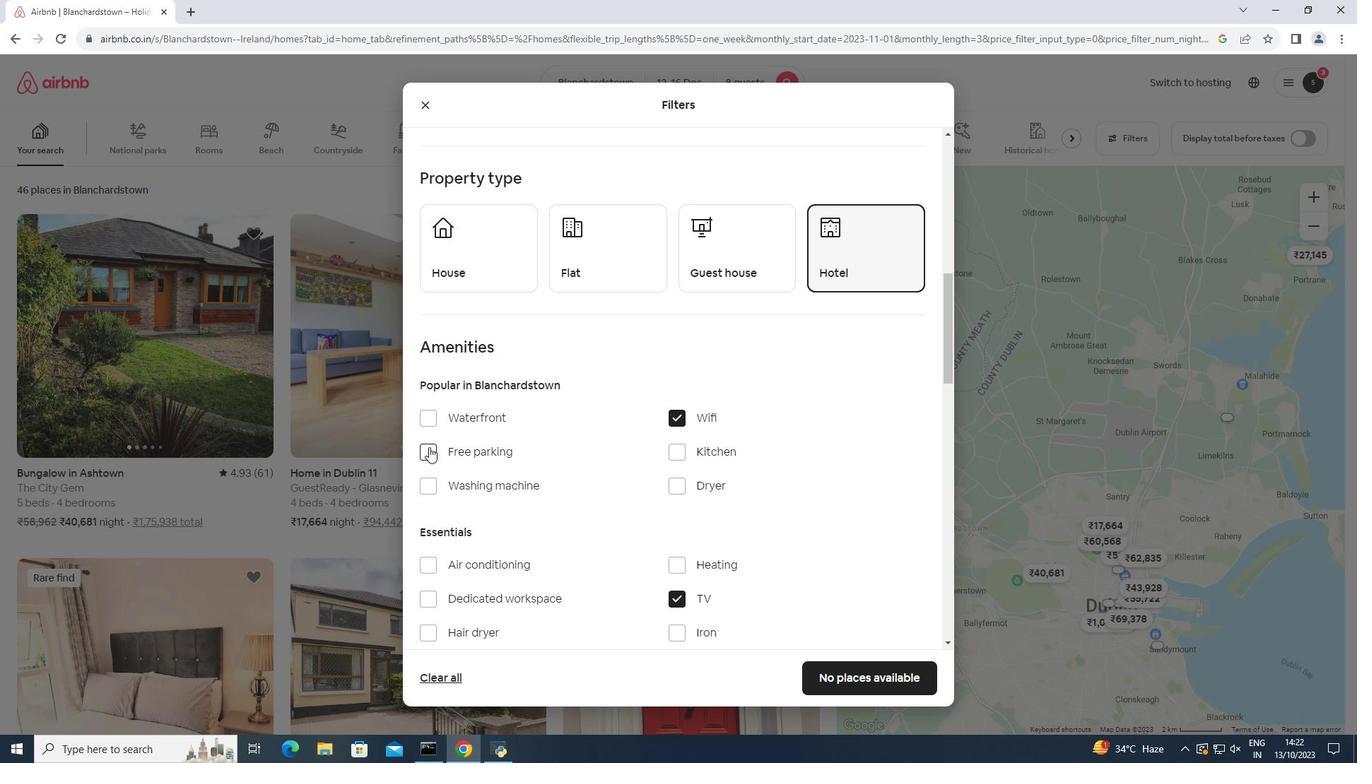 
Action: Mouse pressed left at (429, 447)
Screenshot: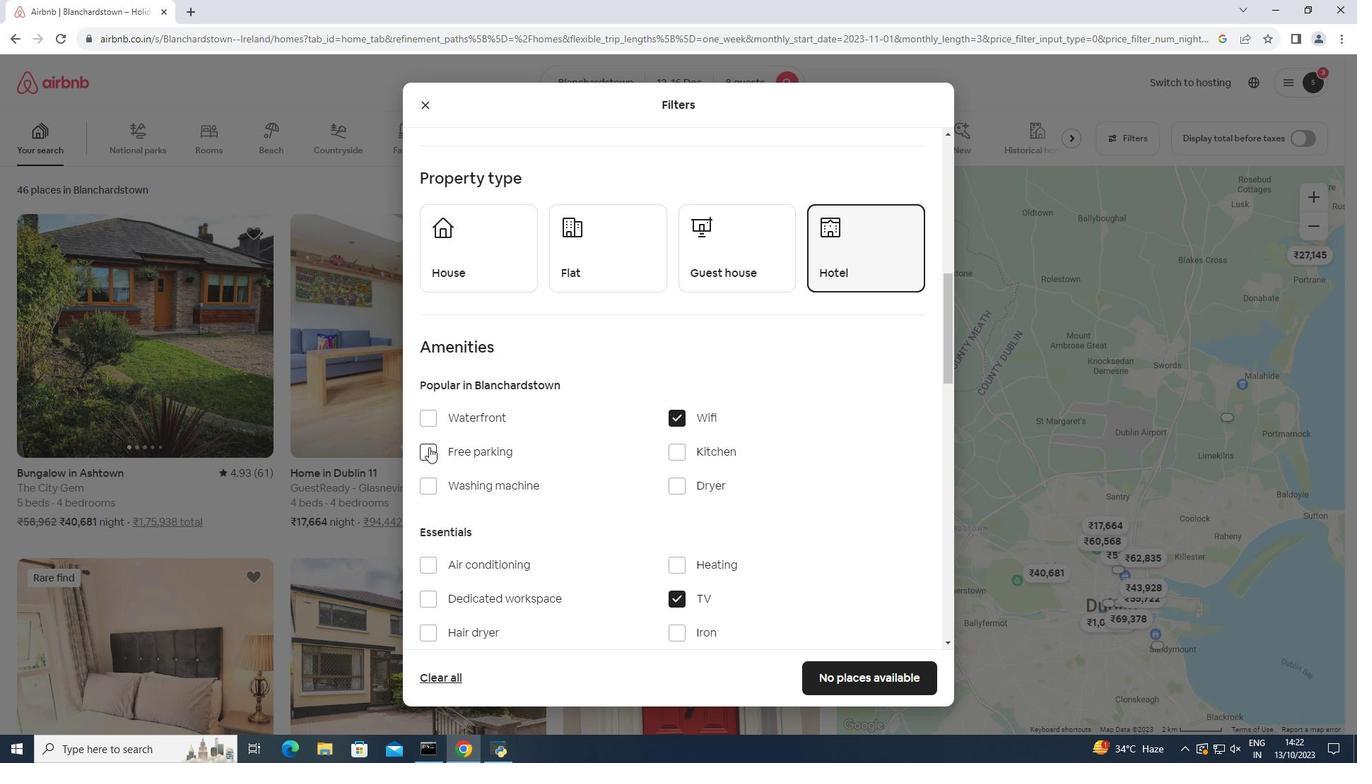 
Action: Mouse moved to (482, 564)
Screenshot: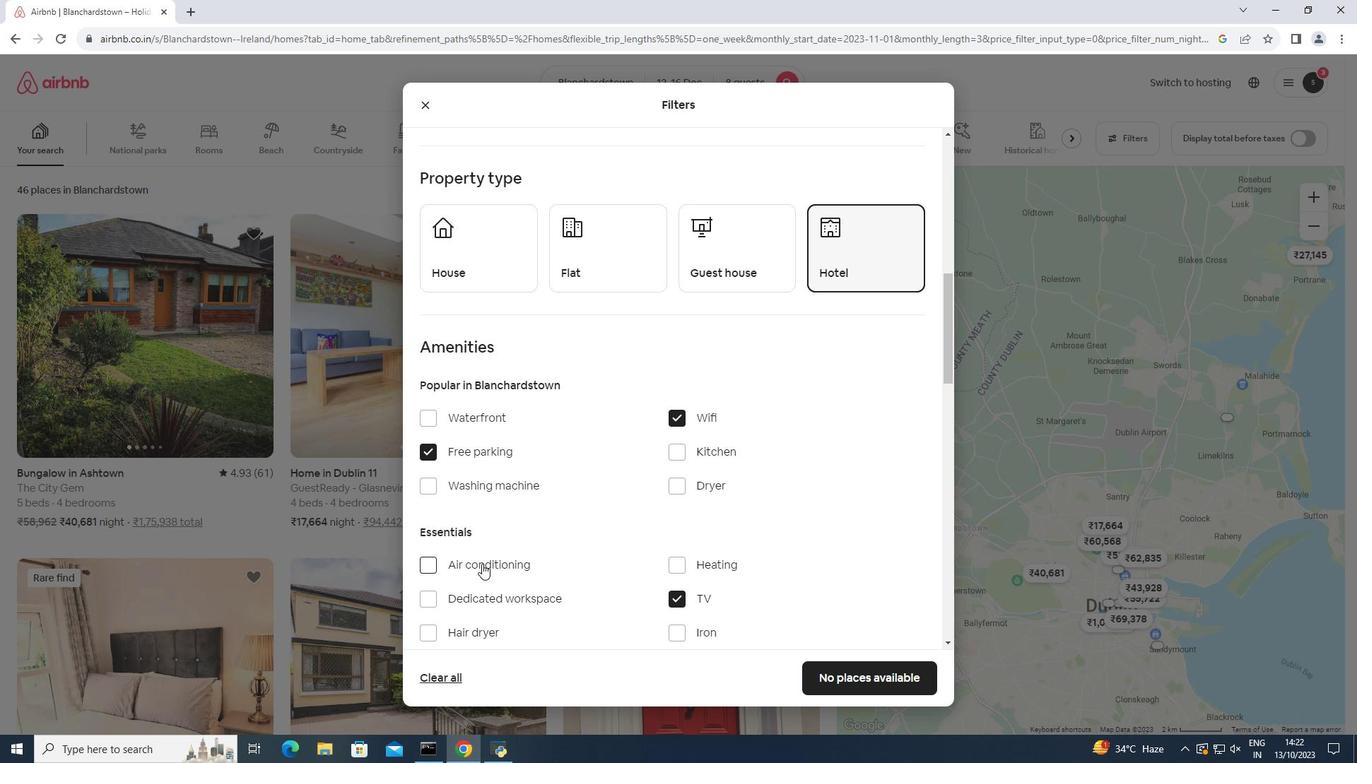 
Action: Mouse scrolled (482, 563) with delta (0, 0)
Screenshot: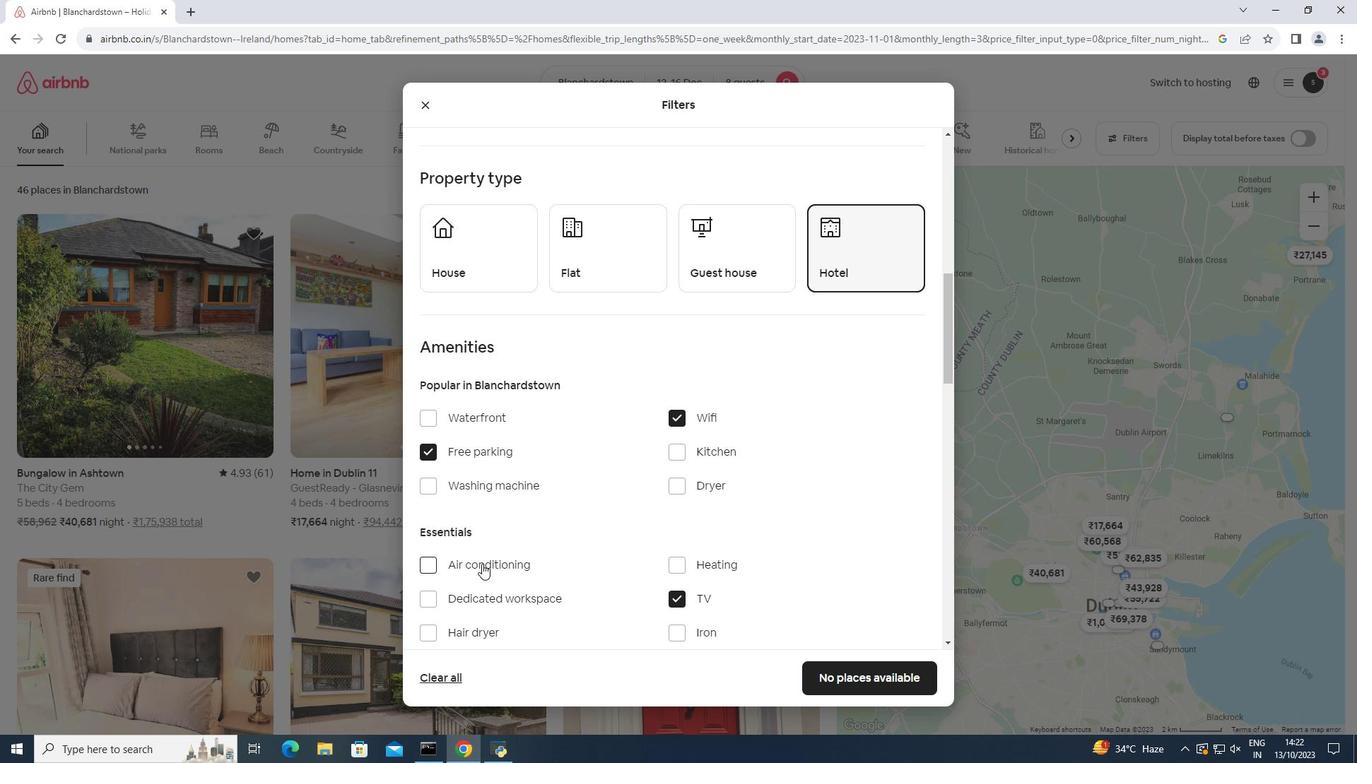 
Action: Mouse scrolled (482, 563) with delta (0, 0)
Screenshot: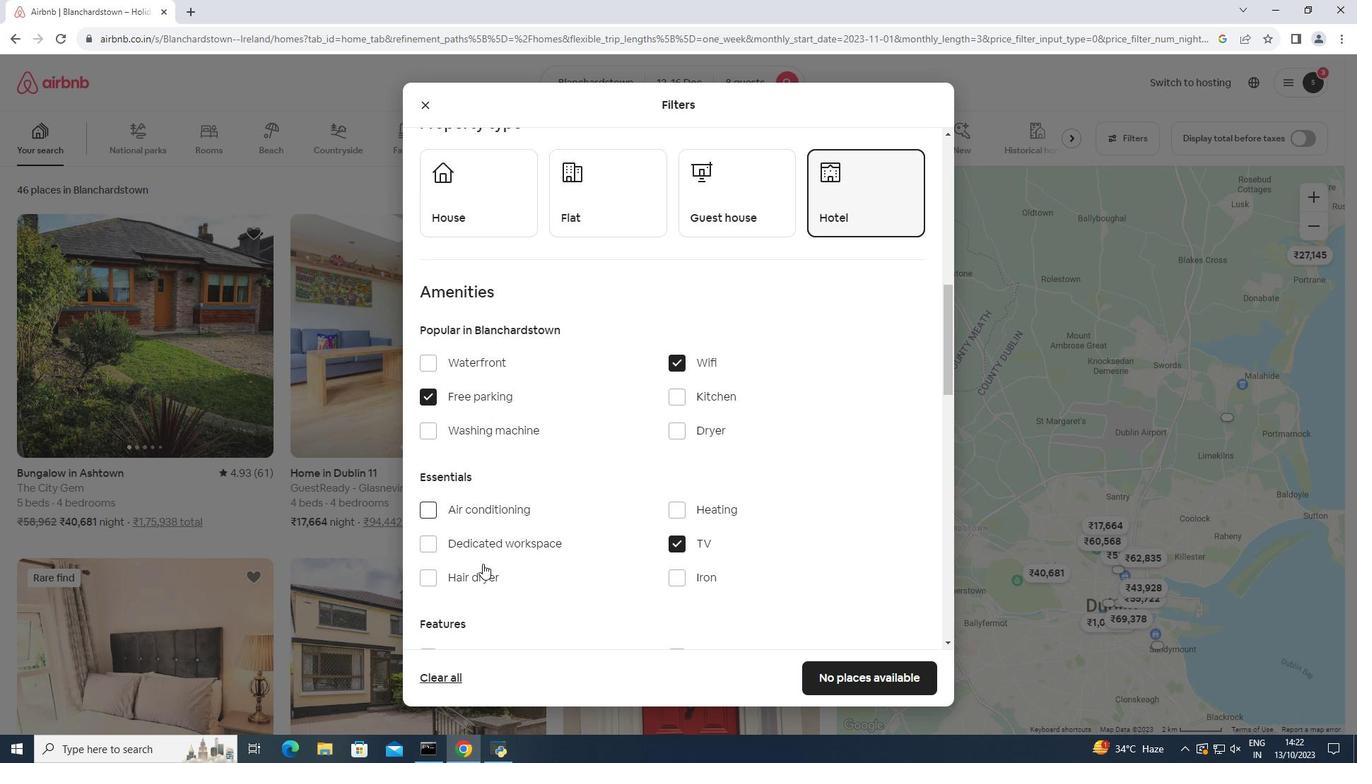 
Action: Mouse moved to (482, 564)
Screenshot: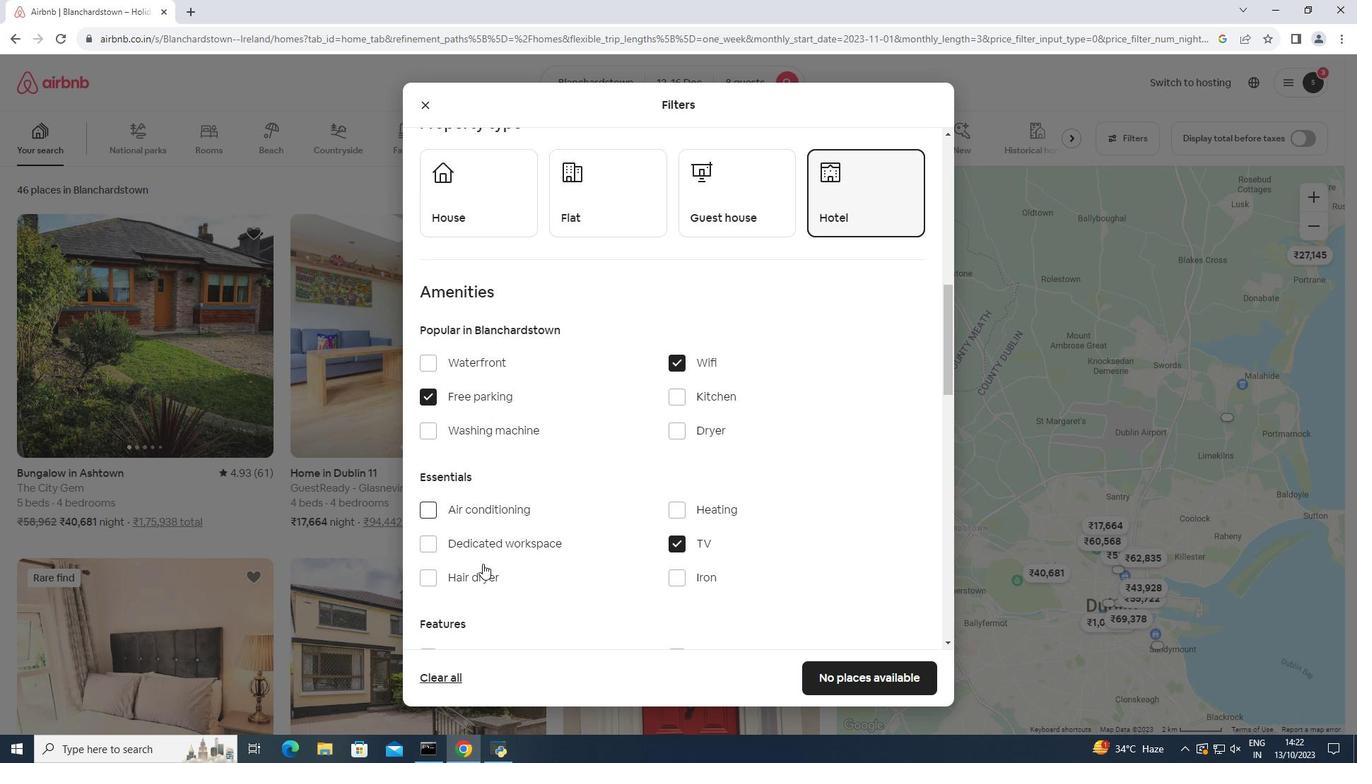 
Action: Mouse scrolled (482, 563) with delta (0, 0)
Screenshot: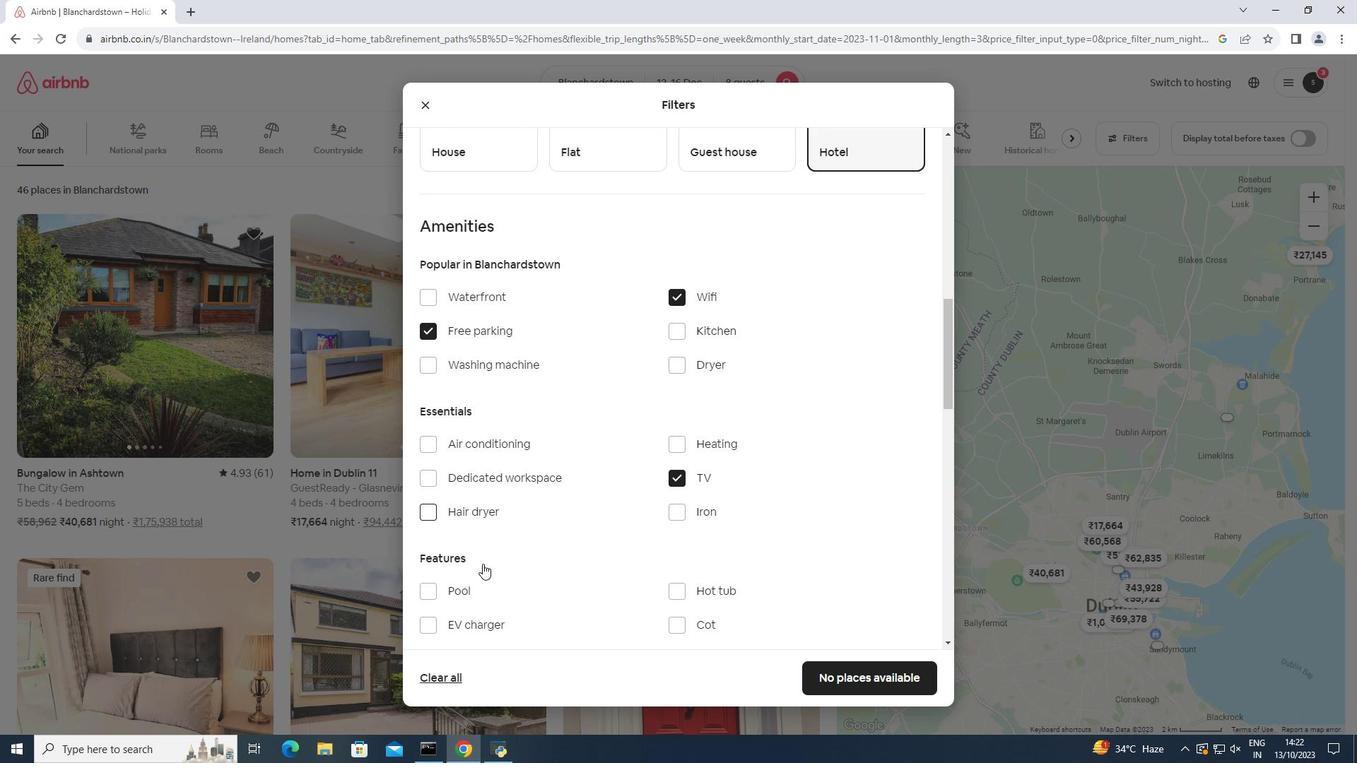 
Action: Mouse moved to (484, 564)
Screenshot: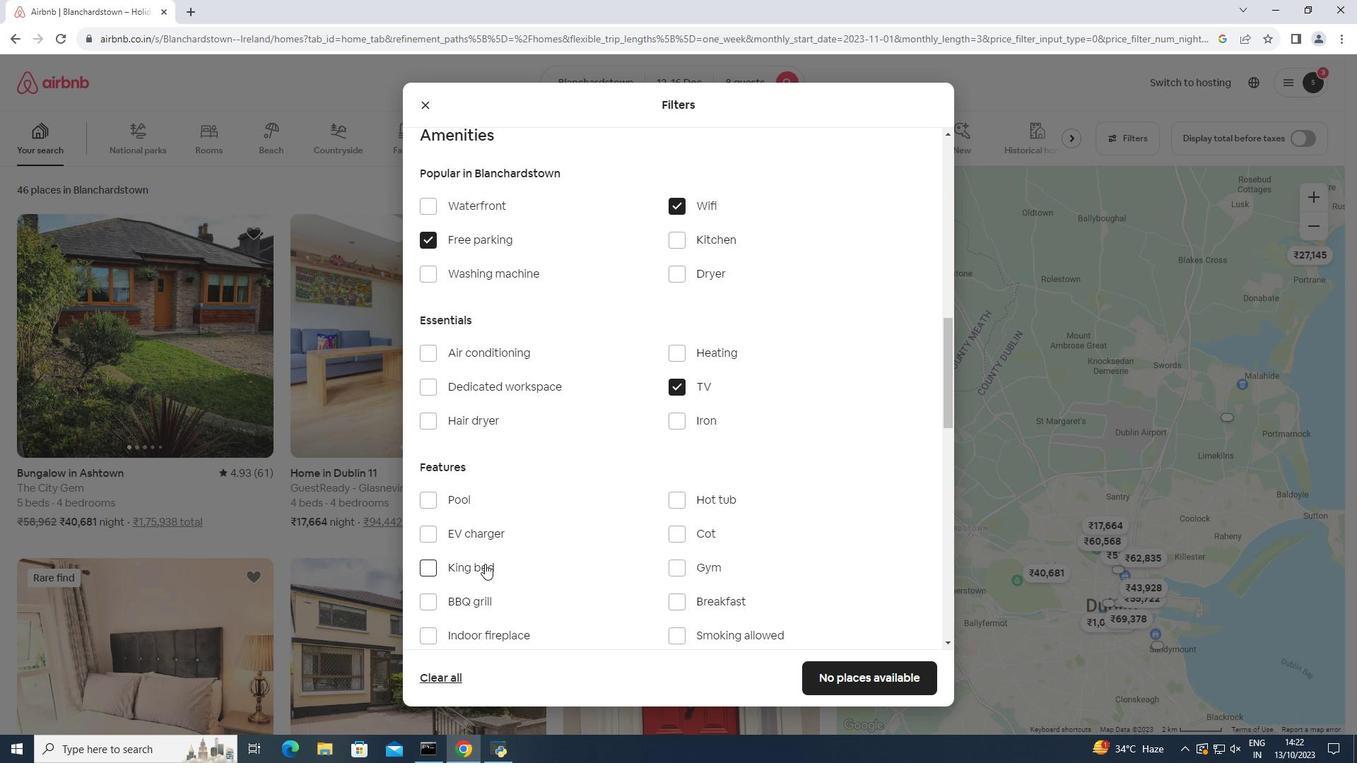 
Action: Mouse scrolled (484, 563) with delta (0, 0)
Screenshot: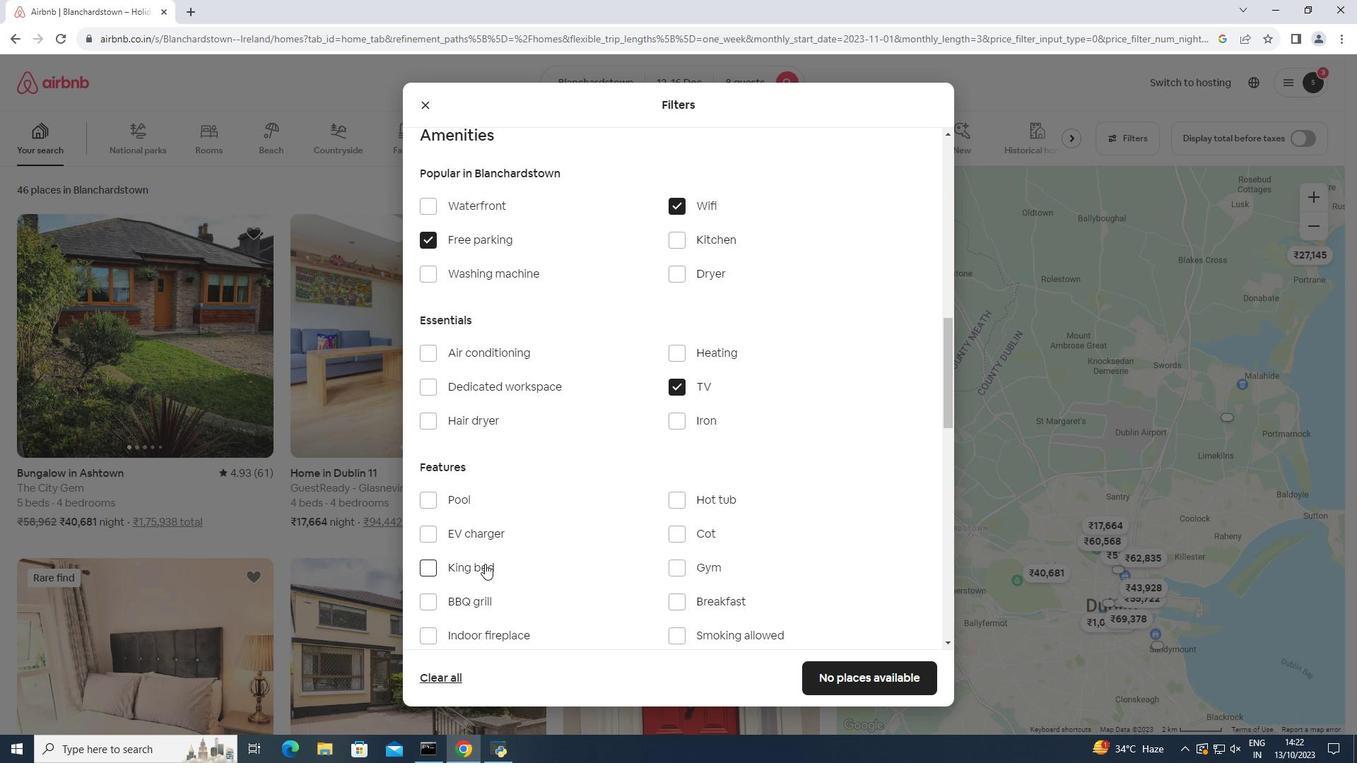 
Action: Mouse moved to (484, 563)
Screenshot: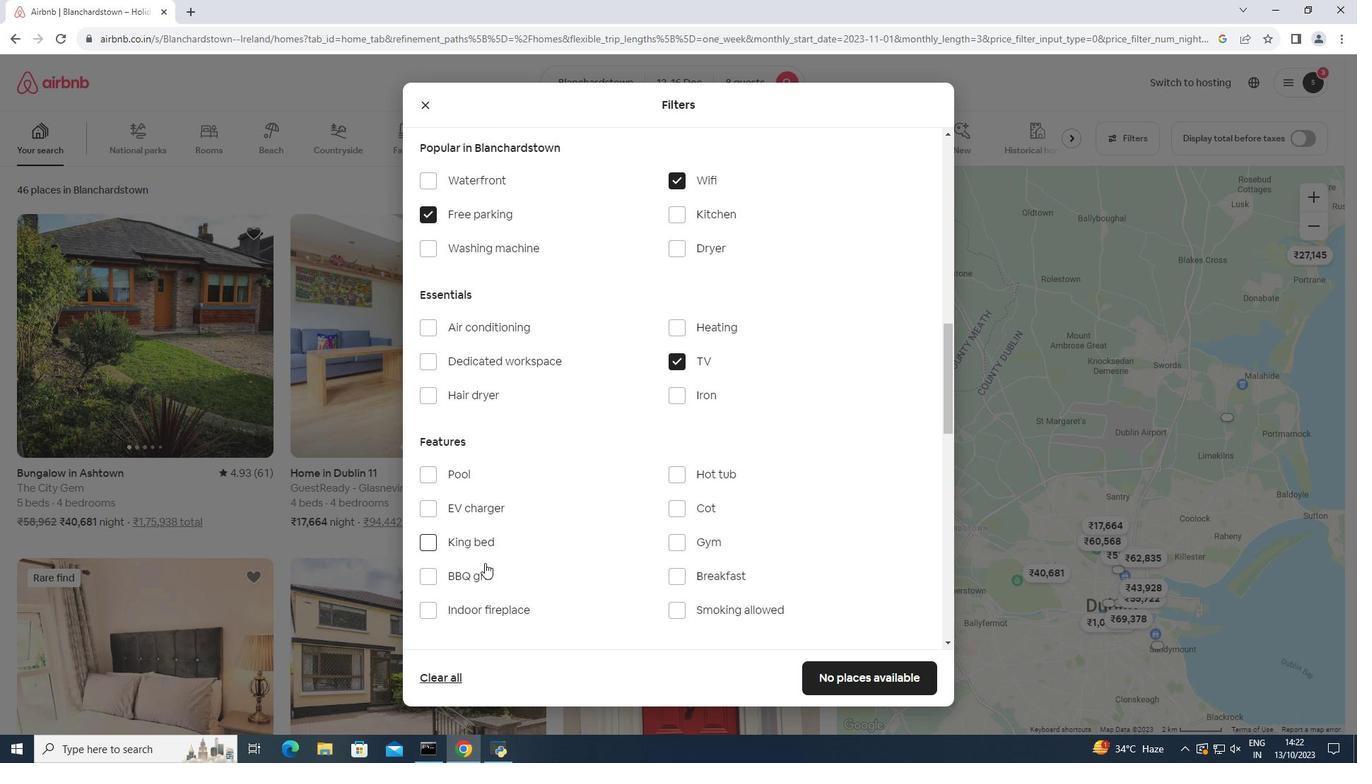 
Action: Mouse scrolled (484, 562) with delta (0, 0)
Screenshot: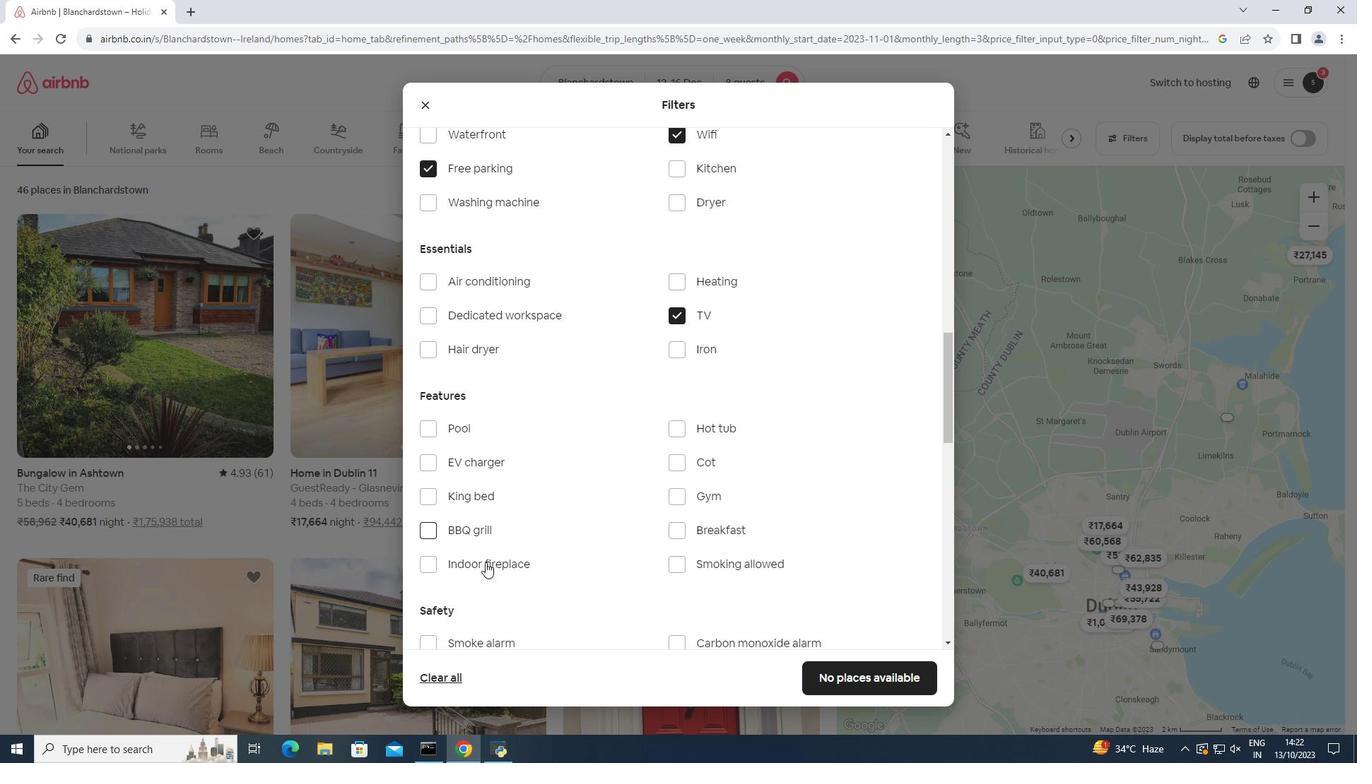 
Action: Mouse moved to (676, 427)
Screenshot: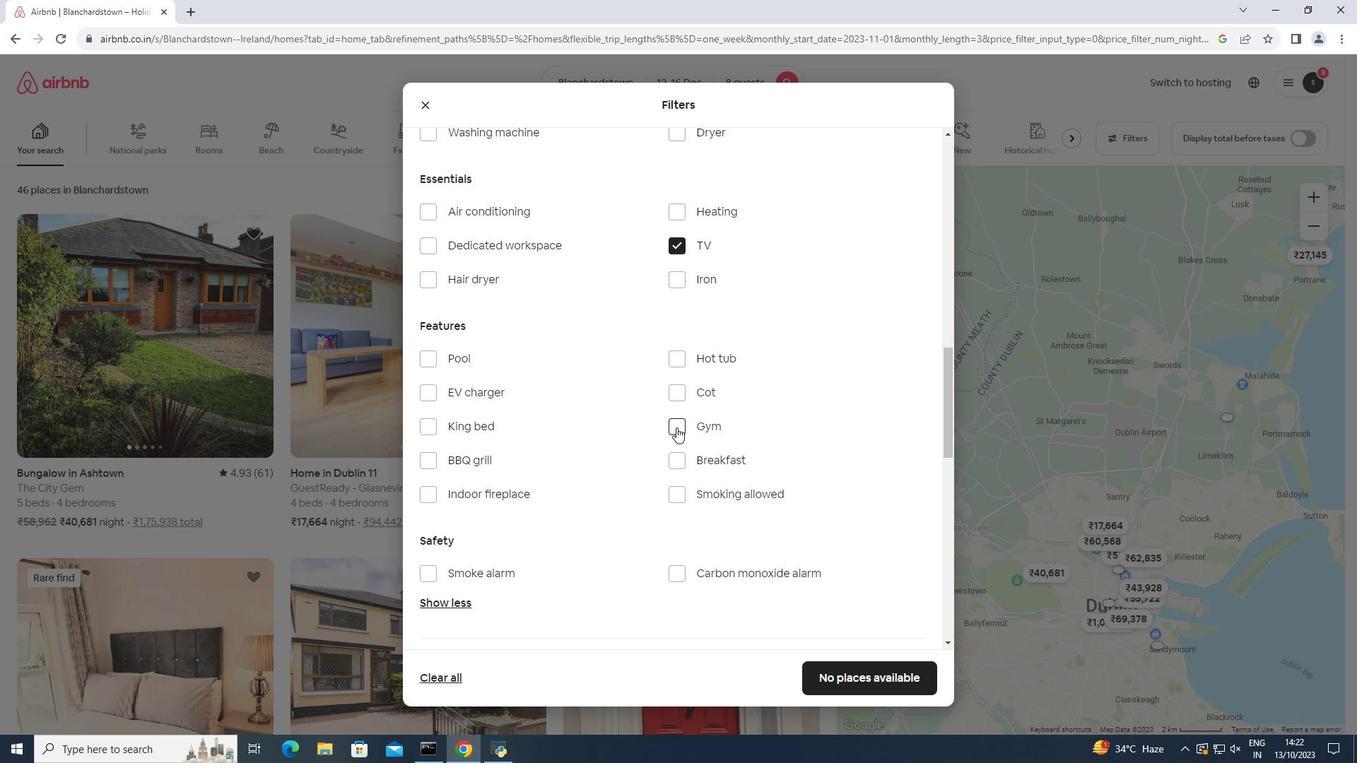 
Action: Mouse pressed left at (676, 427)
Screenshot: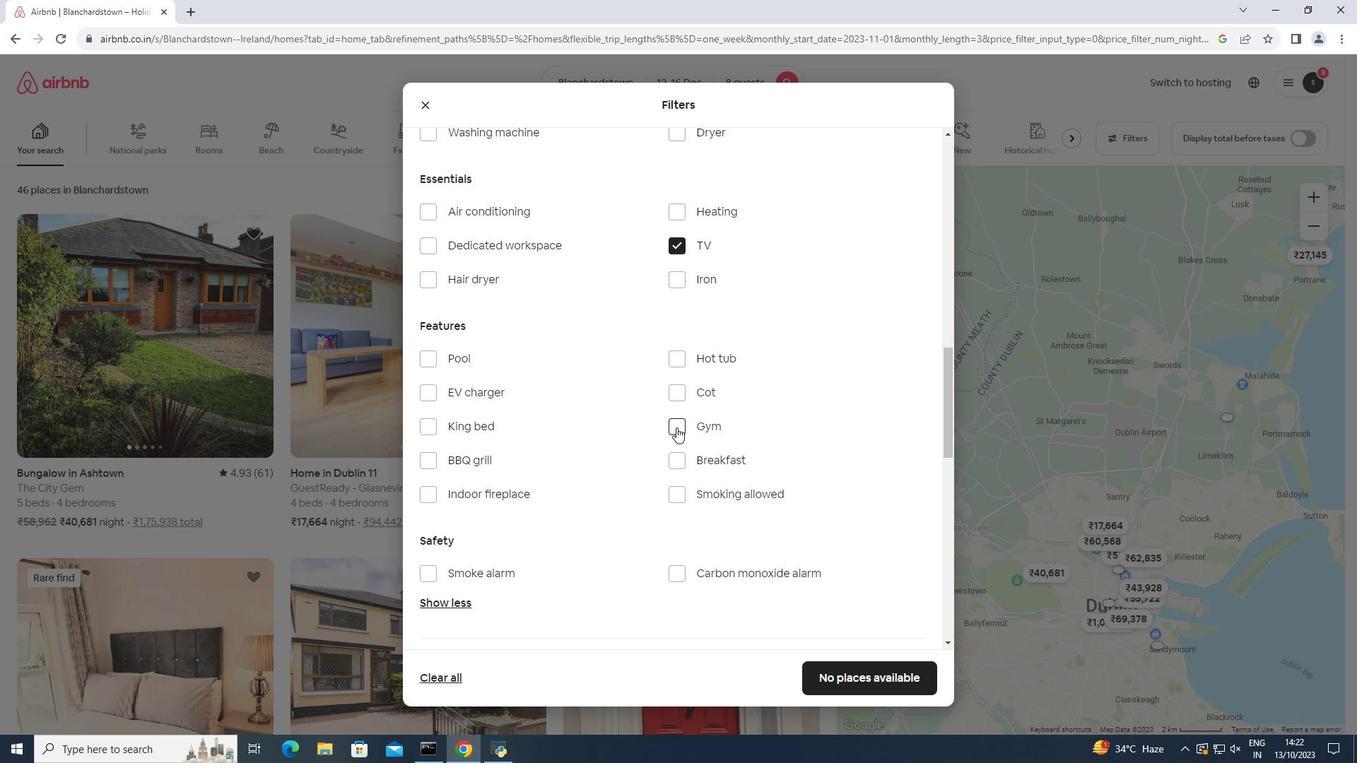 
Action: Mouse moved to (673, 460)
Screenshot: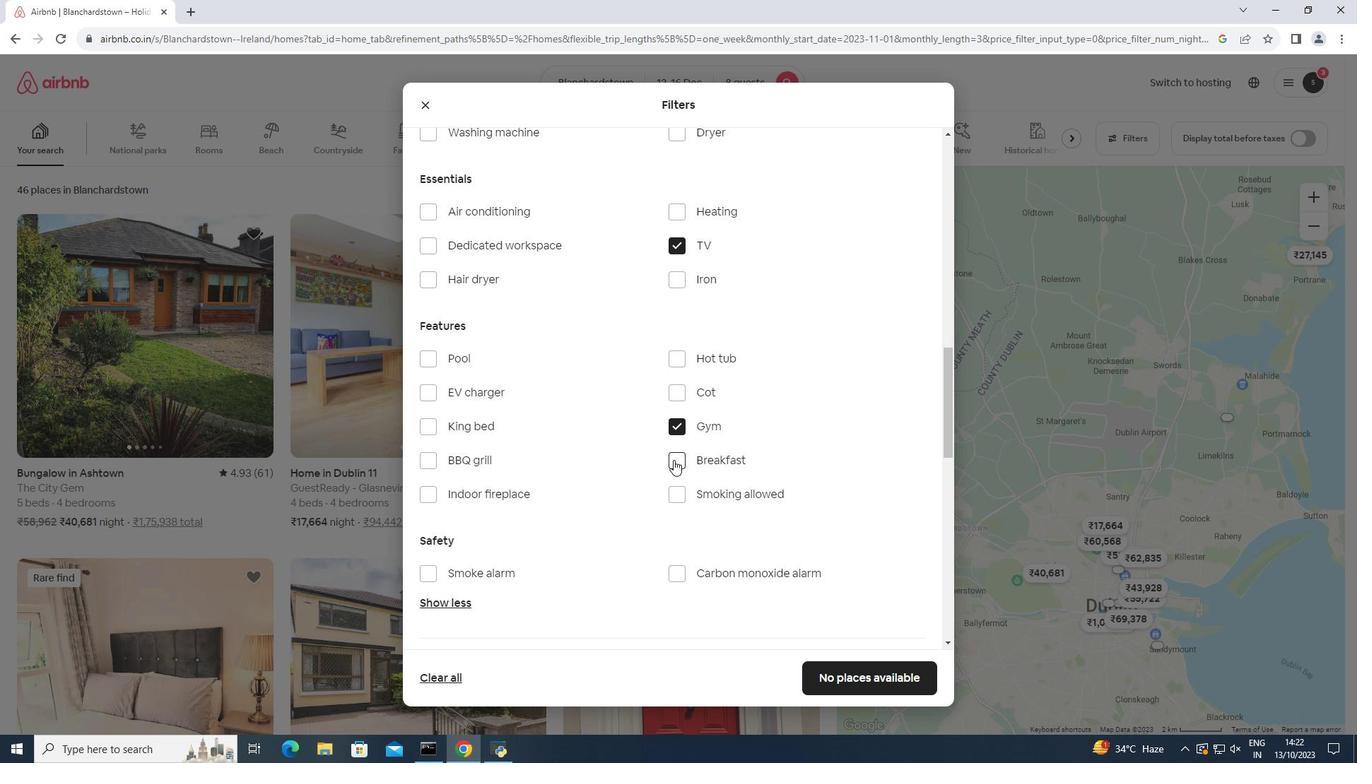 
Action: Mouse pressed left at (673, 460)
Screenshot: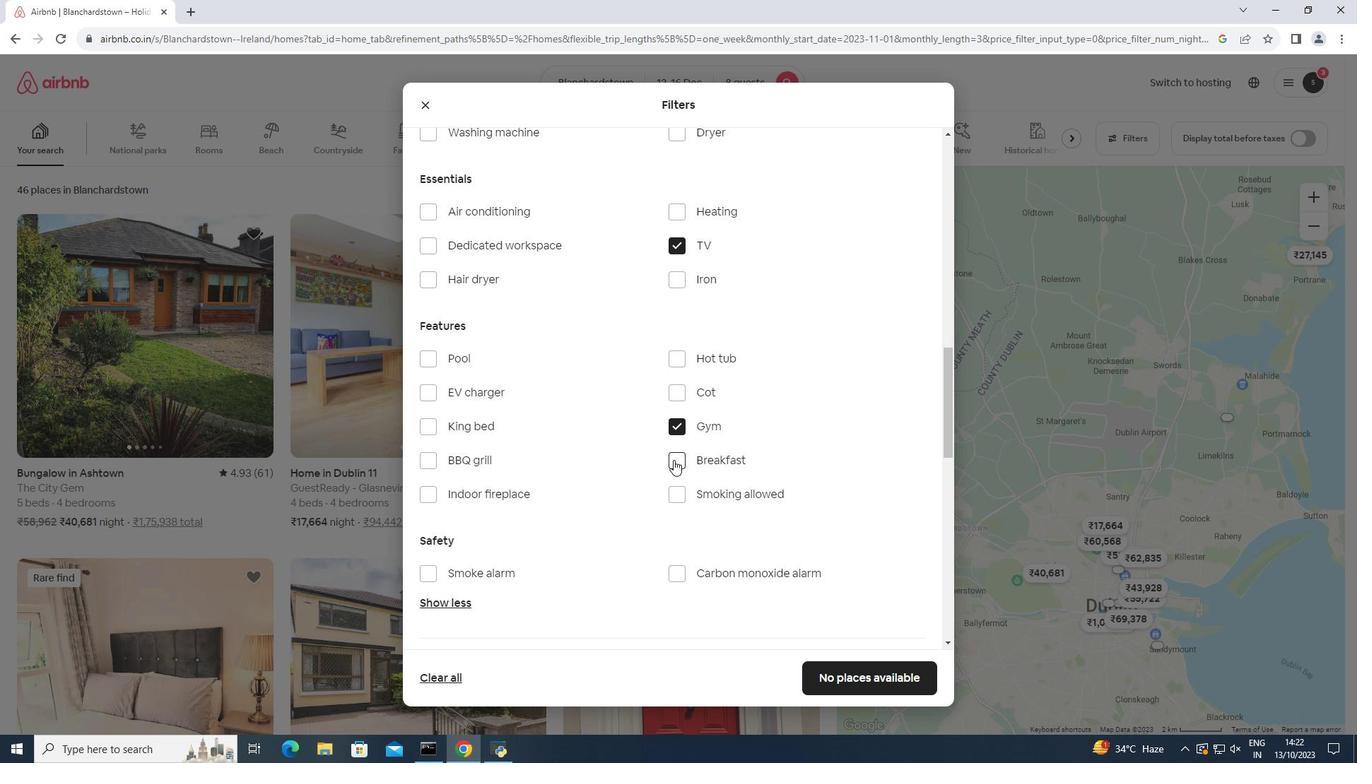 
Action: Mouse moved to (832, 676)
Screenshot: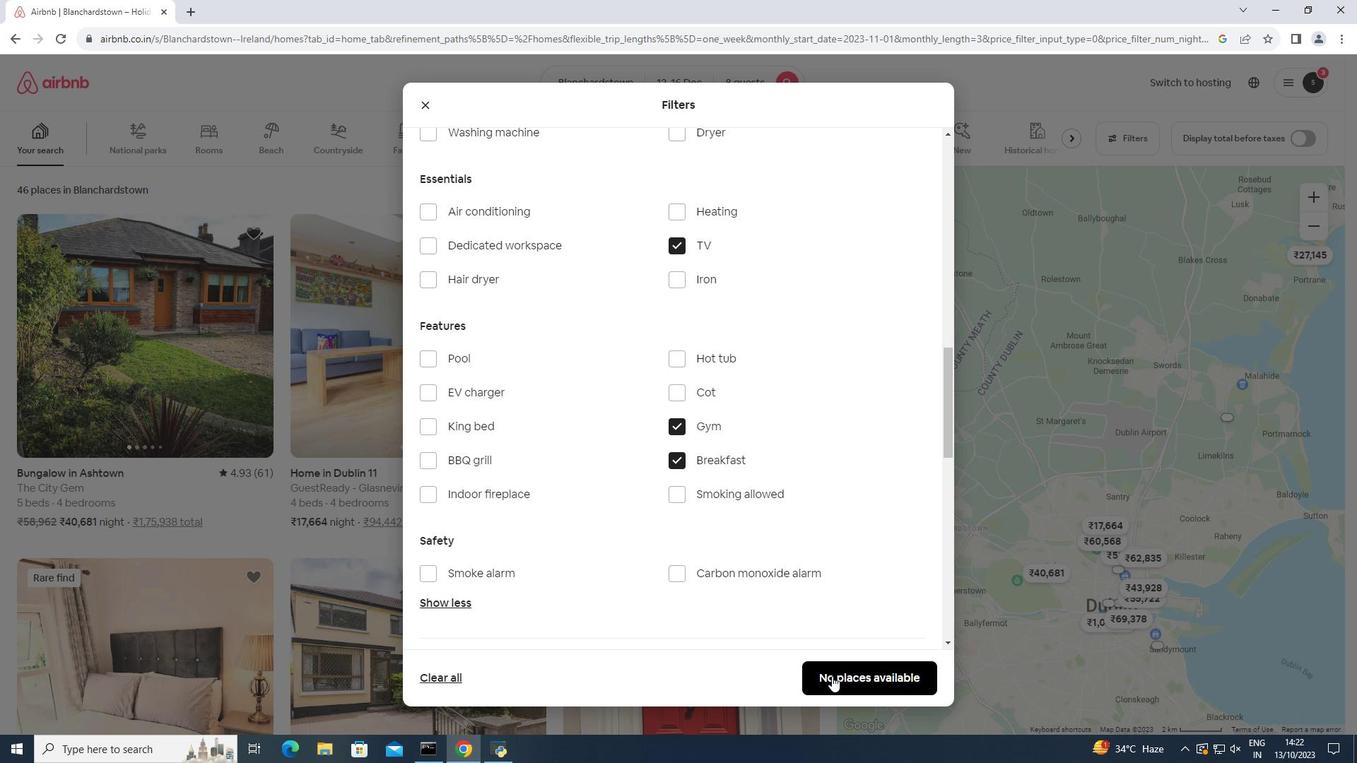 
Action: Mouse pressed left at (832, 676)
Screenshot: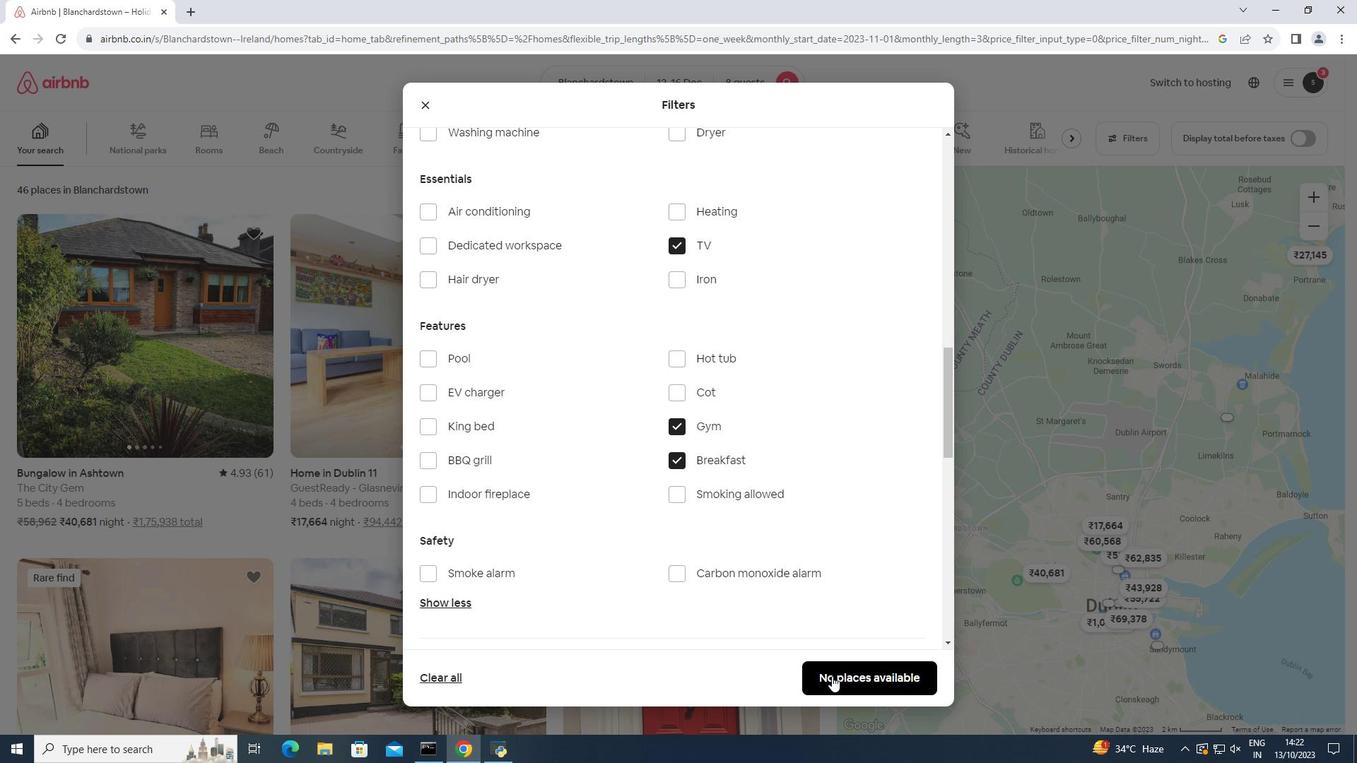 
Action: Mouse moved to (356, 207)
Screenshot: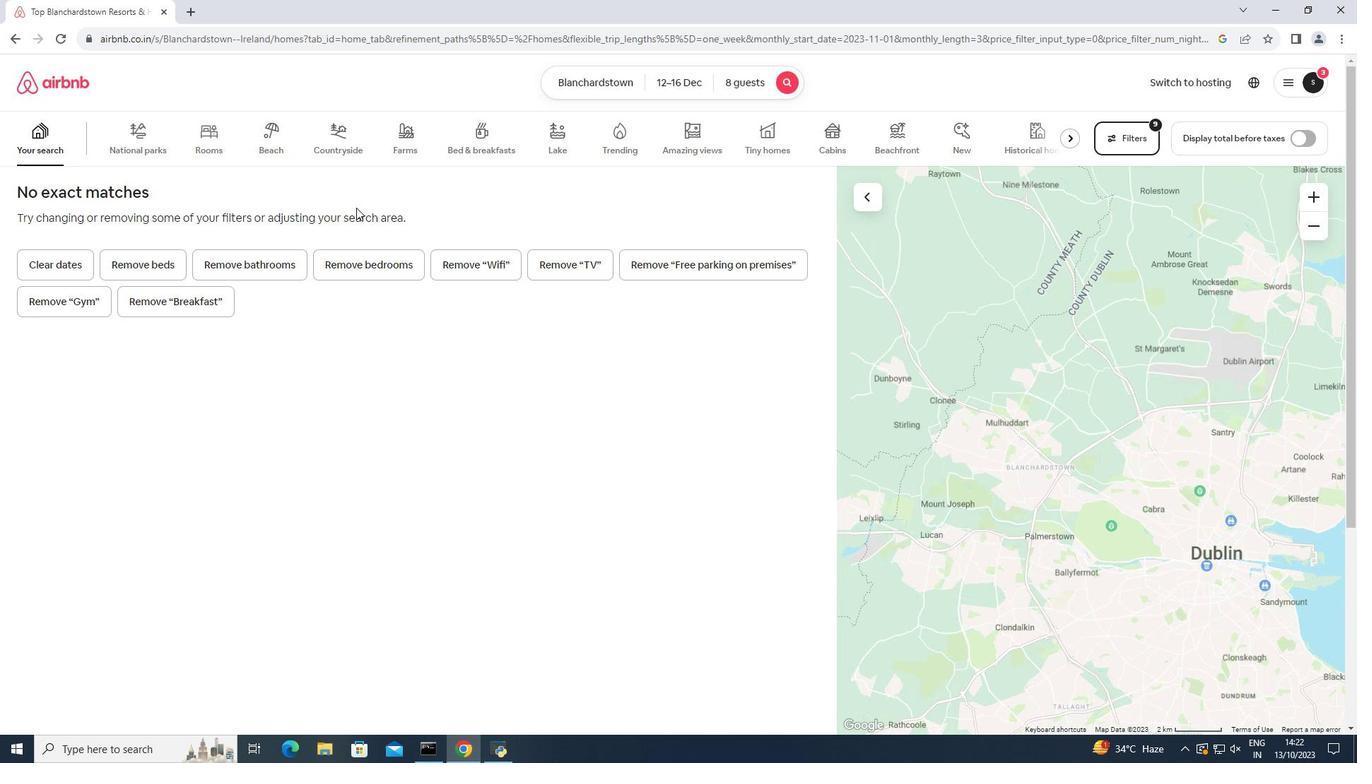 
